 Task: Browse and compare kitchen items on Flipkart.
Action: Mouse moved to (287, 52)
Screenshot: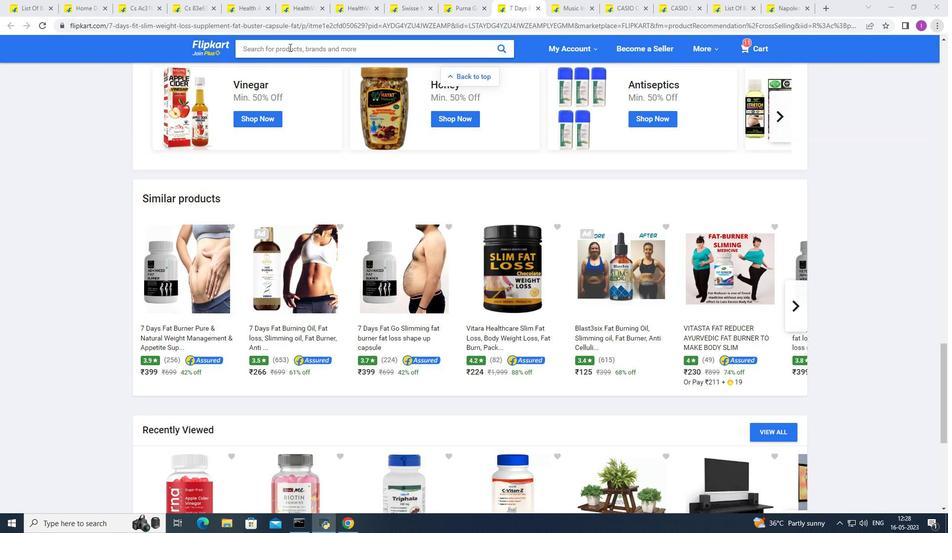 
Action: Mouse pressed left at (287, 52)
Screenshot: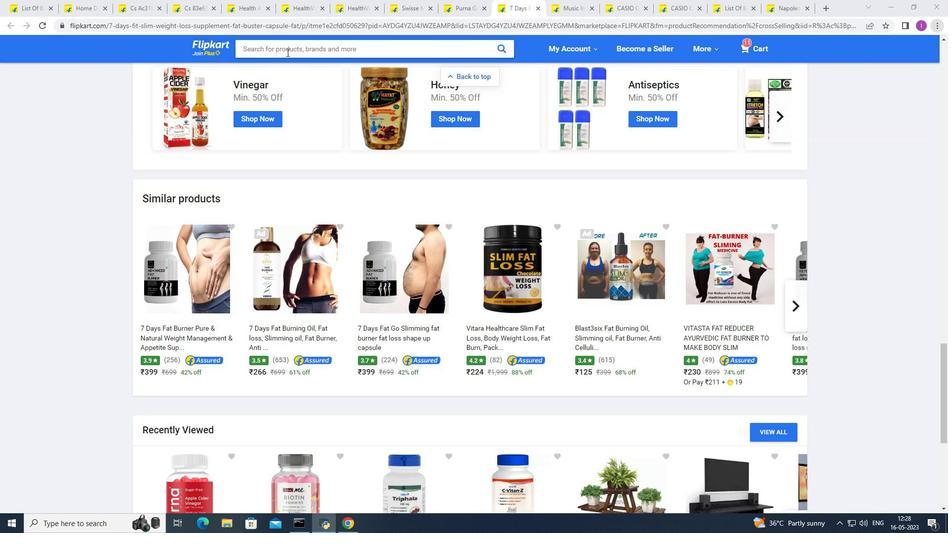
Action: Key pressed kict
Screenshot: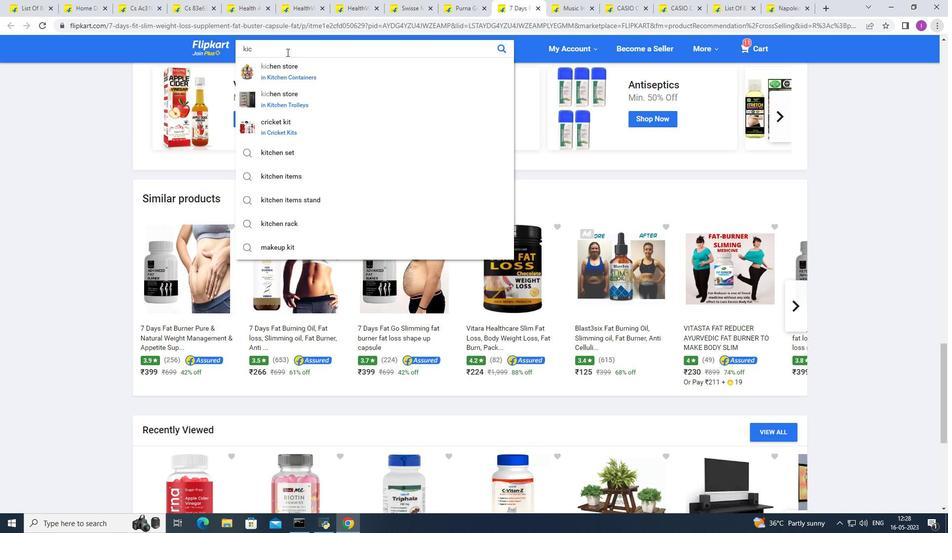 
Action: Mouse moved to (288, 182)
Screenshot: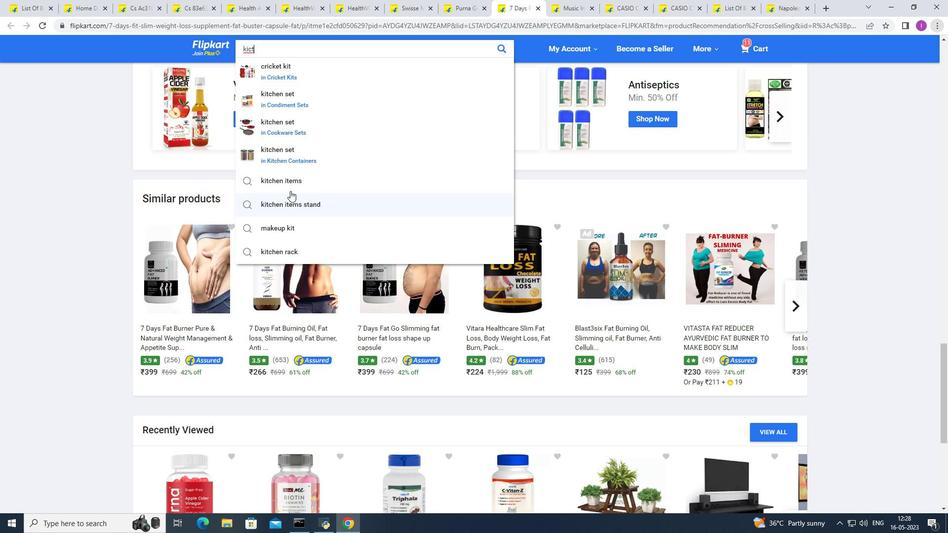 
Action: Mouse pressed left at (288, 182)
Screenshot: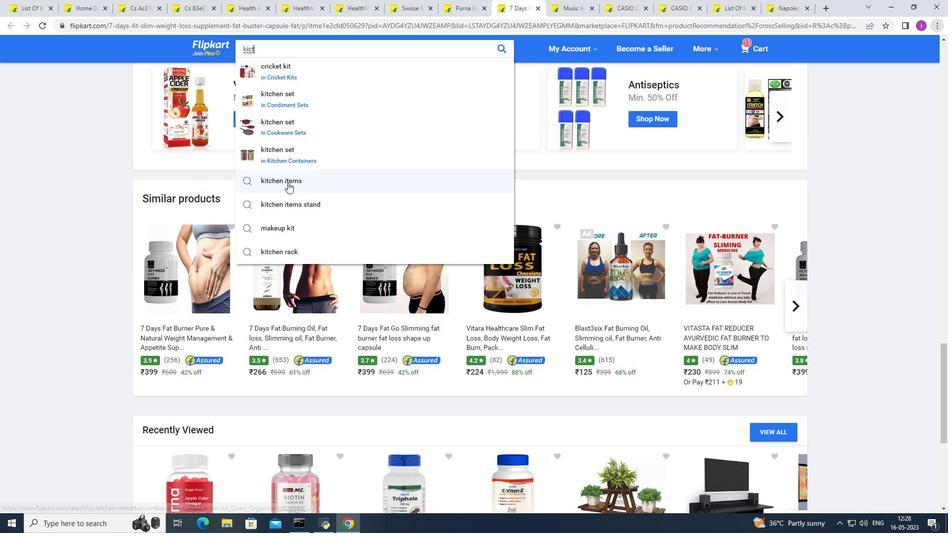 
Action: Mouse moved to (307, 252)
Screenshot: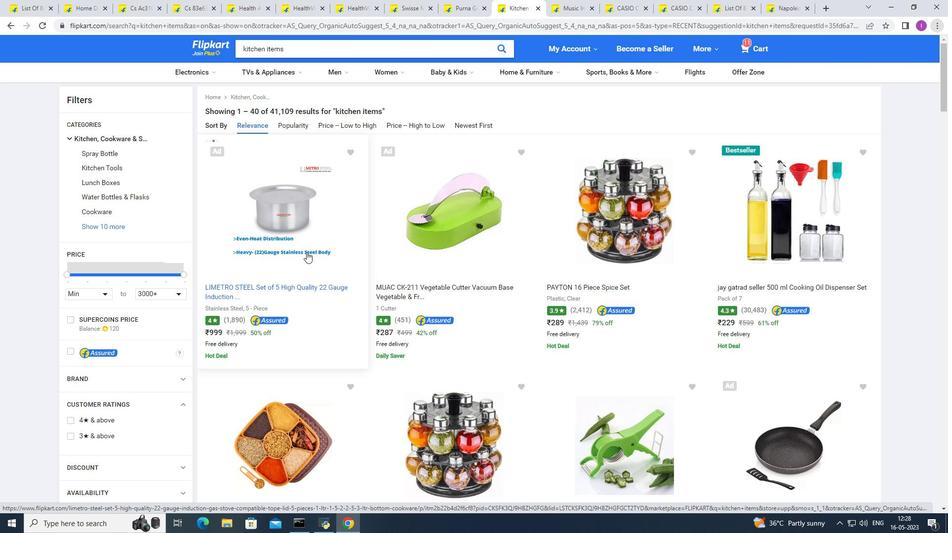 
Action: Mouse scrolled (307, 252) with delta (0, 0)
Screenshot: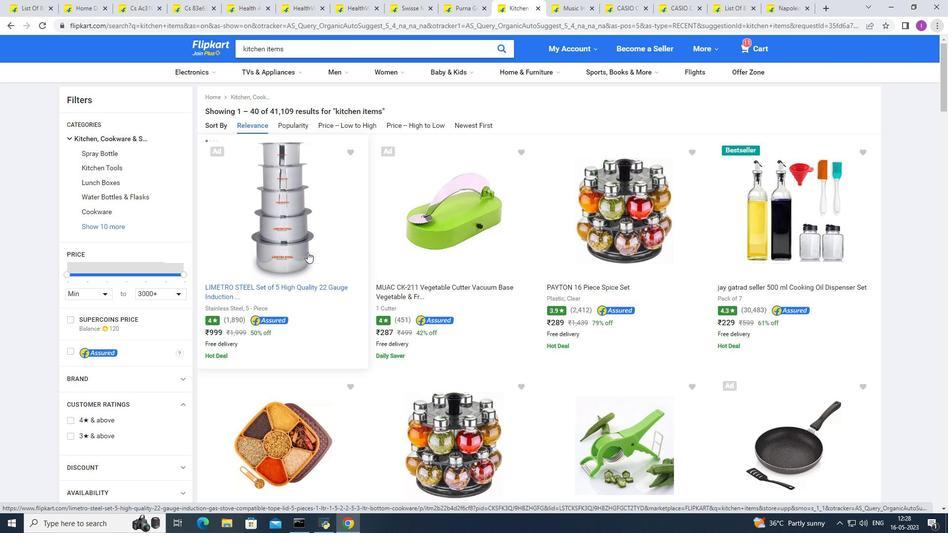 
Action: Mouse scrolled (307, 252) with delta (0, 0)
Screenshot: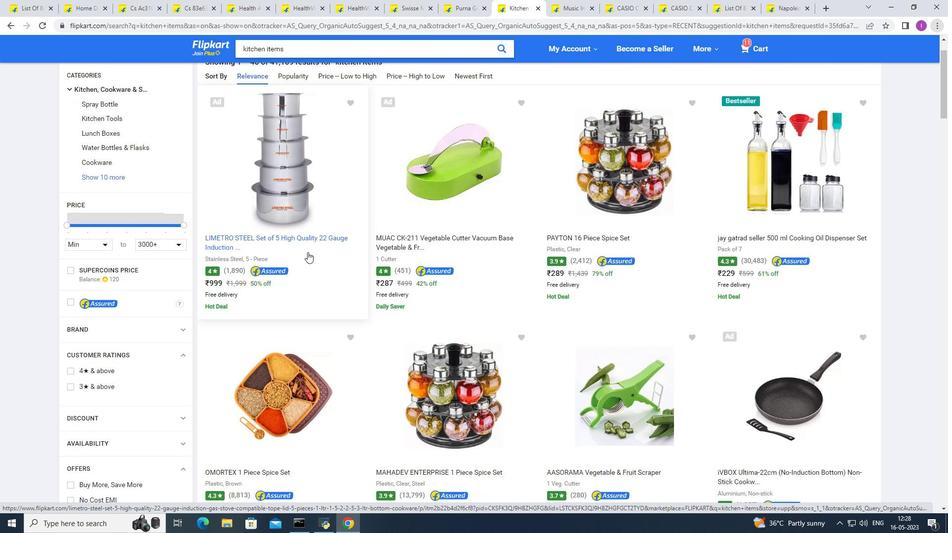 
Action: Mouse scrolled (307, 253) with delta (0, 0)
Screenshot: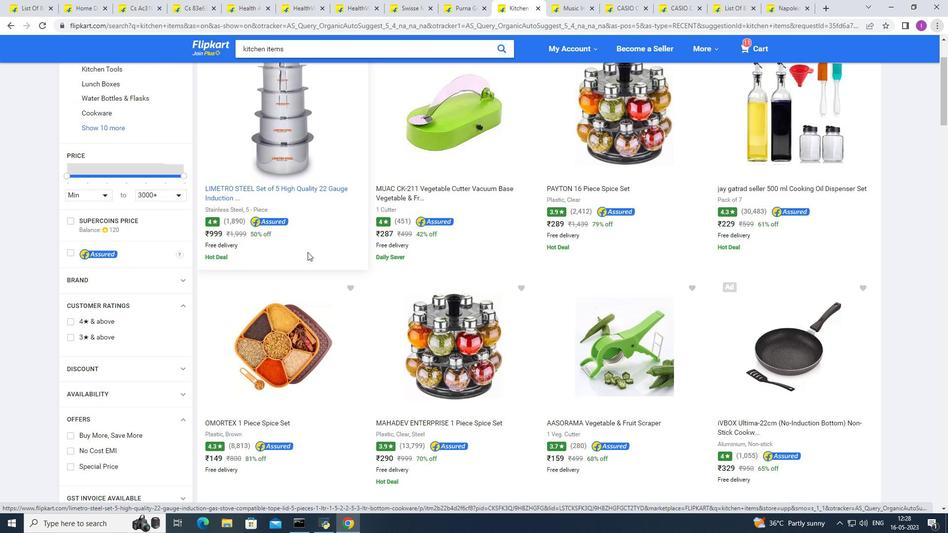 
Action: Mouse scrolled (307, 253) with delta (0, 0)
Screenshot: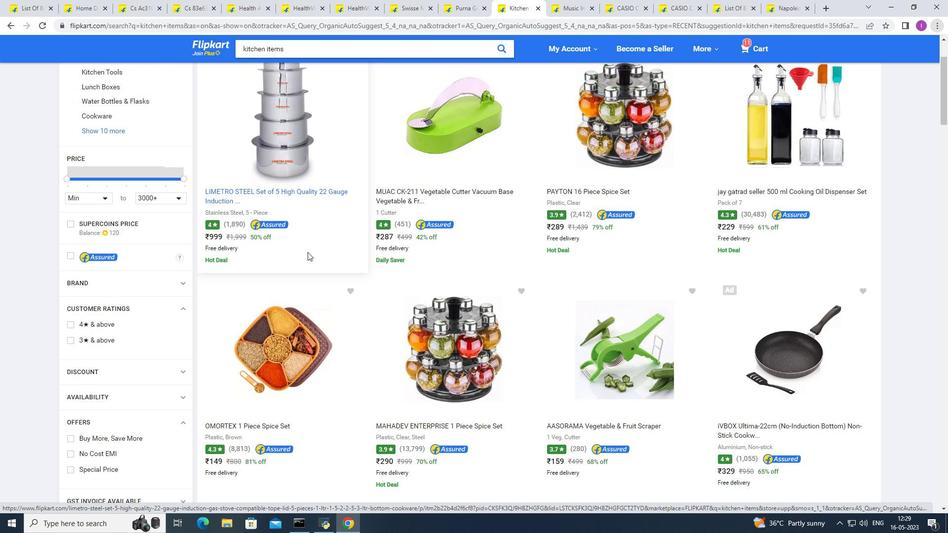 
Action: Mouse moved to (374, 297)
Screenshot: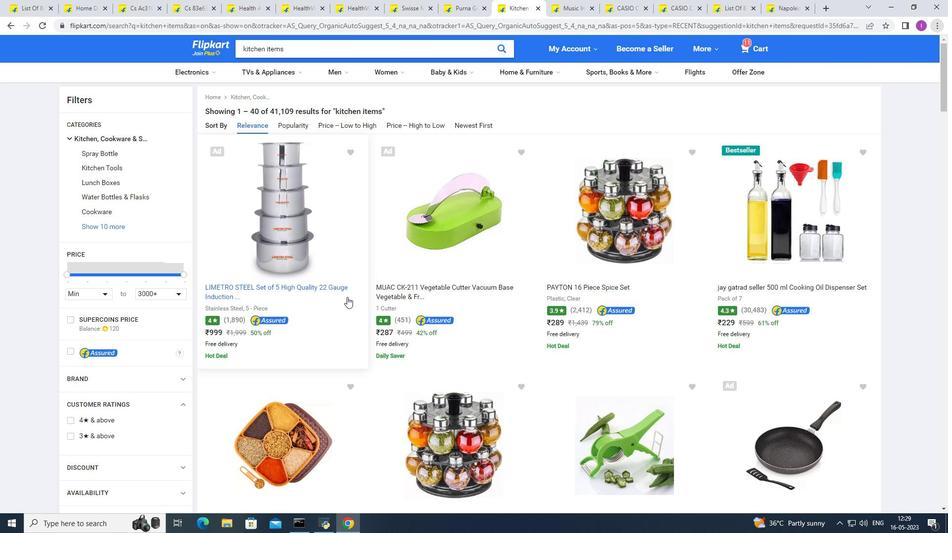 
Action: Mouse scrolled (374, 297) with delta (0, 0)
Screenshot: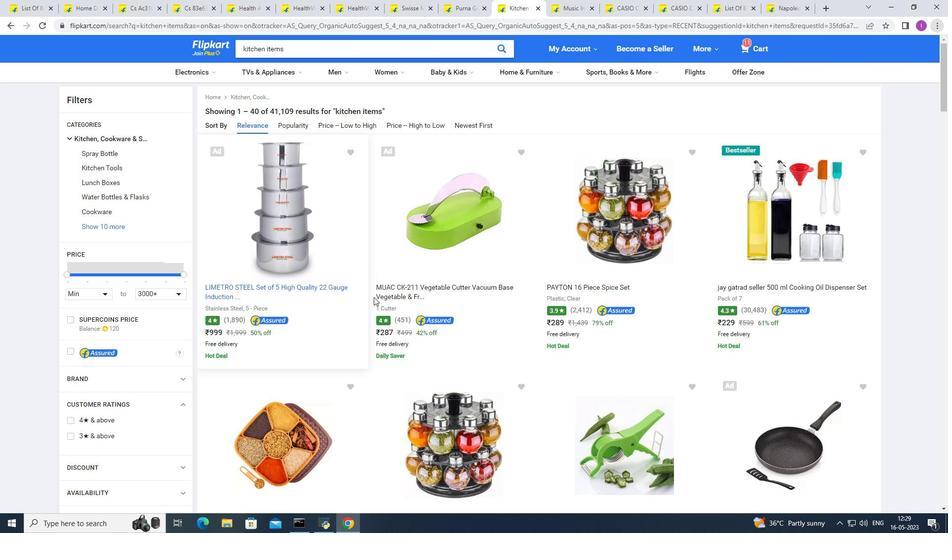 
Action: Mouse scrolled (374, 297) with delta (0, 0)
Screenshot: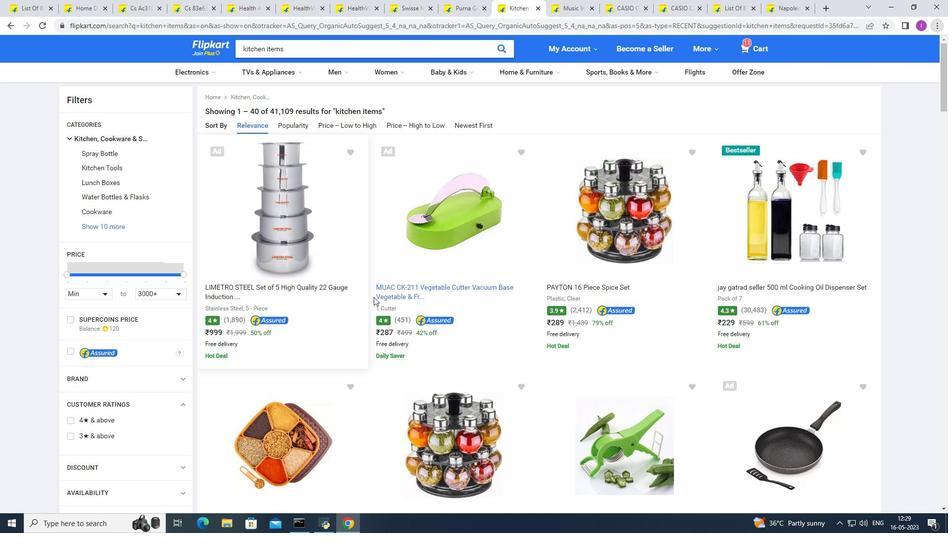 
Action: Mouse moved to (314, 228)
Screenshot: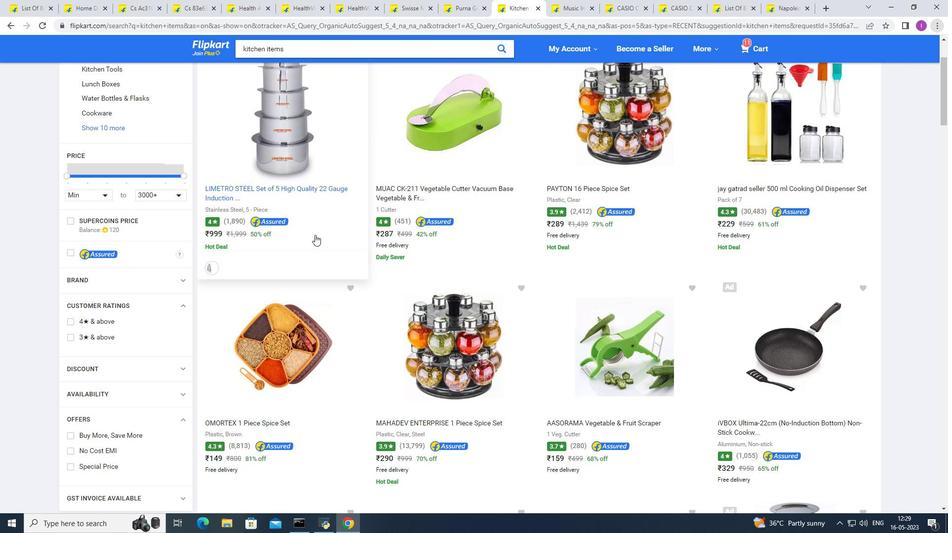 
Action: Mouse pressed left at (314, 228)
Screenshot: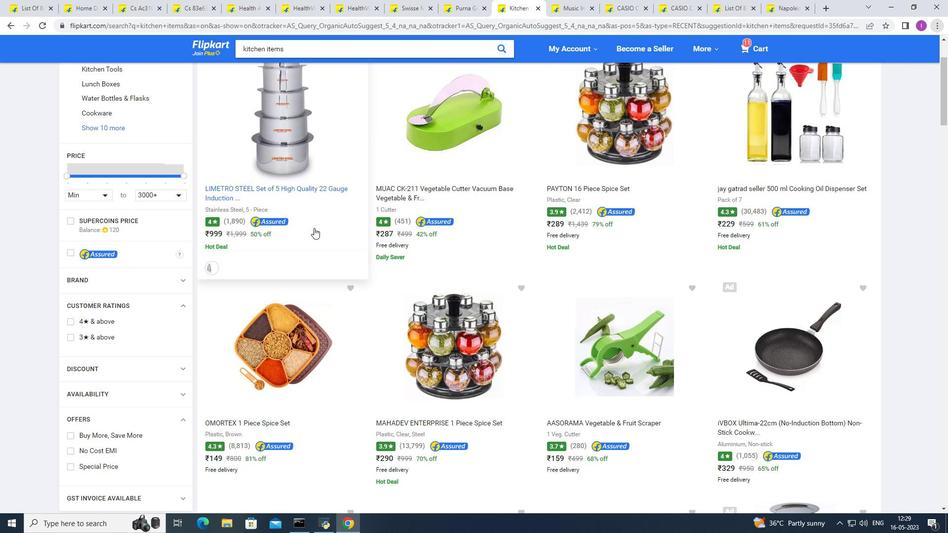 
Action: Mouse moved to (415, 262)
Screenshot: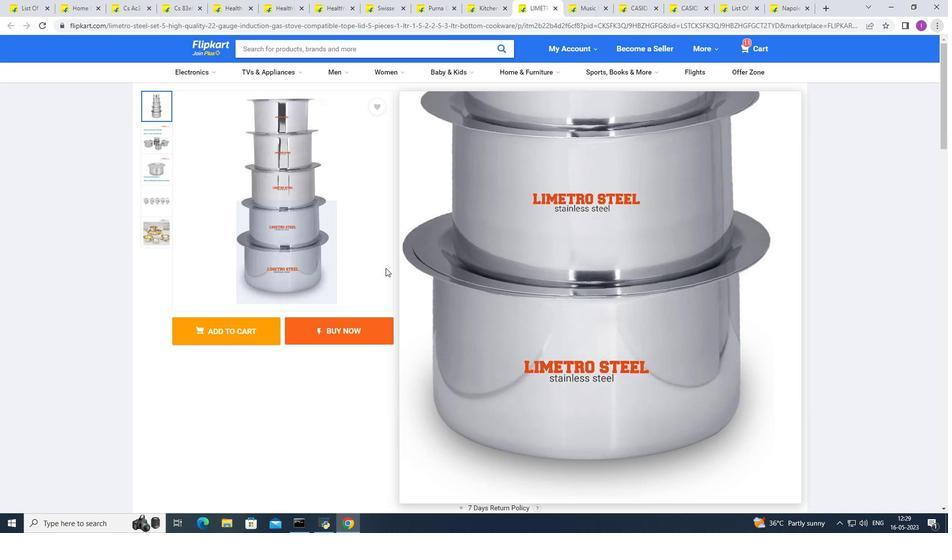
Action: Mouse scrolled (415, 261) with delta (0, 0)
Screenshot: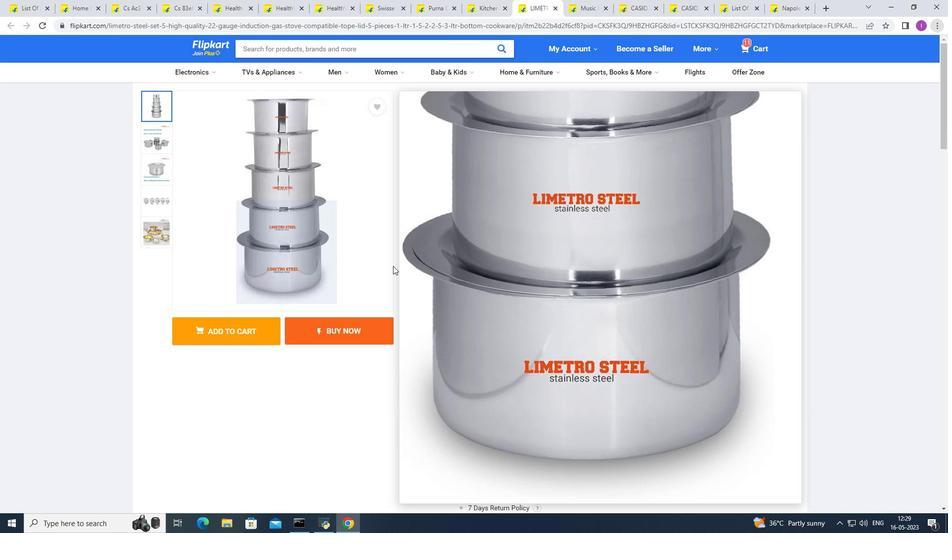 
Action: Mouse scrolled (415, 261) with delta (0, 0)
Screenshot: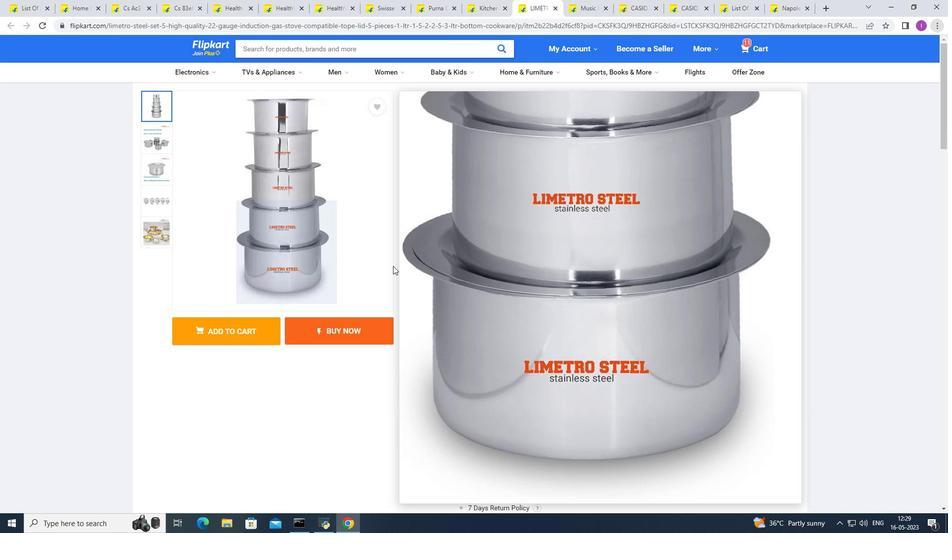 
Action: Mouse scrolled (415, 261) with delta (0, 0)
Screenshot: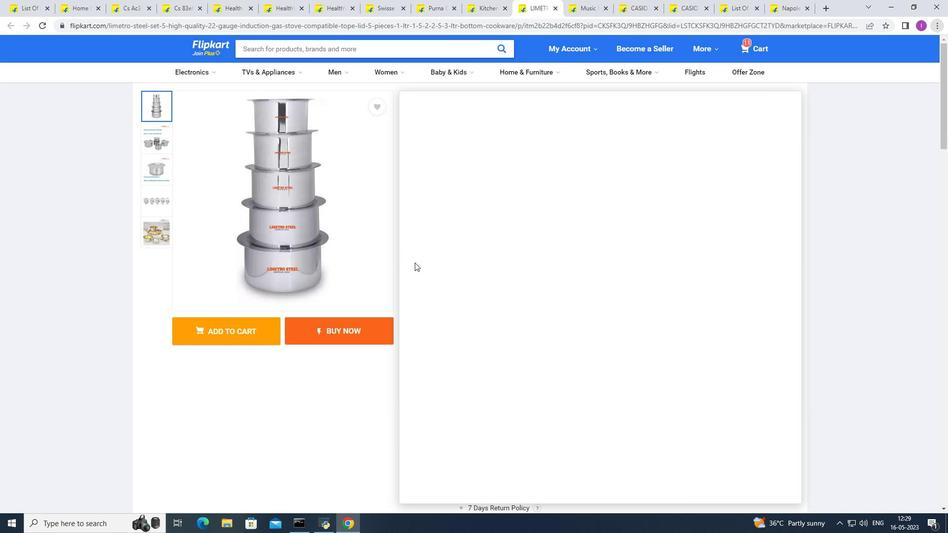 
Action: Mouse moved to (417, 266)
Screenshot: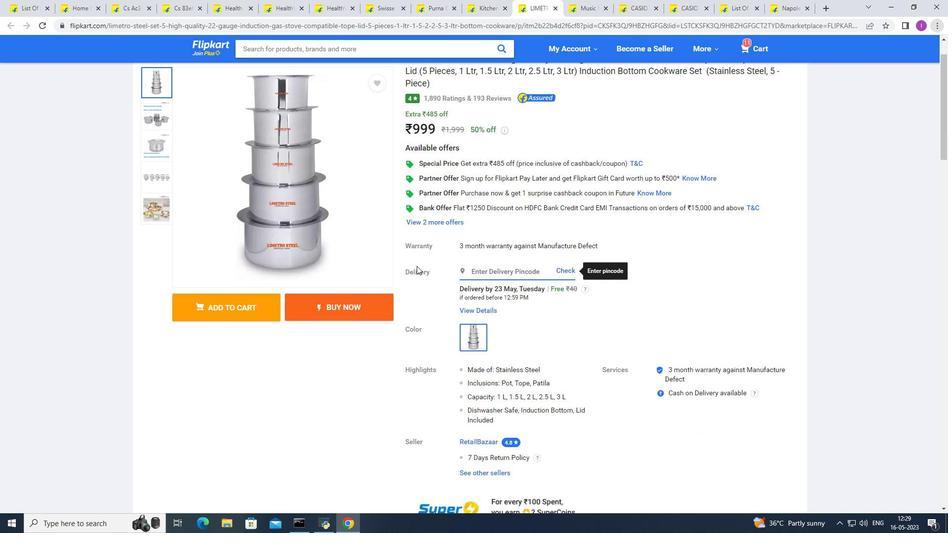 
Action: Mouse scrolled (417, 266) with delta (0, 0)
Screenshot: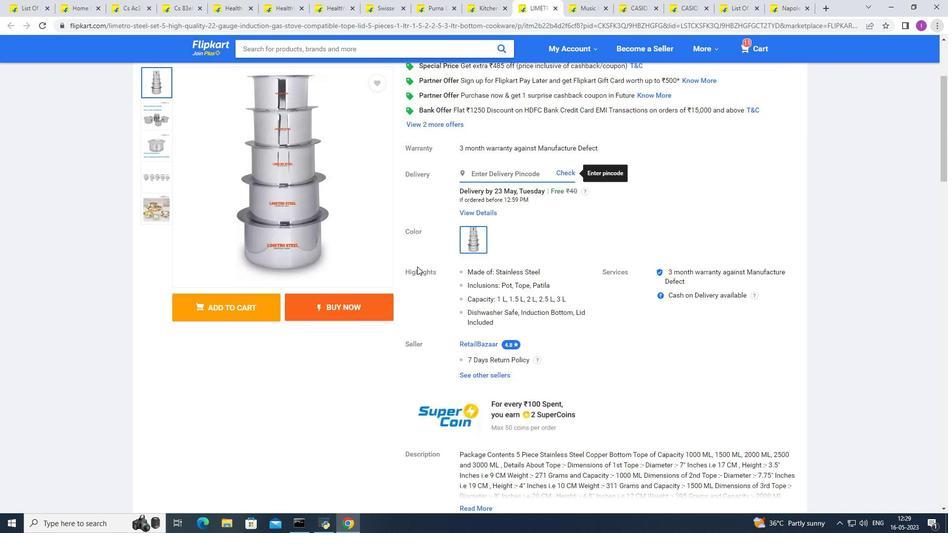 
Action: Mouse scrolled (417, 267) with delta (0, 0)
Screenshot: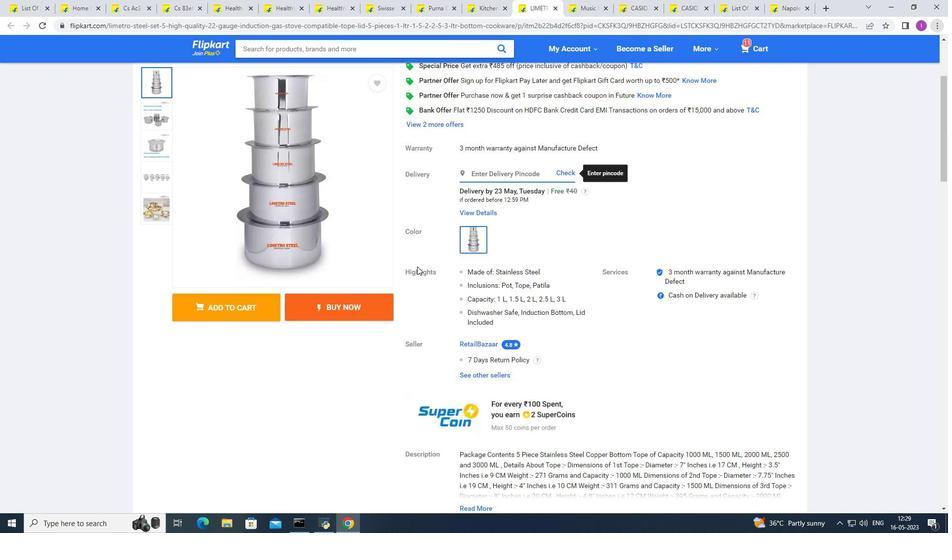 
Action: Mouse scrolled (417, 266) with delta (0, 0)
Screenshot: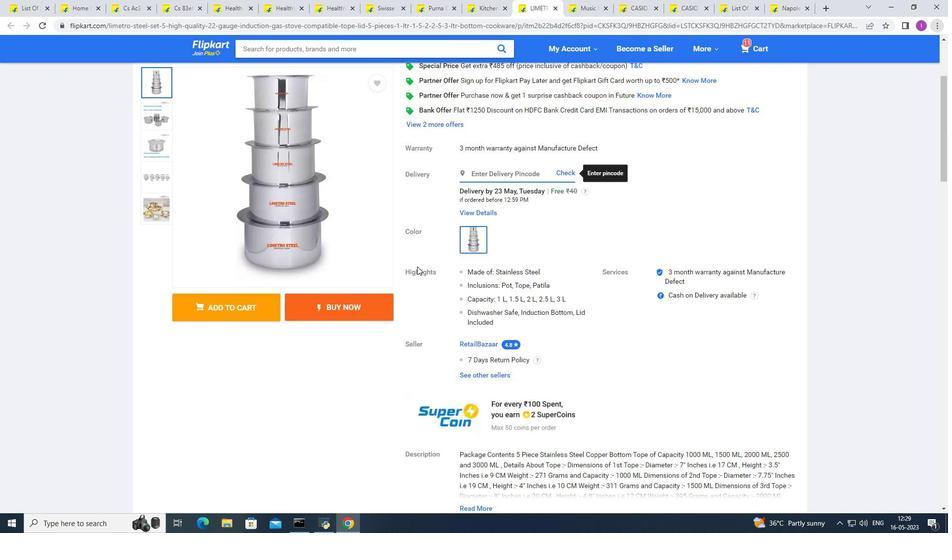 
Action: Mouse scrolled (417, 266) with delta (0, 0)
Screenshot: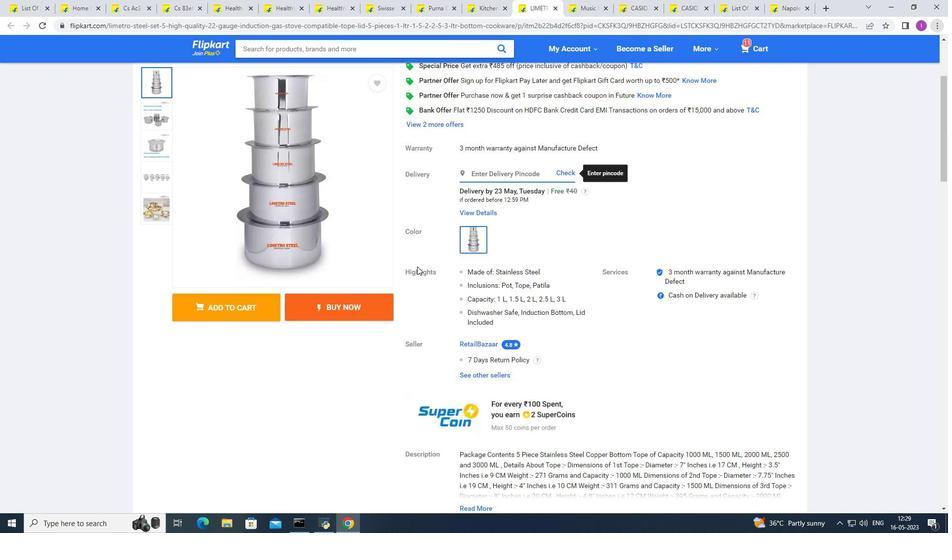
Action: Mouse moved to (417, 266)
Screenshot: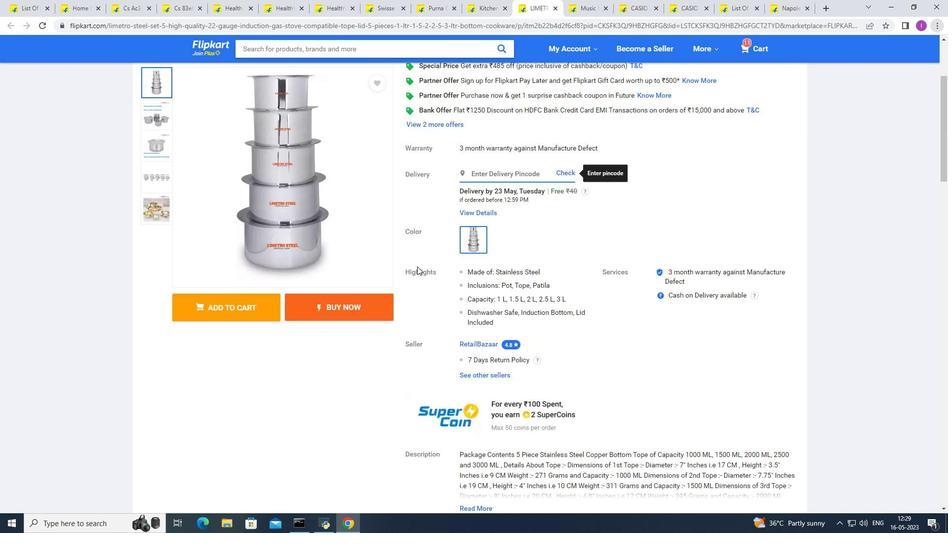 
Action: Mouse scrolled (417, 266) with delta (0, 0)
Screenshot: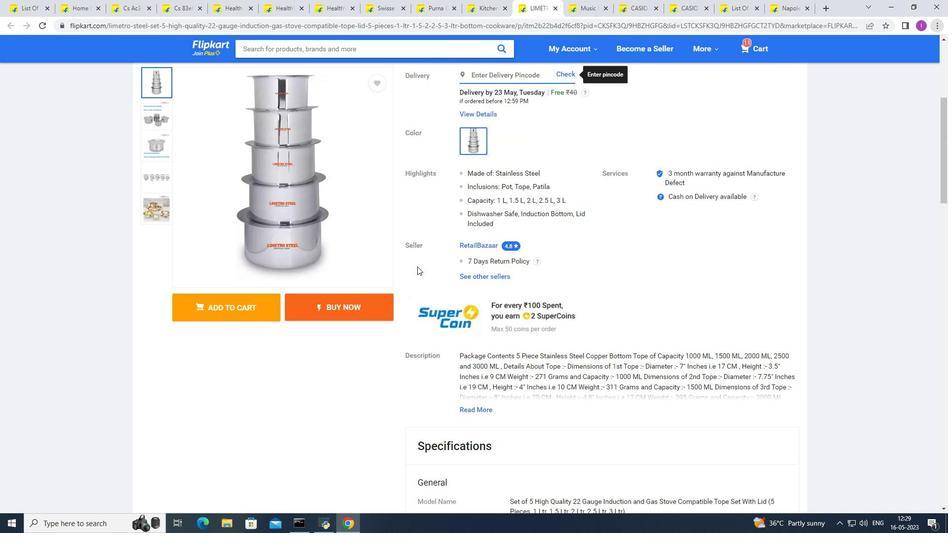 
Action: Mouse scrolled (417, 266) with delta (0, 0)
Screenshot: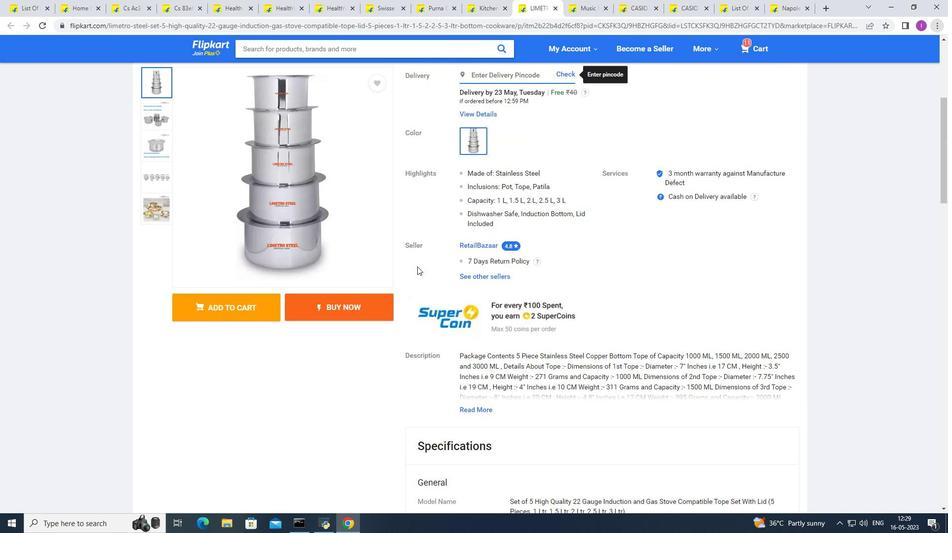 
Action: Mouse scrolled (417, 266) with delta (0, 0)
Screenshot: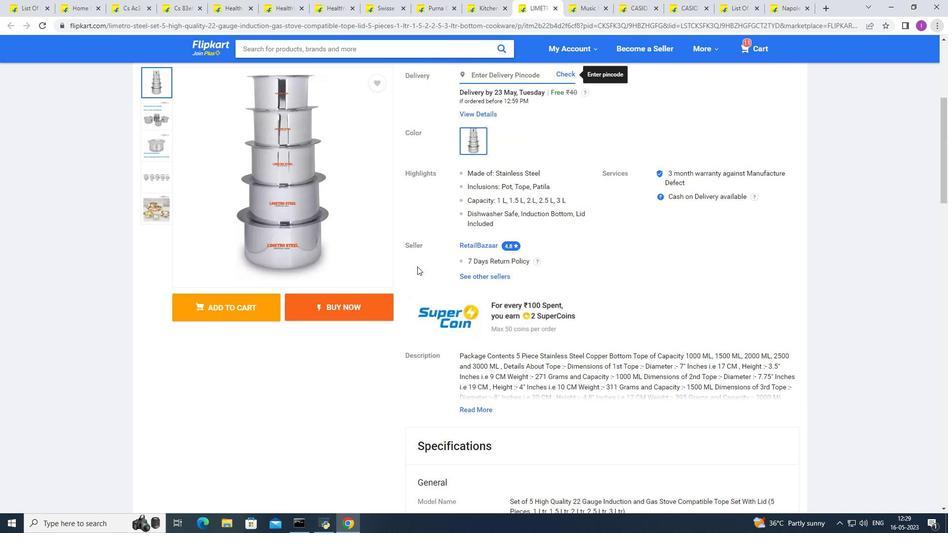 
Action: Mouse scrolled (417, 267) with delta (0, 0)
Screenshot: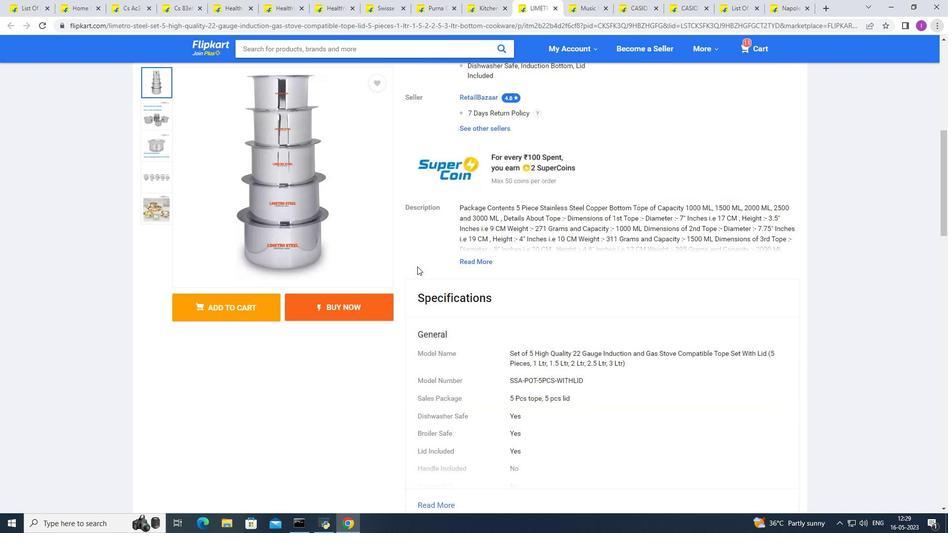 
Action: Mouse scrolled (417, 267) with delta (0, 0)
Screenshot: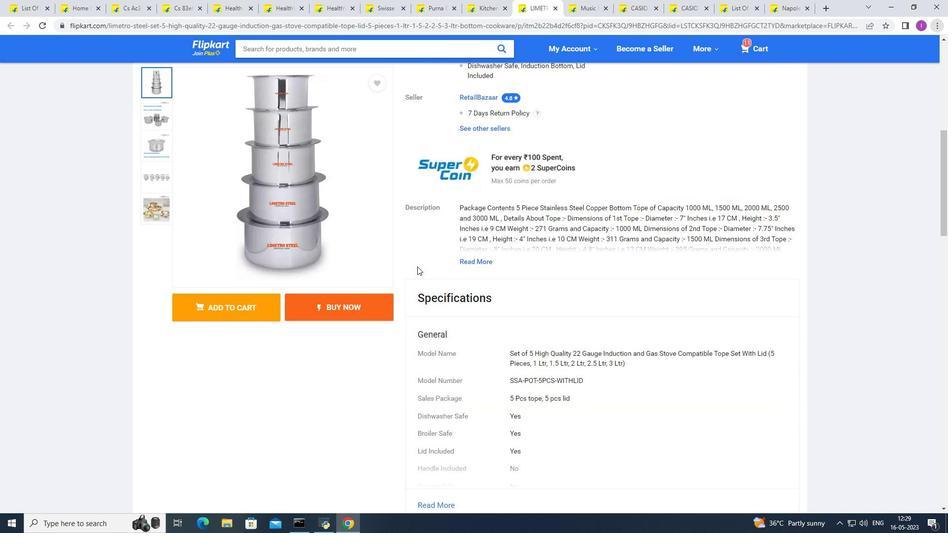 
Action: Mouse scrolled (417, 267) with delta (0, 0)
Screenshot: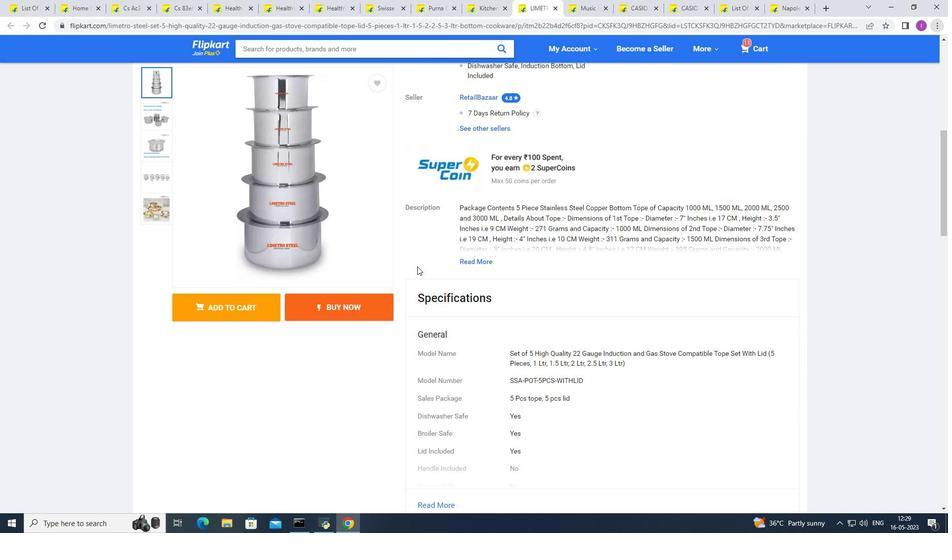 
Action: Mouse moved to (418, 266)
Screenshot: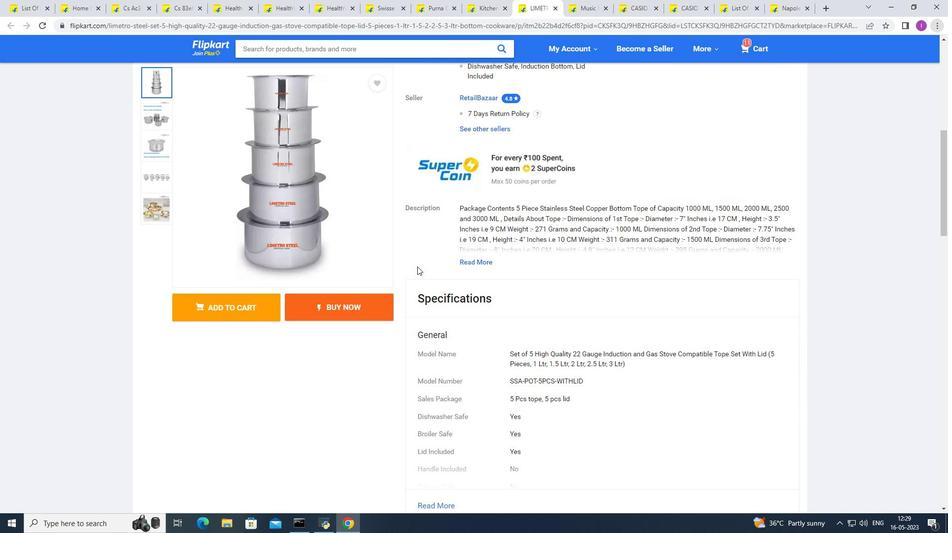 
Action: Mouse scrolled (418, 267) with delta (0, 0)
Screenshot: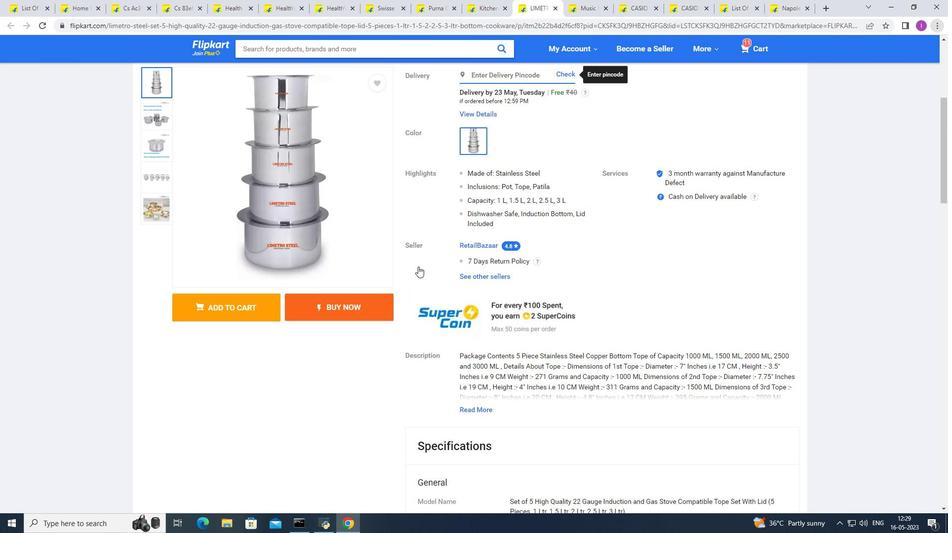 
Action: Mouse scrolled (418, 267) with delta (0, 0)
Screenshot: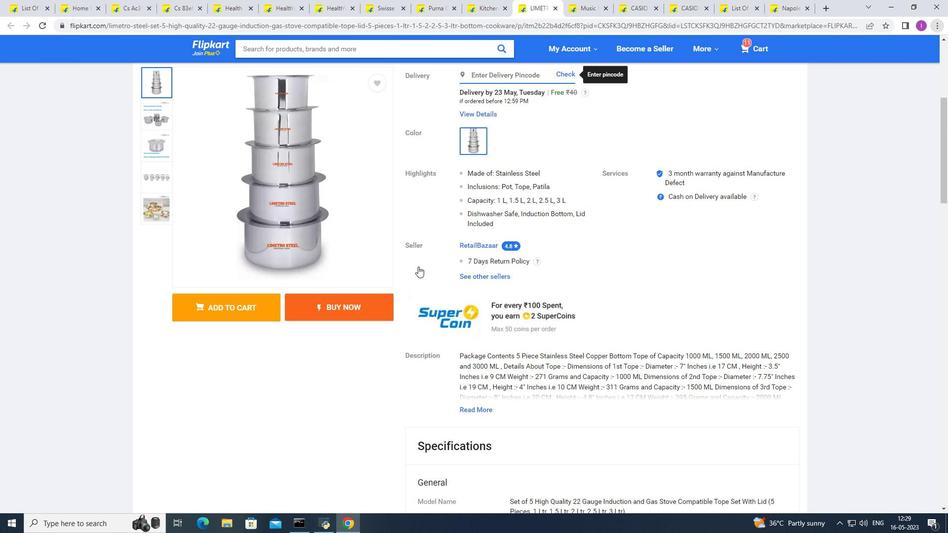 
Action: Mouse scrolled (418, 267) with delta (0, 0)
Screenshot: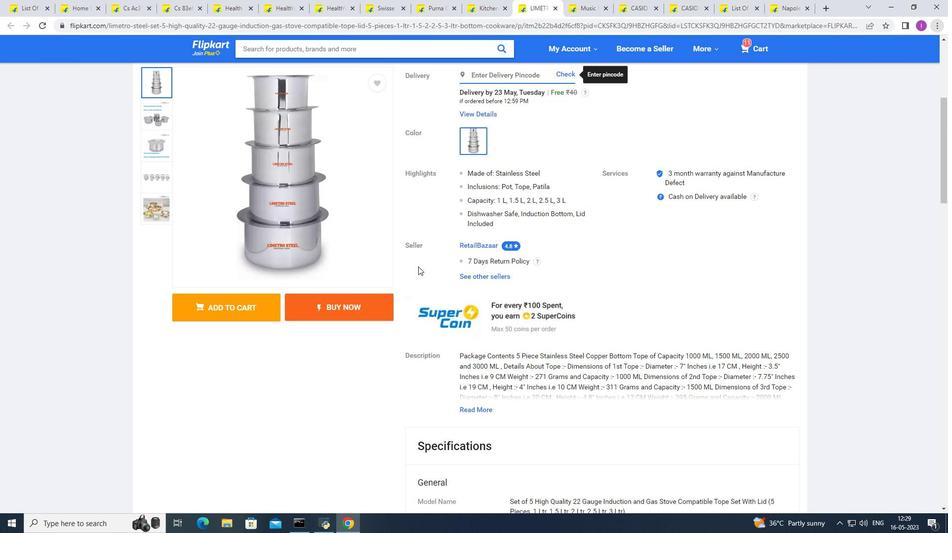 
Action: Mouse scrolled (418, 267) with delta (0, 0)
Screenshot: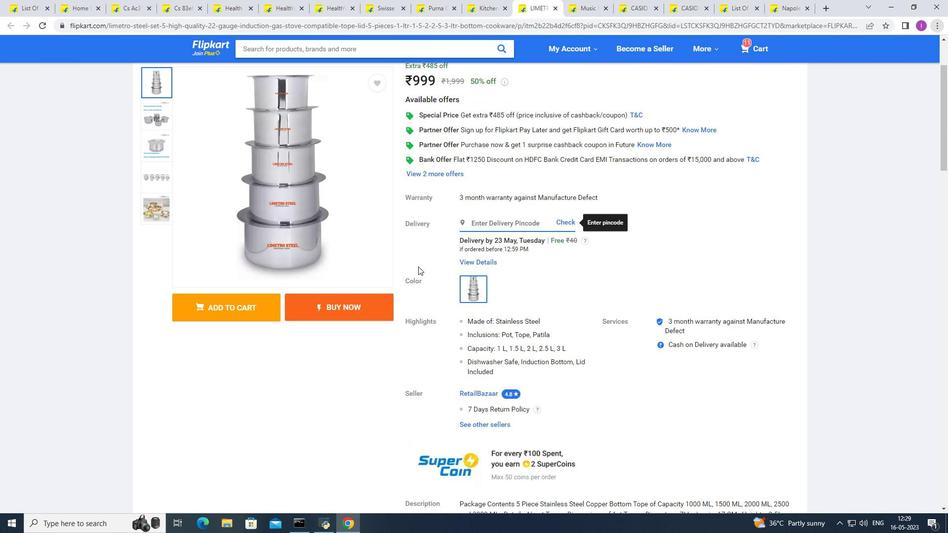 
Action: Mouse scrolled (418, 267) with delta (0, 0)
Screenshot: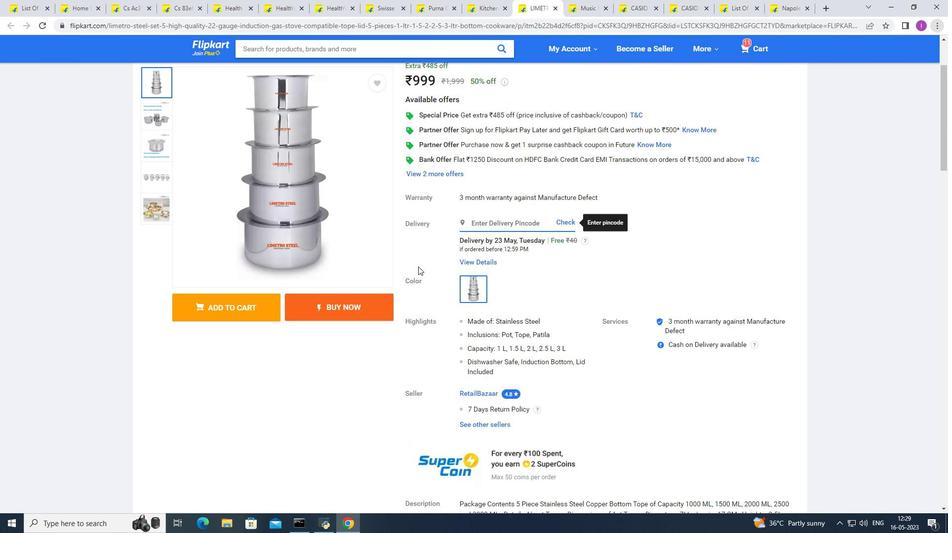 
Action: Mouse scrolled (418, 267) with delta (0, 0)
Screenshot: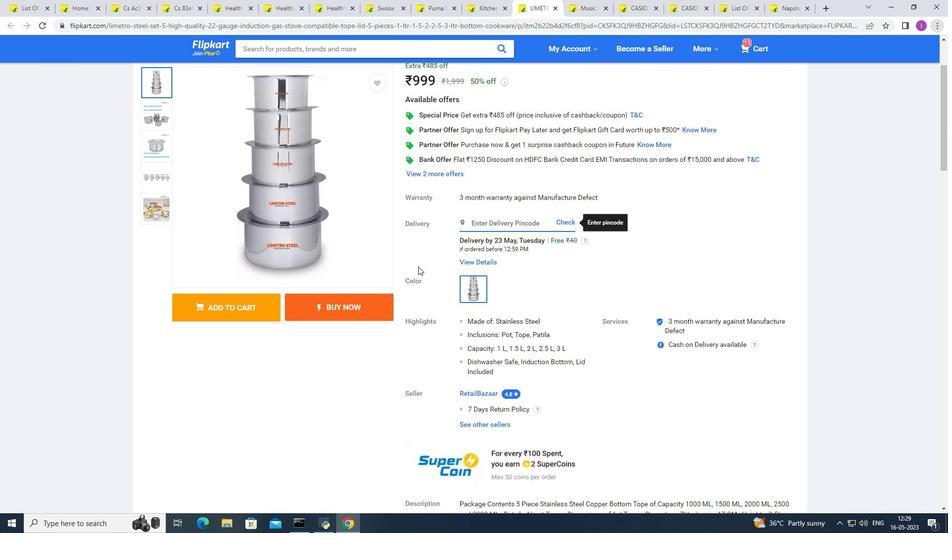 
Action: Mouse moved to (418, 266)
Screenshot: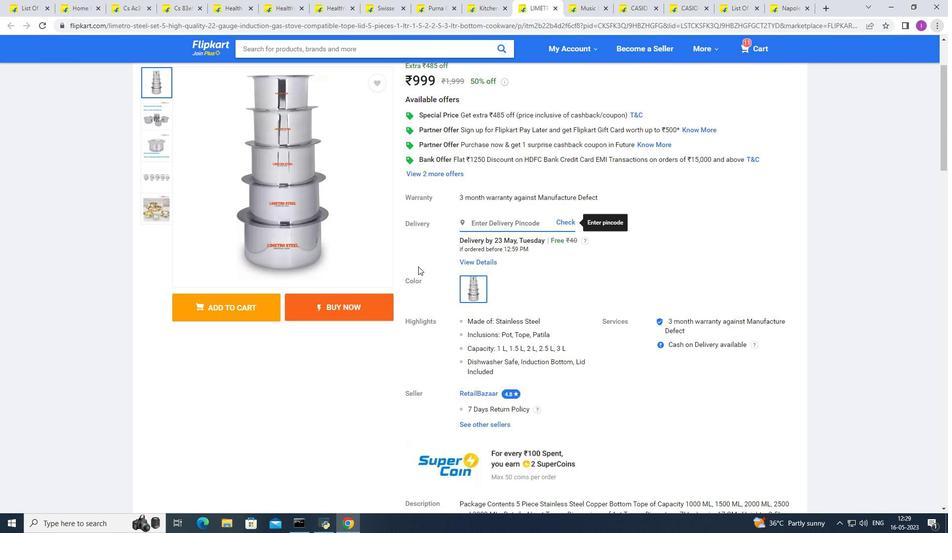 
Action: Mouse scrolled (418, 267) with delta (0, 0)
Screenshot: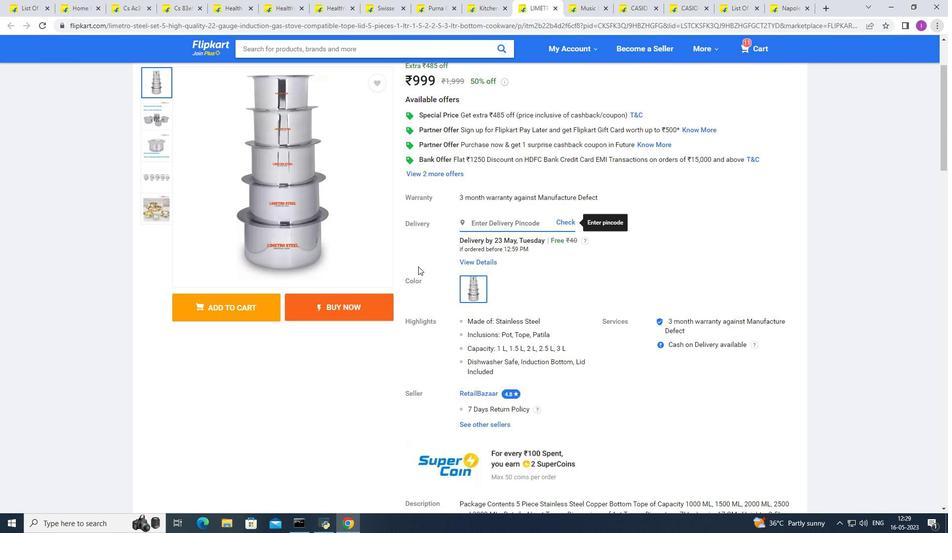 
Action: Mouse moved to (419, 266)
Screenshot: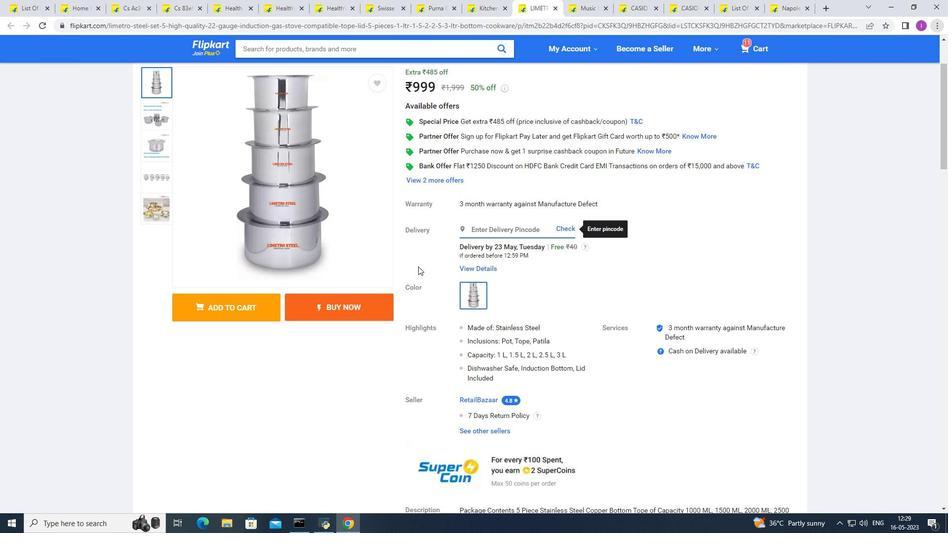 
Action: Mouse scrolled (419, 267) with delta (0, 0)
Screenshot: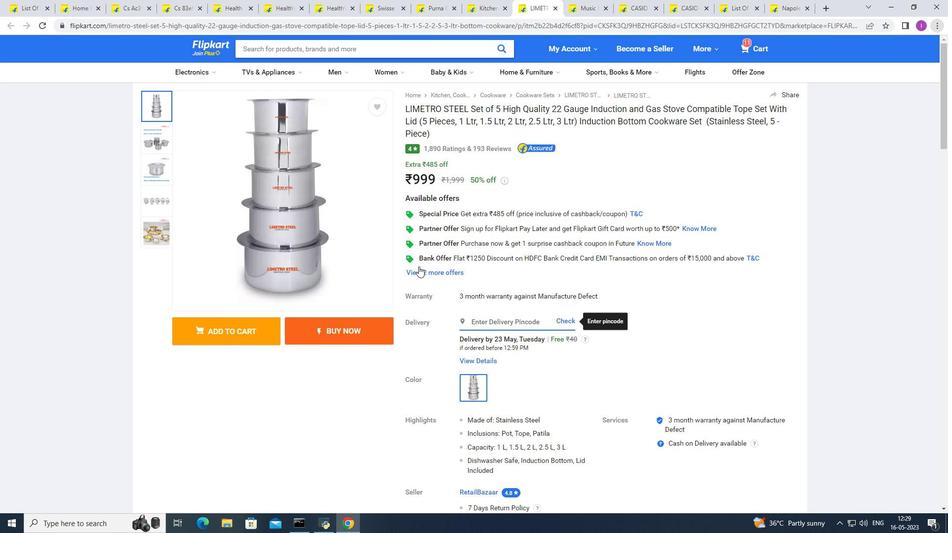 
Action: Mouse scrolled (419, 267) with delta (0, 0)
Screenshot: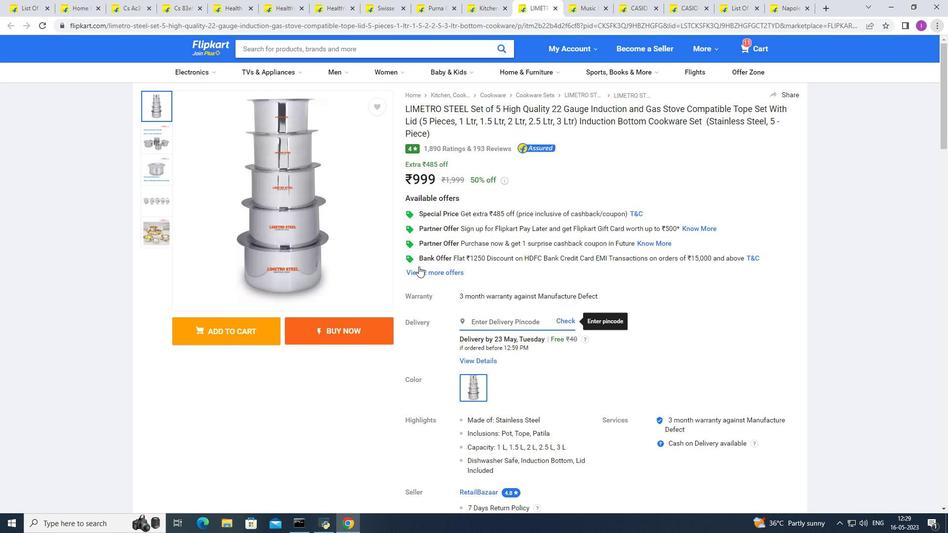 
Action: Mouse scrolled (419, 267) with delta (0, 0)
Screenshot: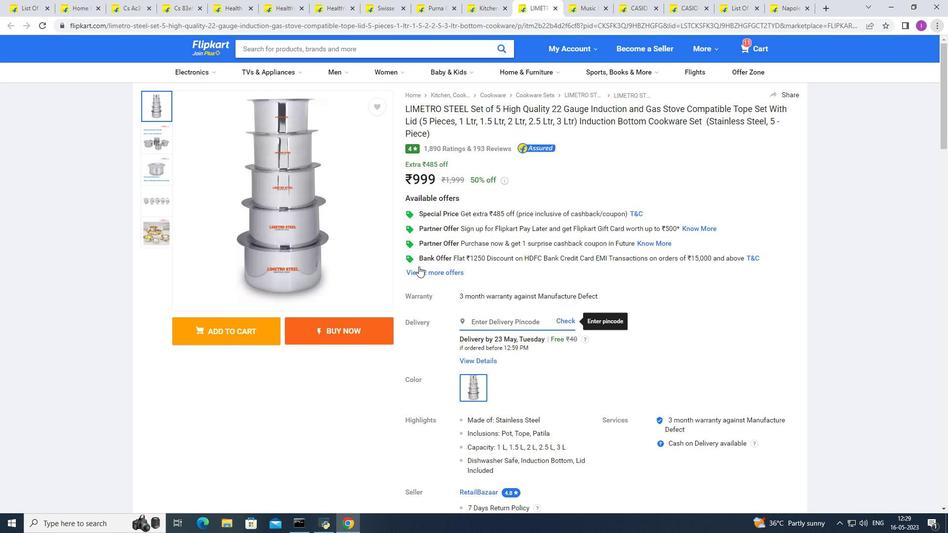 
Action: Mouse scrolled (419, 267) with delta (0, 0)
Screenshot: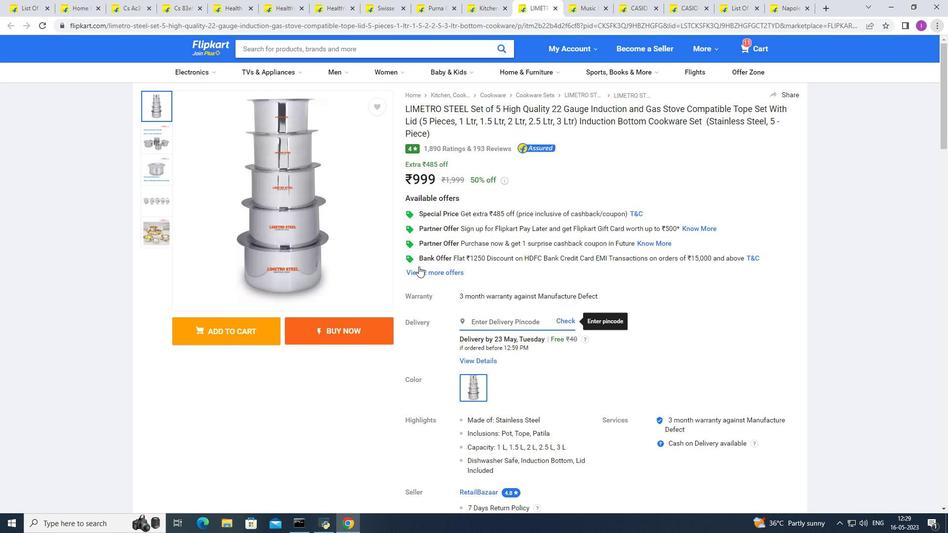 
Action: Mouse moved to (496, 285)
Screenshot: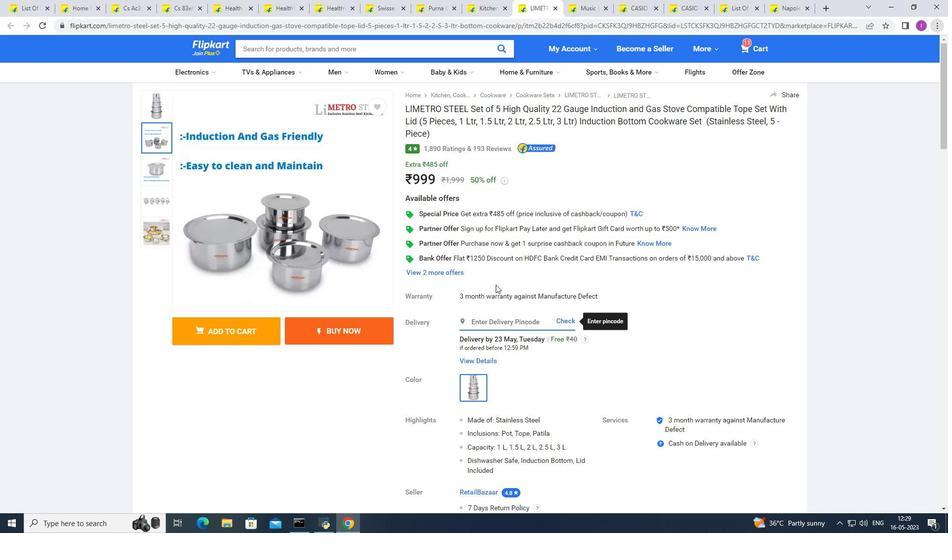 
Action: Mouse scrolled (496, 285) with delta (0, 0)
Screenshot: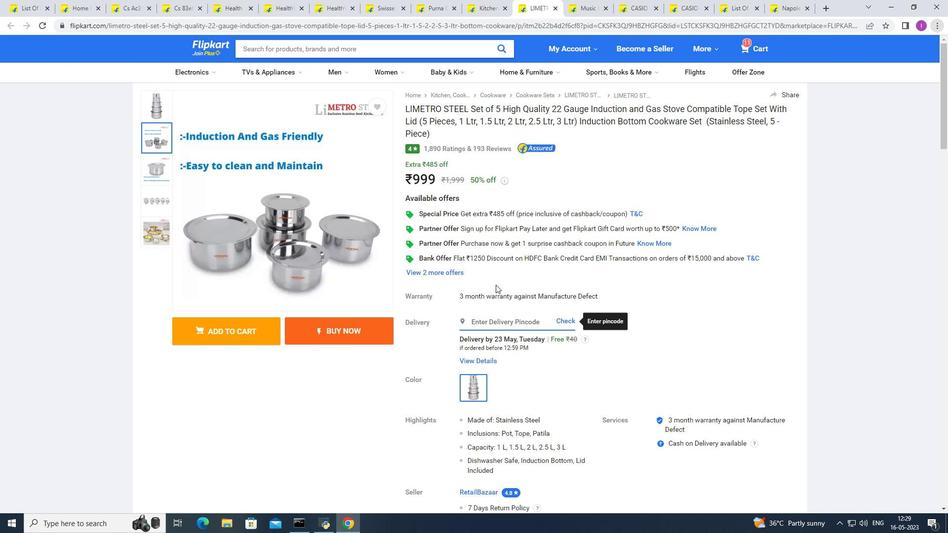 
Action: Mouse moved to (496, 285)
Screenshot: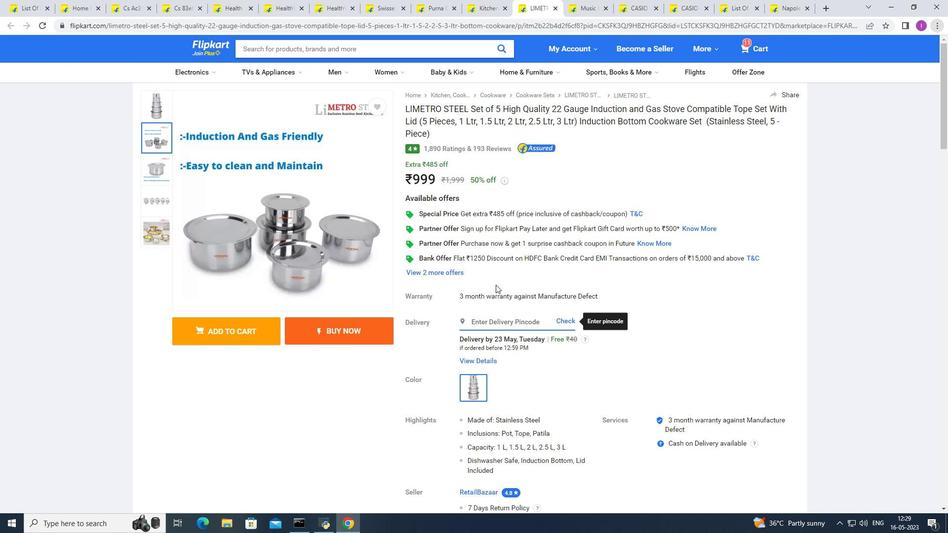 
Action: Mouse scrolled (496, 285) with delta (0, 0)
Screenshot: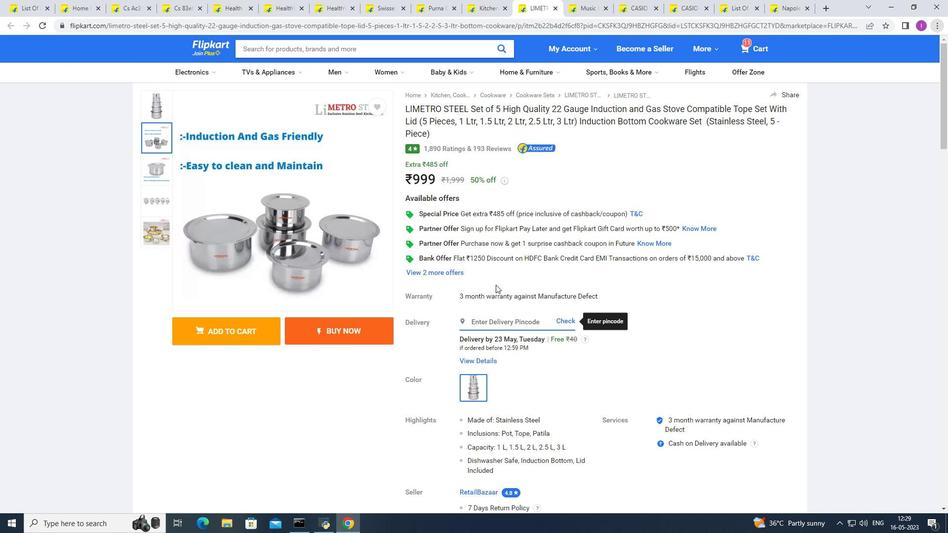 
Action: Mouse scrolled (496, 285) with delta (0, 0)
Screenshot: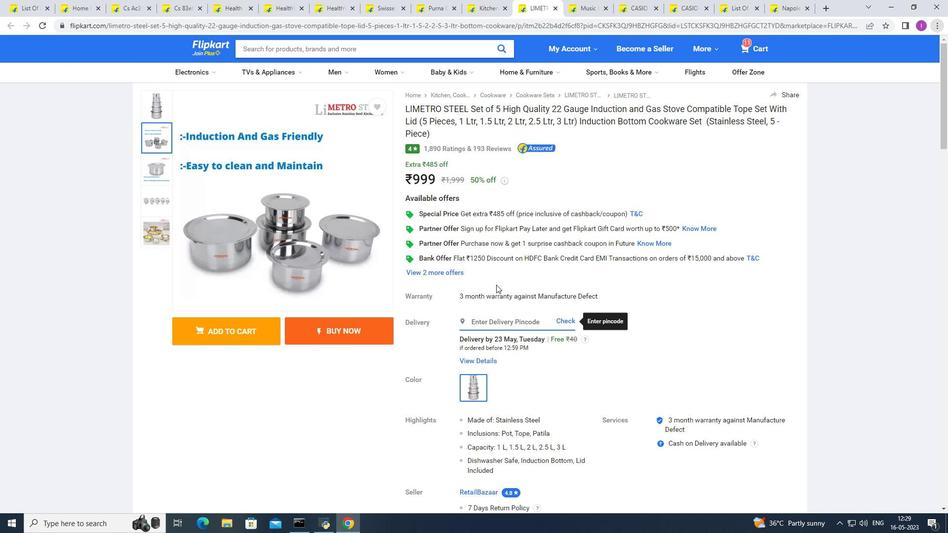 
Action: Mouse scrolled (496, 284) with delta (0, 0)
Screenshot: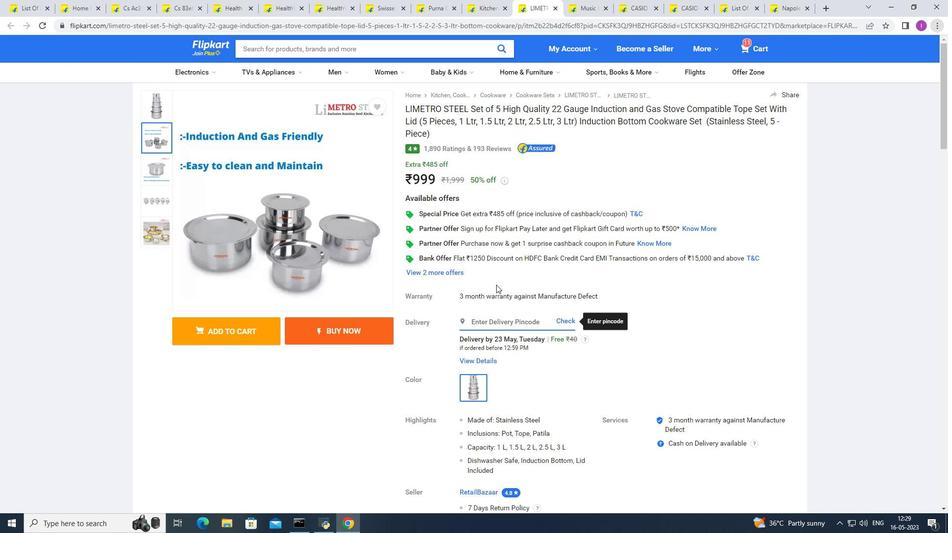 
Action: Mouse scrolled (496, 284) with delta (0, 0)
Screenshot: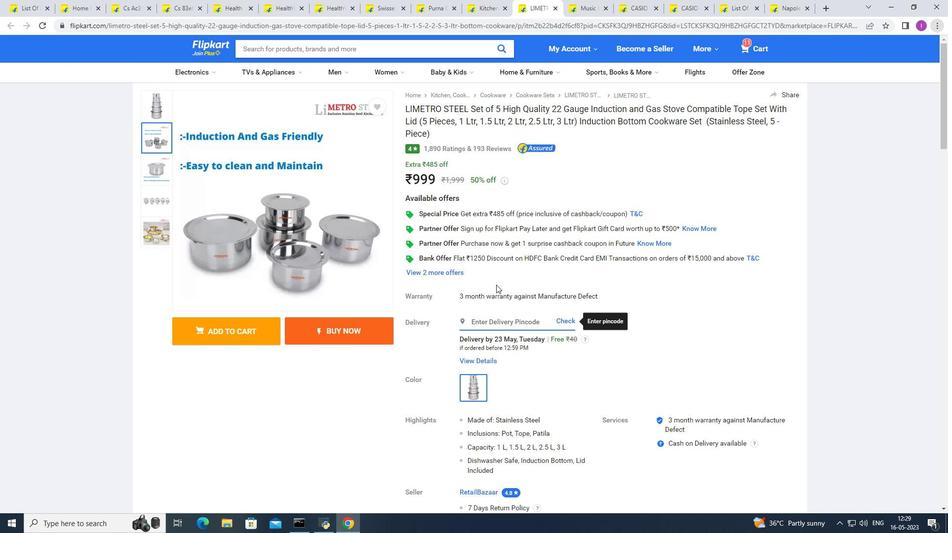
Action: Mouse scrolled (496, 284) with delta (0, 0)
Screenshot: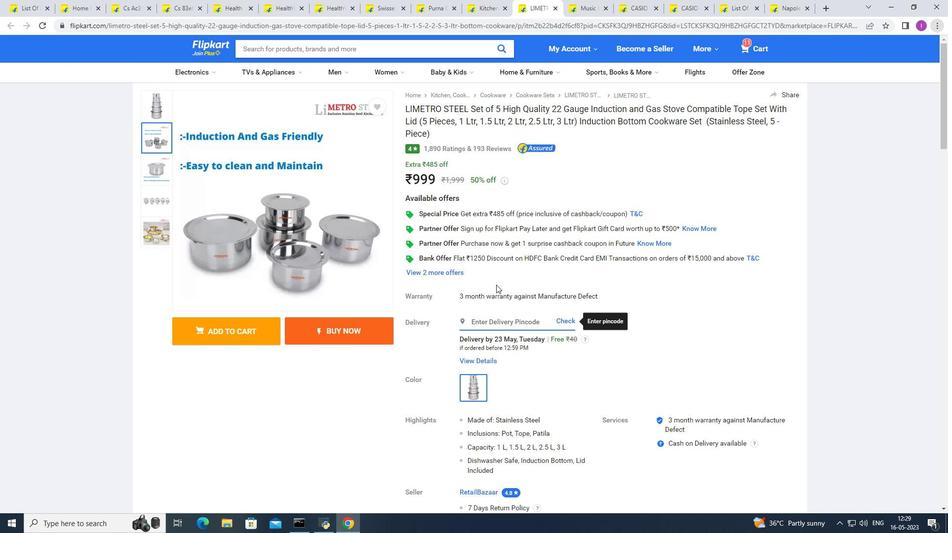 
Action: Mouse scrolled (496, 284) with delta (0, 0)
Screenshot: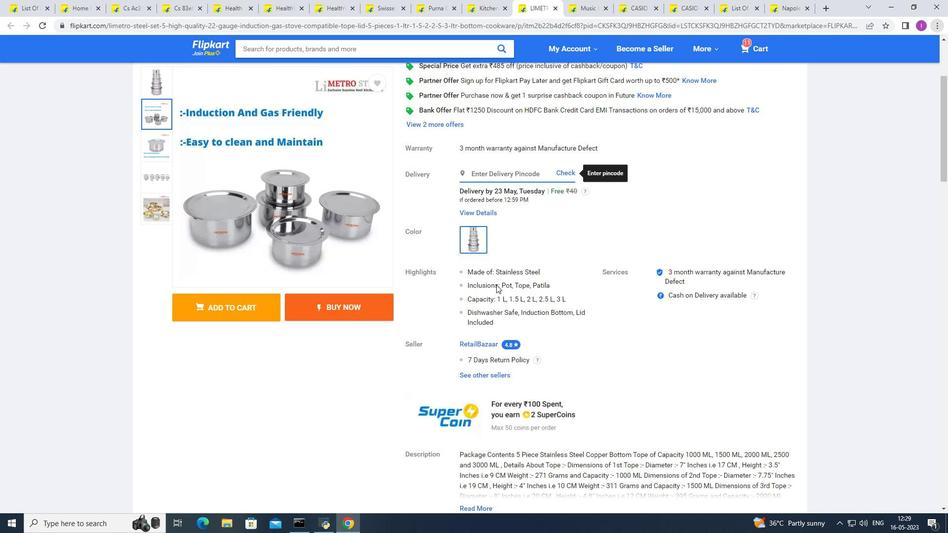 
Action: Mouse scrolled (496, 284) with delta (0, 0)
Screenshot: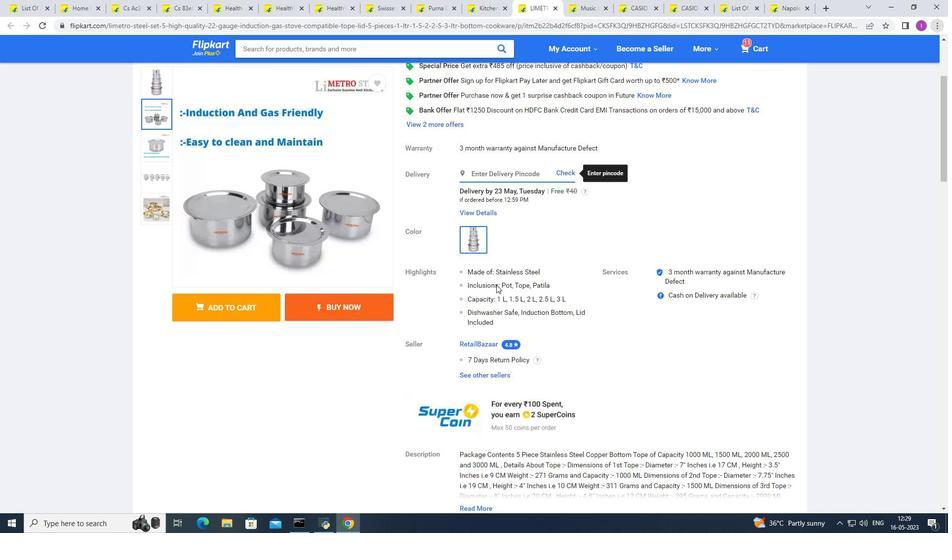 
Action: Mouse scrolled (496, 284) with delta (0, 0)
Screenshot: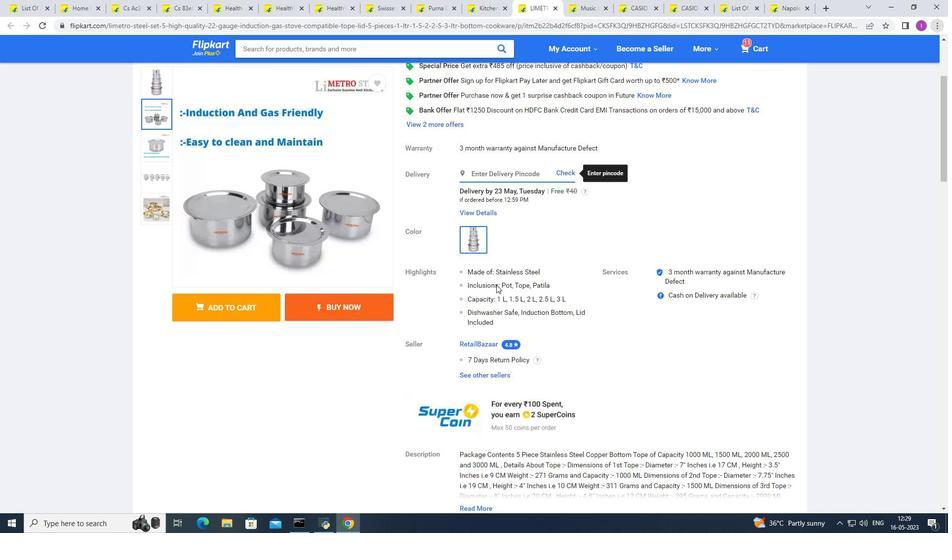 
Action: Mouse scrolled (496, 284) with delta (0, 0)
Screenshot: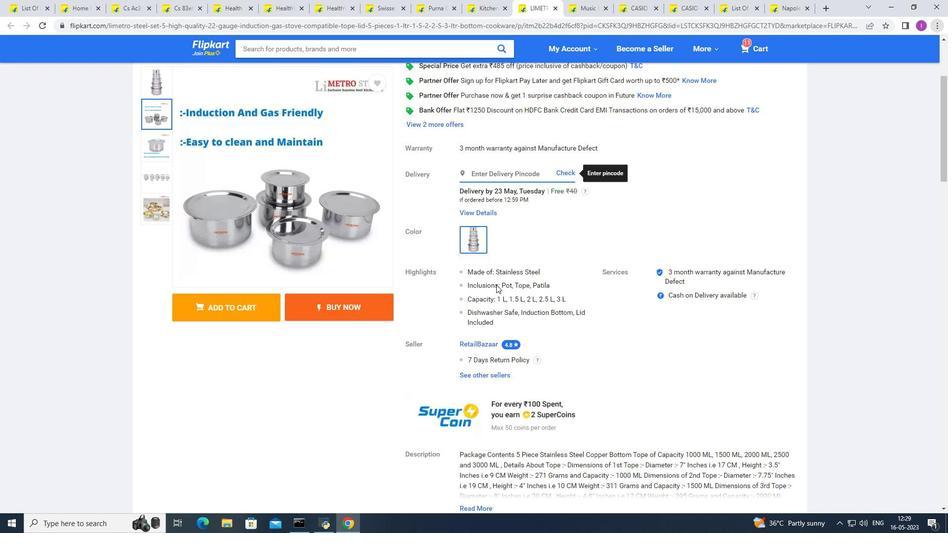 
Action: Mouse moved to (497, 285)
Screenshot: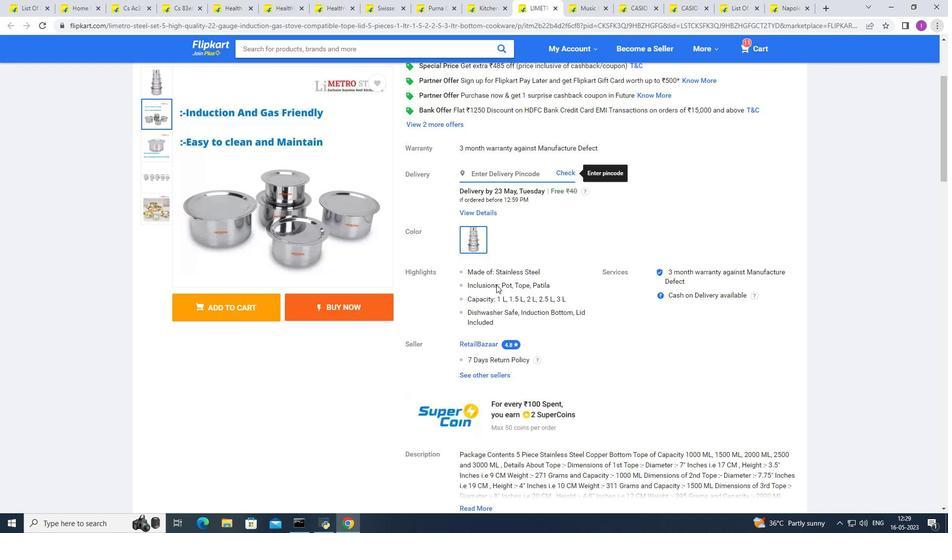 
Action: Mouse scrolled (497, 285) with delta (0, 0)
Screenshot: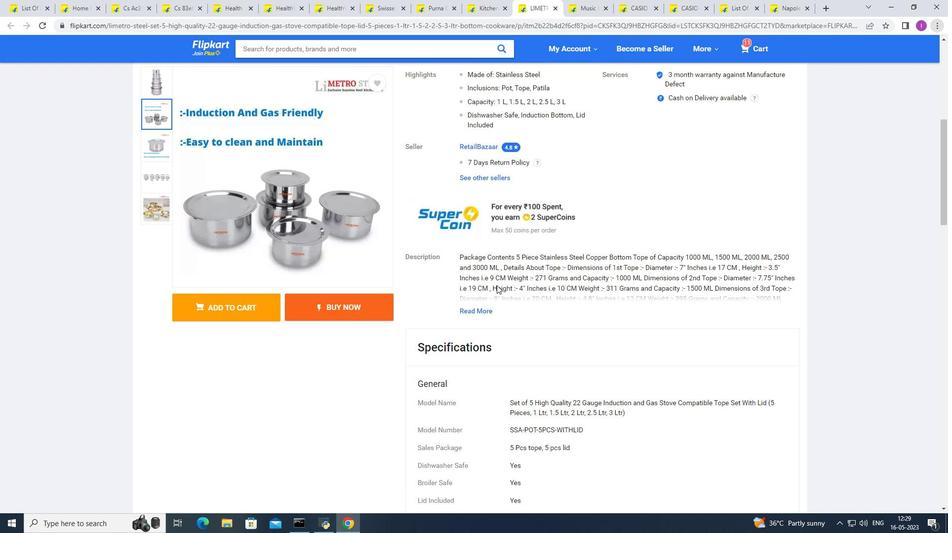 
Action: Mouse scrolled (497, 285) with delta (0, 0)
Screenshot: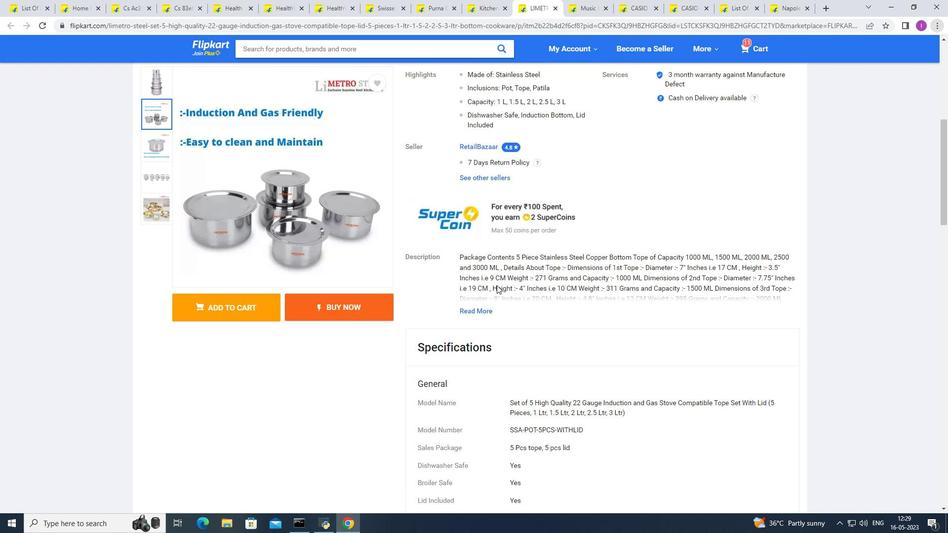 
Action: Mouse scrolled (497, 285) with delta (0, 0)
Screenshot: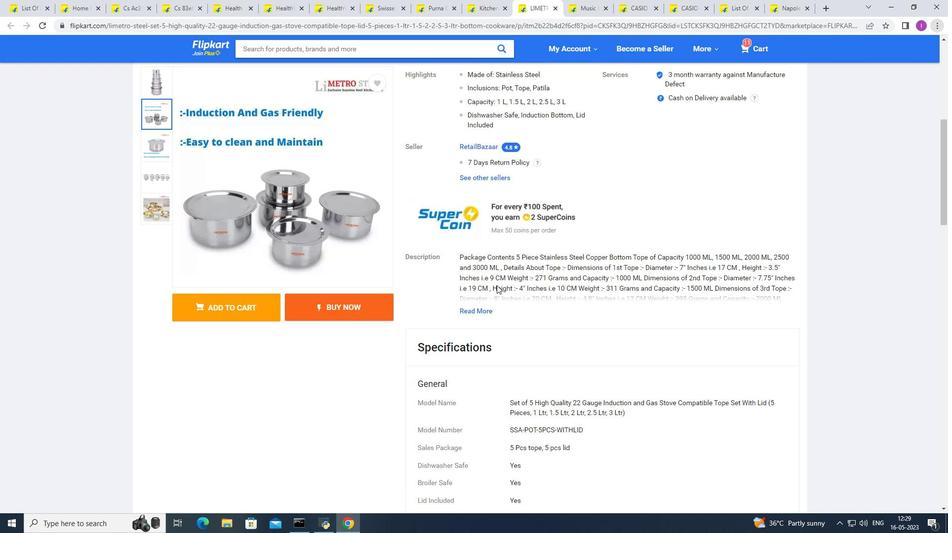
Action: Mouse scrolled (497, 285) with delta (0, 0)
Screenshot: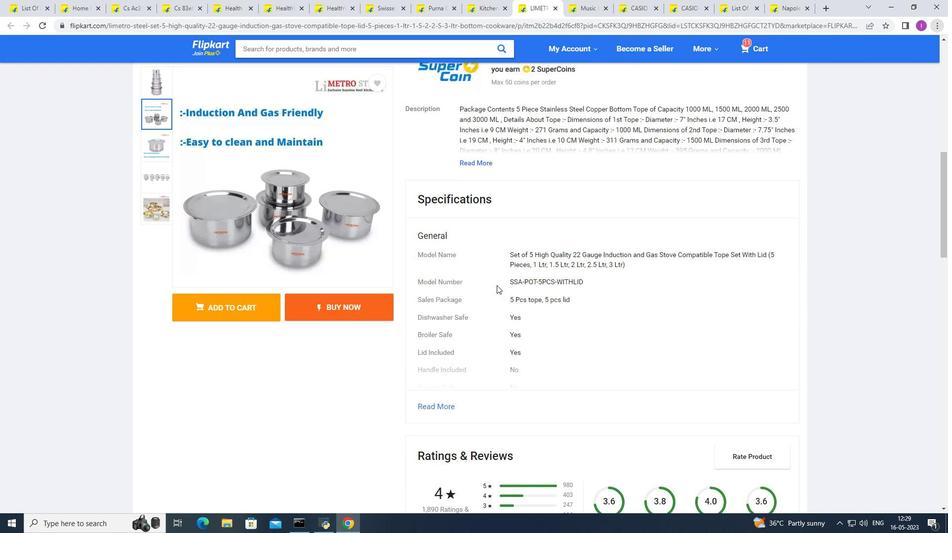 
Action: Mouse scrolled (497, 285) with delta (0, 0)
Screenshot: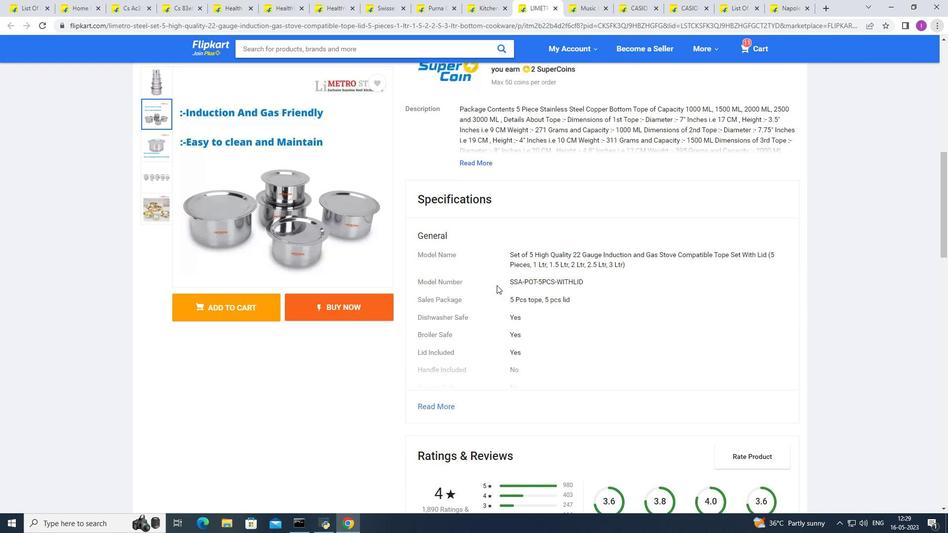 
Action: Mouse scrolled (497, 285) with delta (0, 0)
Screenshot: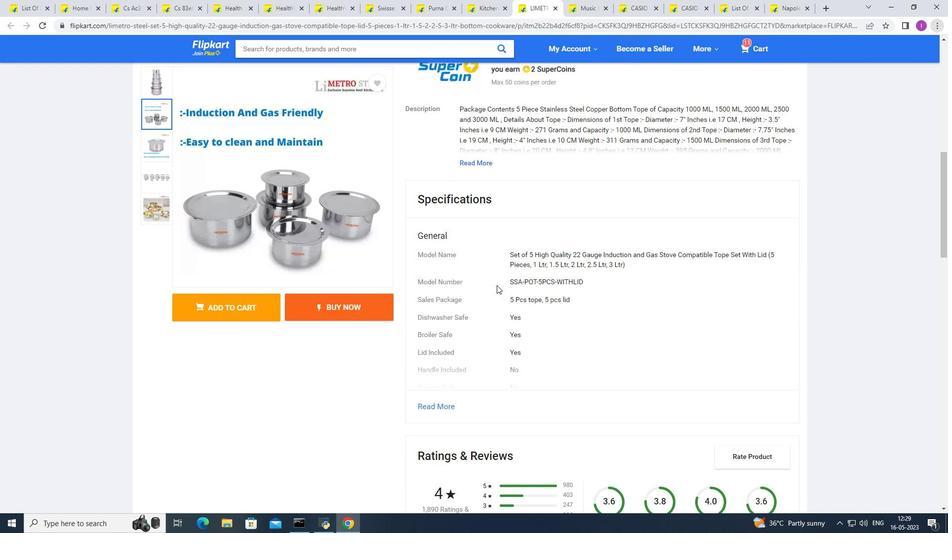 
Action: Mouse moved to (497, 286)
Screenshot: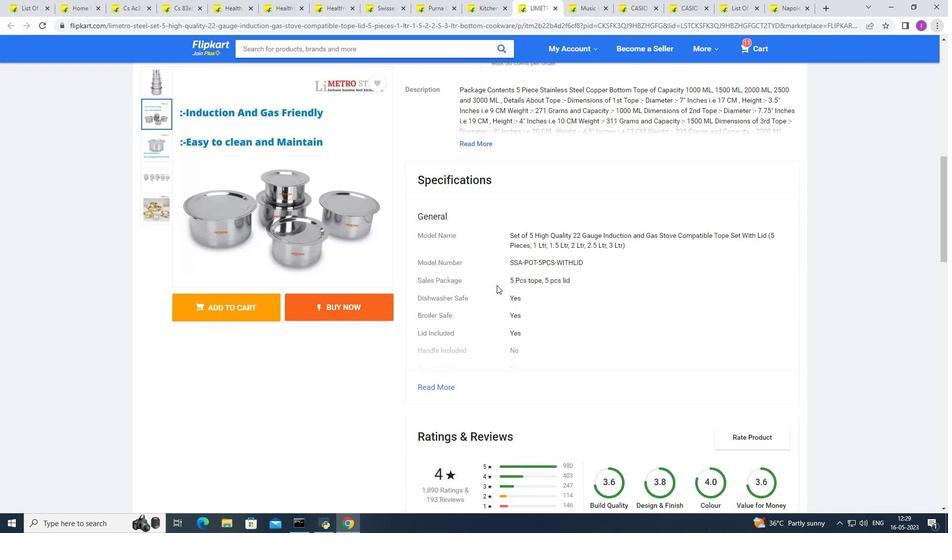 
Action: Mouse scrolled (497, 286) with delta (0, 0)
Screenshot: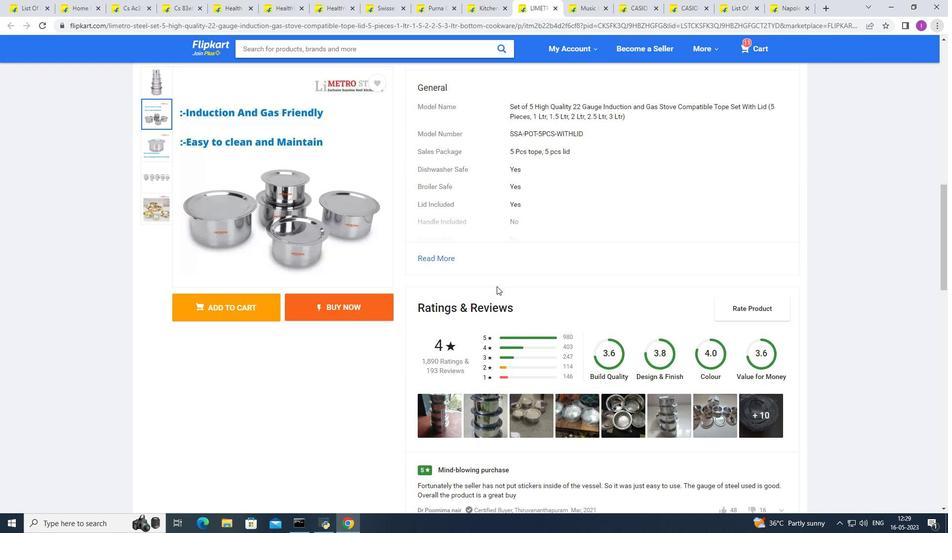 
Action: Mouse scrolled (497, 286) with delta (0, 0)
Screenshot: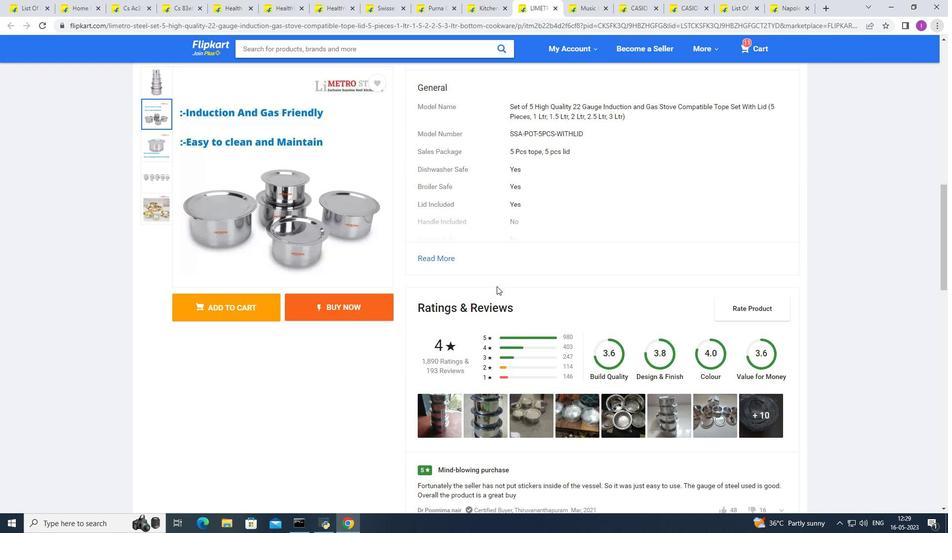 
Action: Mouse scrolled (497, 286) with delta (0, 0)
Screenshot: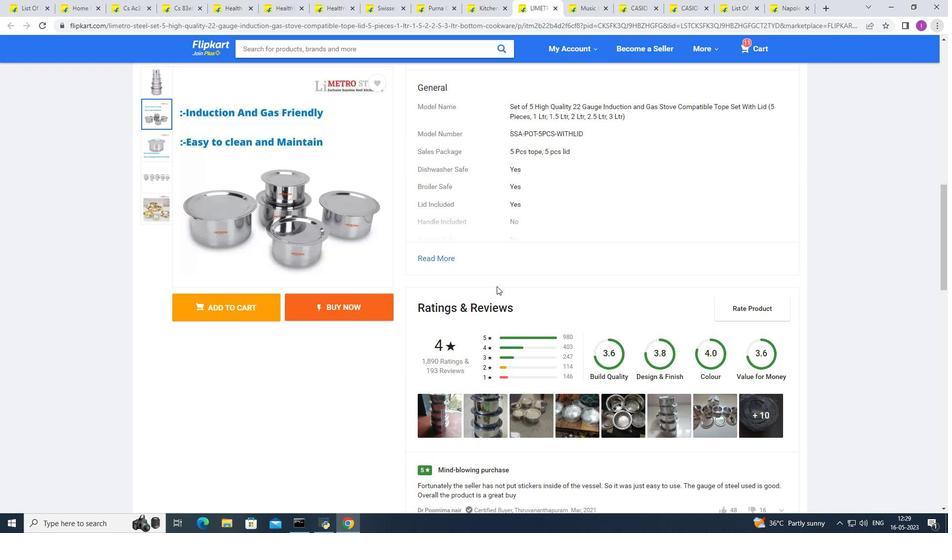 
Action: Mouse scrolled (497, 286) with delta (0, 0)
Screenshot: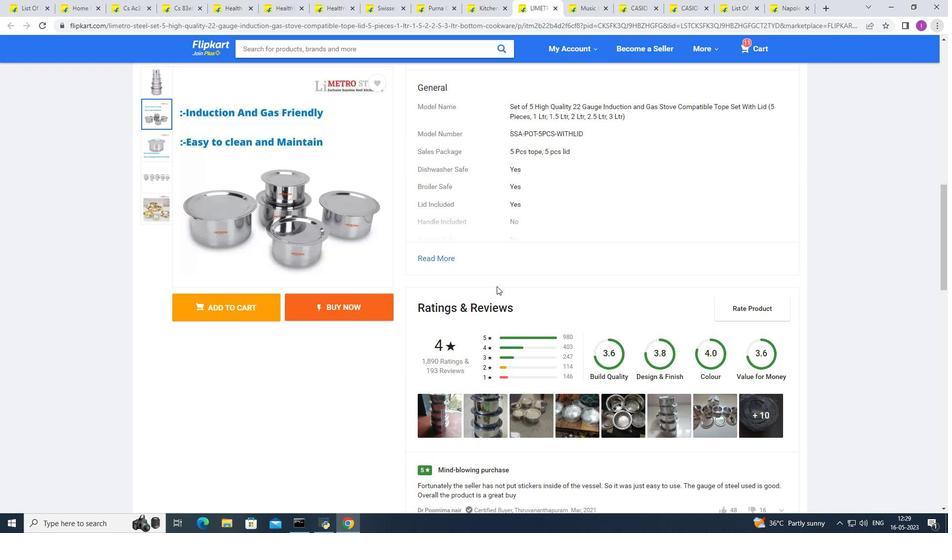 
Action: Mouse moved to (498, 287)
Screenshot: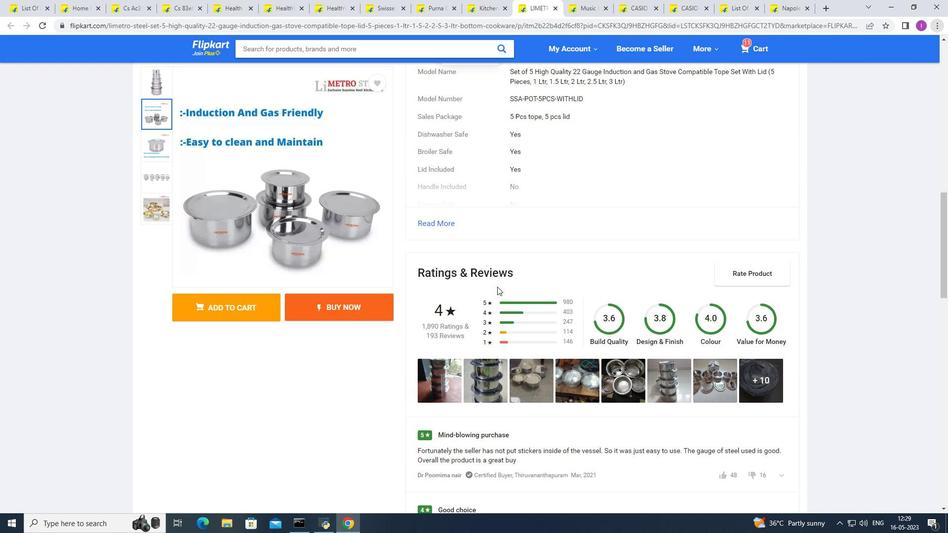 
Action: Mouse scrolled (498, 286) with delta (0, 0)
Screenshot: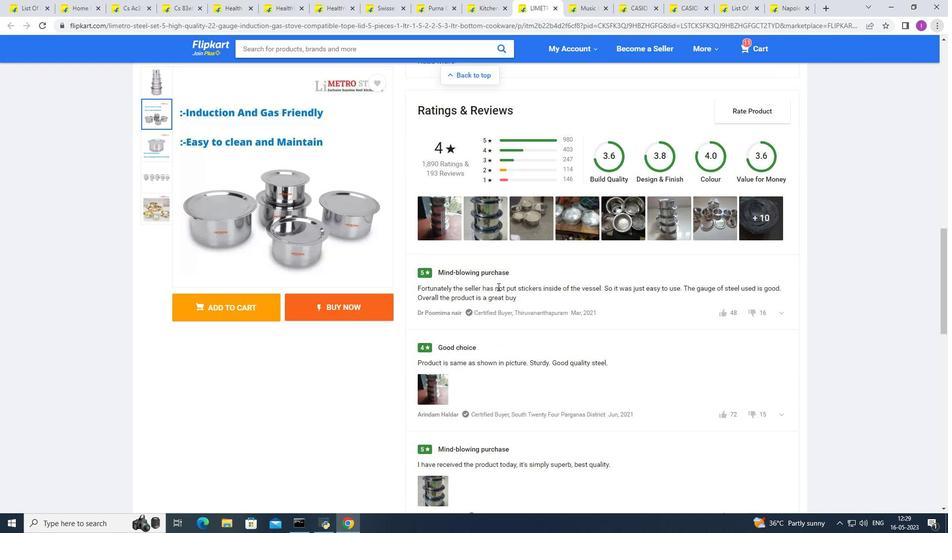 
Action: Mouse scrolled (498, 286) with delta (0, 0)
Screenshot: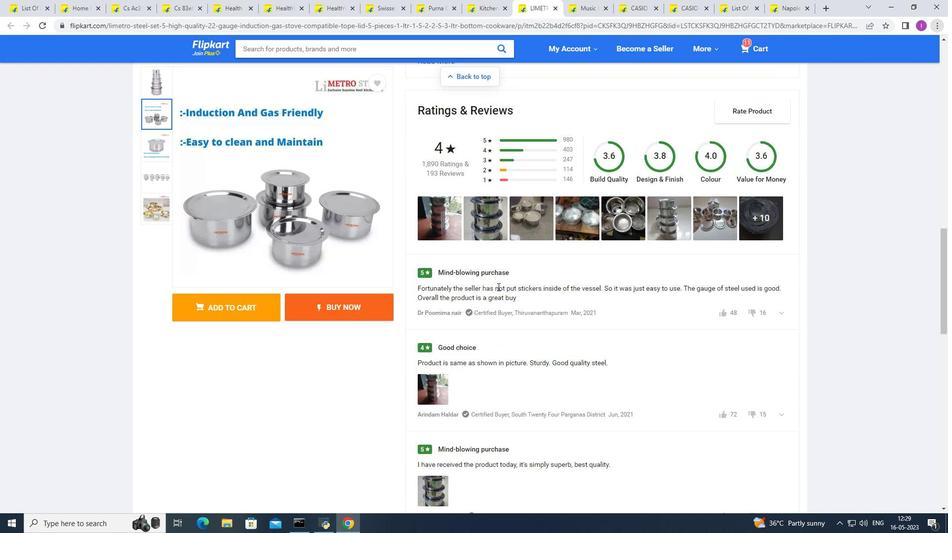 
Action: Mouse scrolled (498, 286) with delta (0, 0)
Screenshot: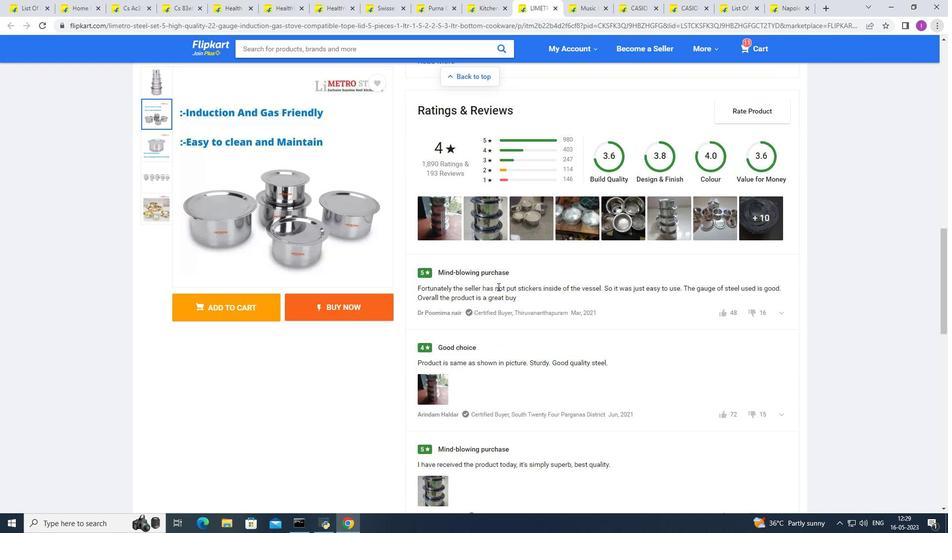 
Action: Mouse scrolled (498, 286) with delta (0, 0)
Screenshot: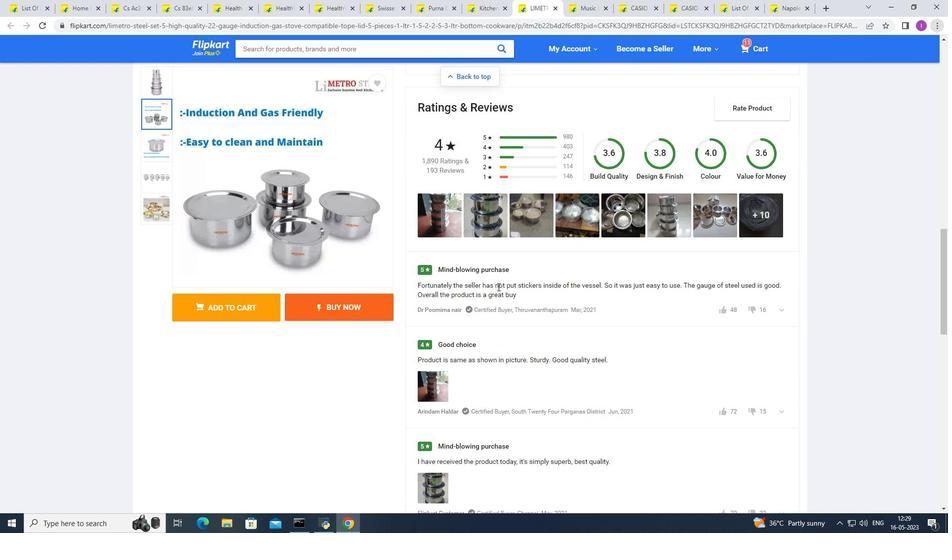 
Action: Mouse scrolled (498, 286) with delta (0, 0)
Screenshot: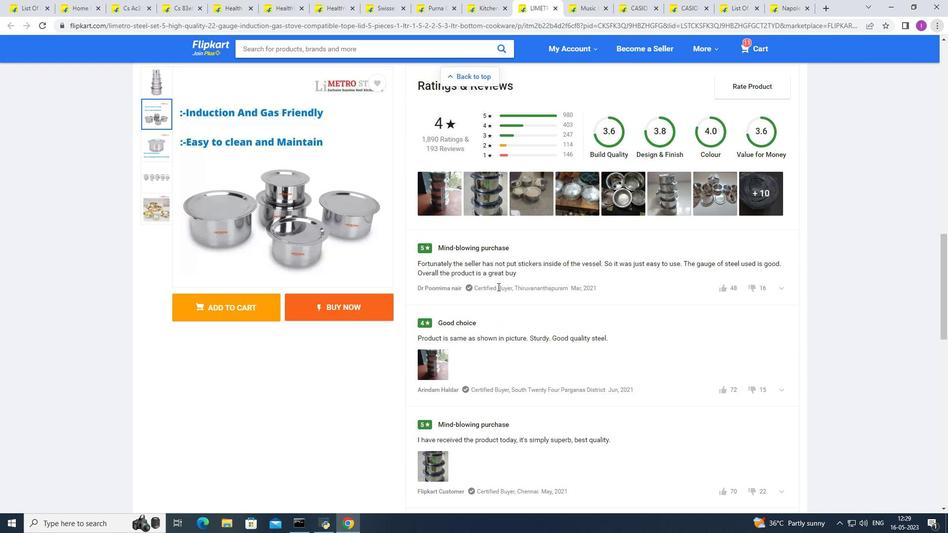 
Action: Mouse scrolled (498, 286) with delta (0, 0)
Screenshot: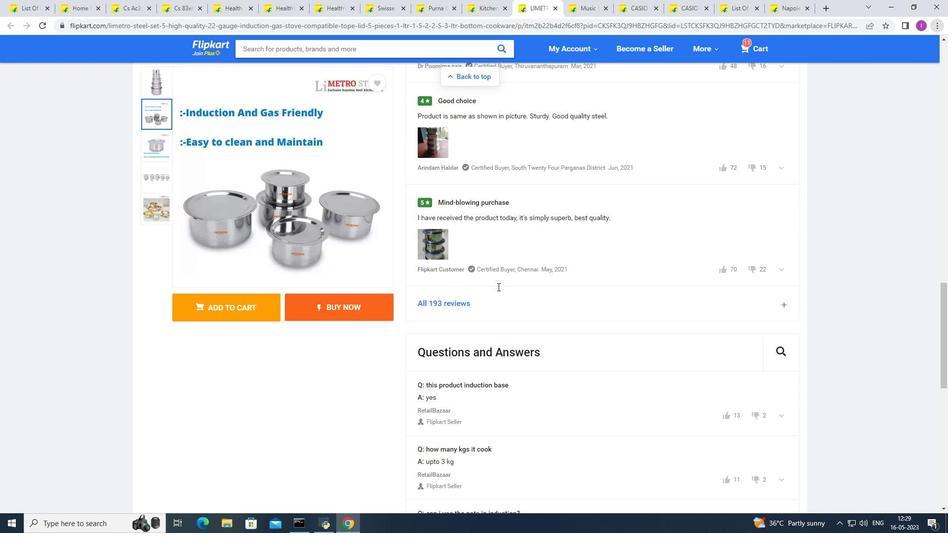 
Action: Mouse scrolled (498, 286) with delta (0, 0)
Screenshot: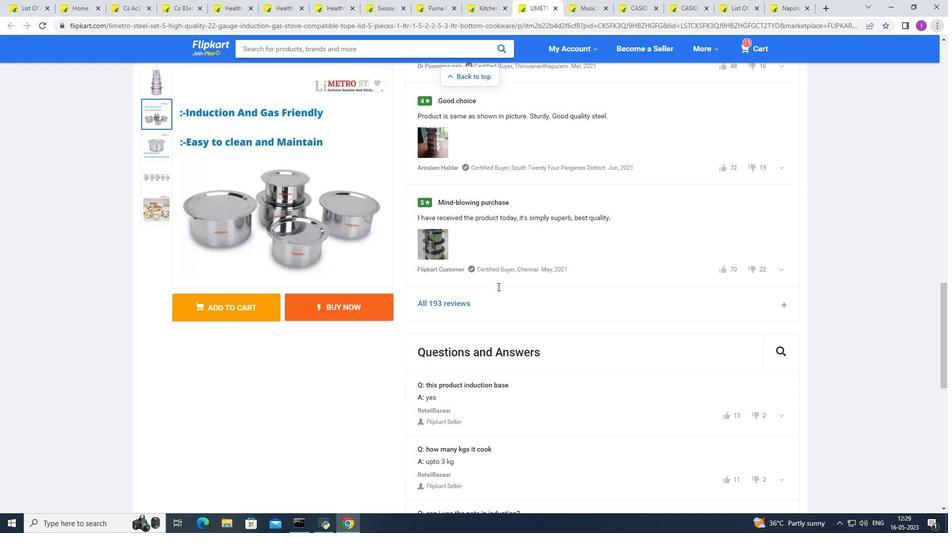 
Action: Mouse scrolled (498, 286) with delta (0, 0)
Screenshot: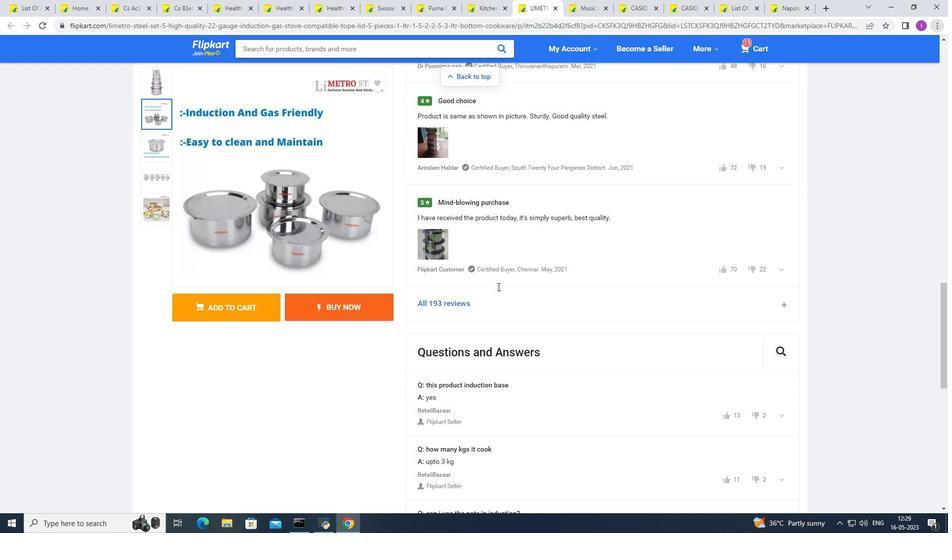 
Action: Mouse scrolled (498, 286) with delta (0, 0)
Screenshot: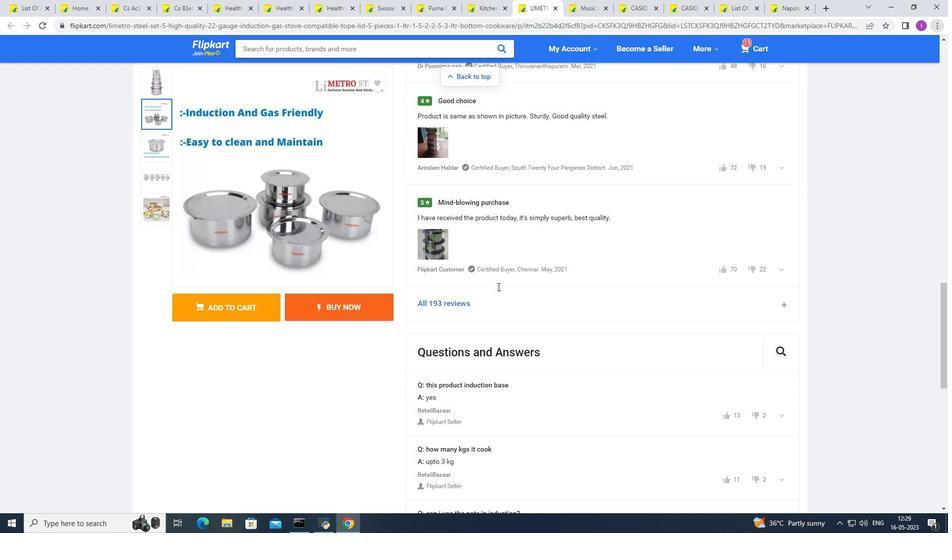 
Action: Mouse scrolled (498, 286) with delta (0, 0)
Screenshot: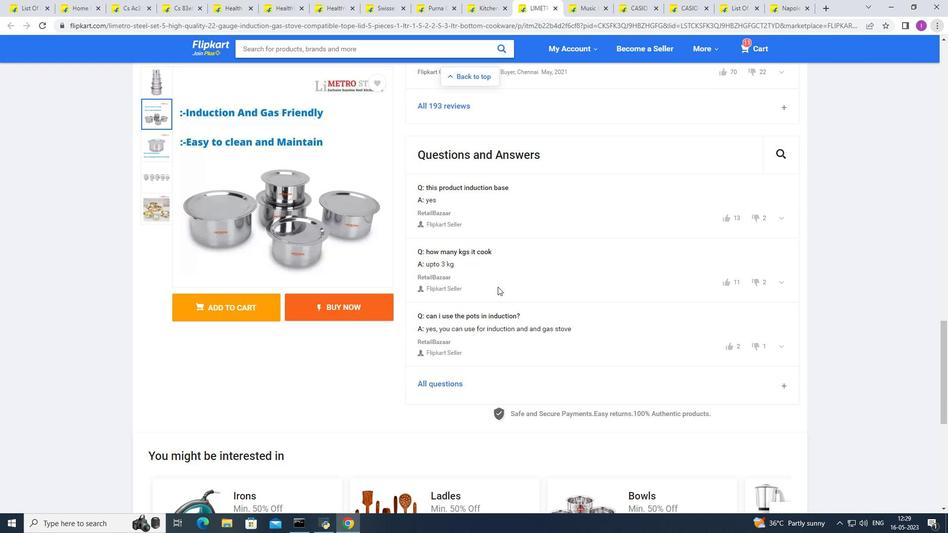 
Action: Mouse scrolled (498, 286) with delta (0, 0)
Screenshot: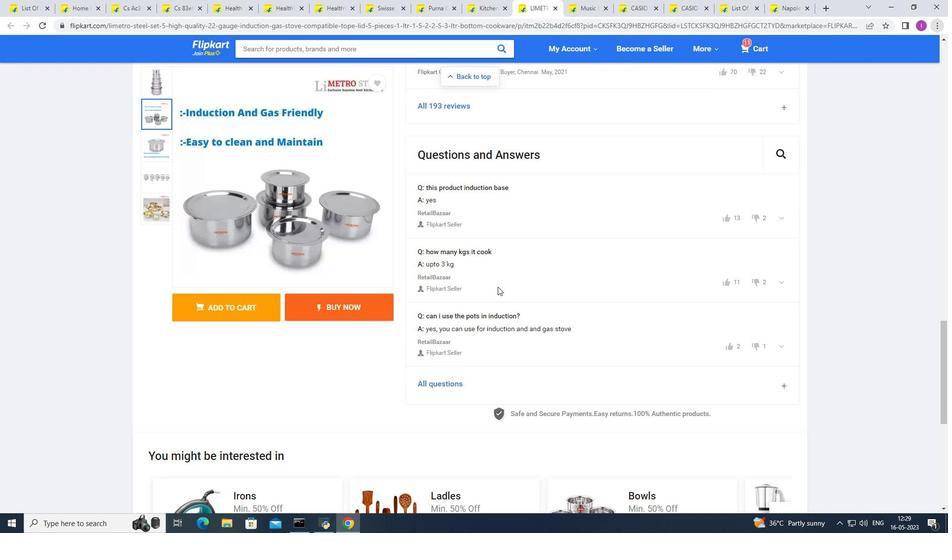 
Action: Mouse scrolled (498, 286) with delta (0, 0)
Screenshot: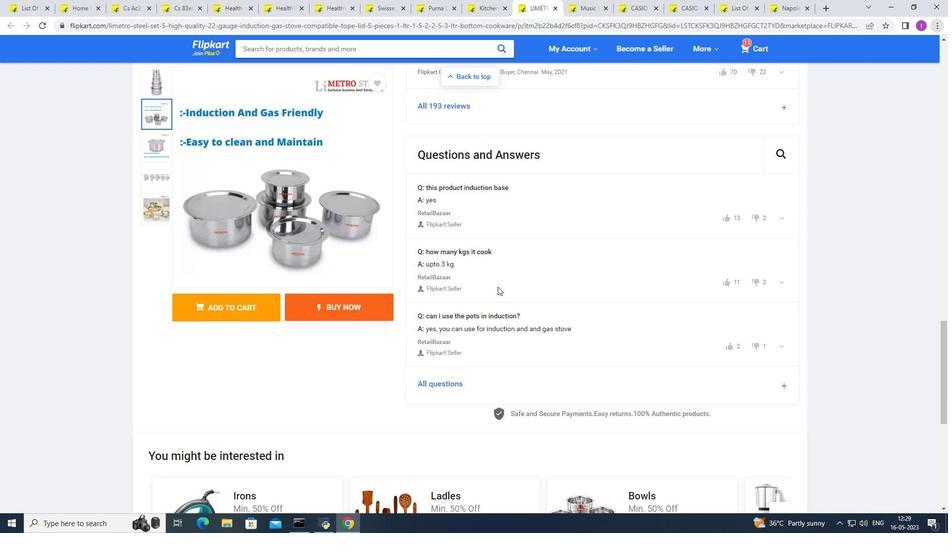 
Action: Mouse scrolled (498, 286) with delta (0, 0)
Screenshot: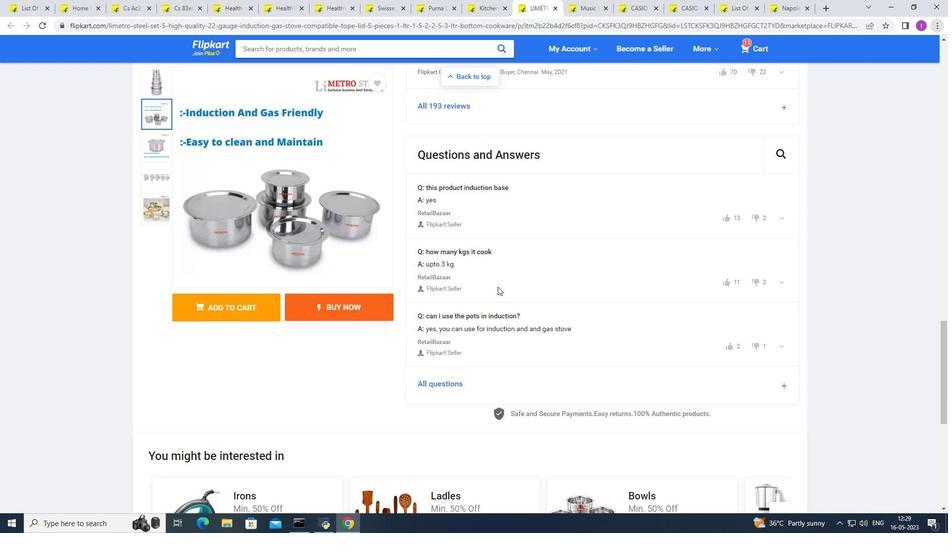 
Action: Mouse scrolled (498, 287) with delta (0, 0)
Screenshot: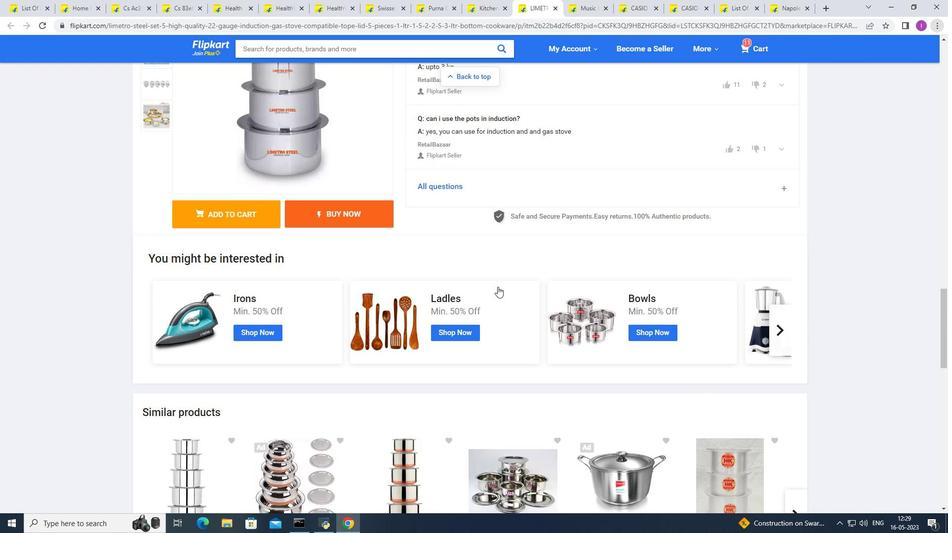 
Action: Mouse scrolled (498, 287) with delta (0, 0)
Screenshot: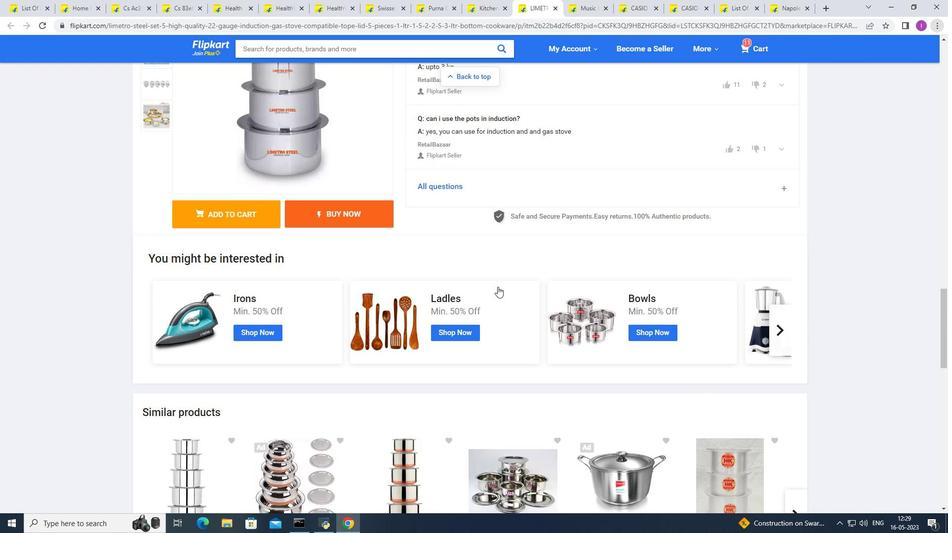 
Action: Mouse scrolled (498, 287) with delta (0, 0)
Screenshot: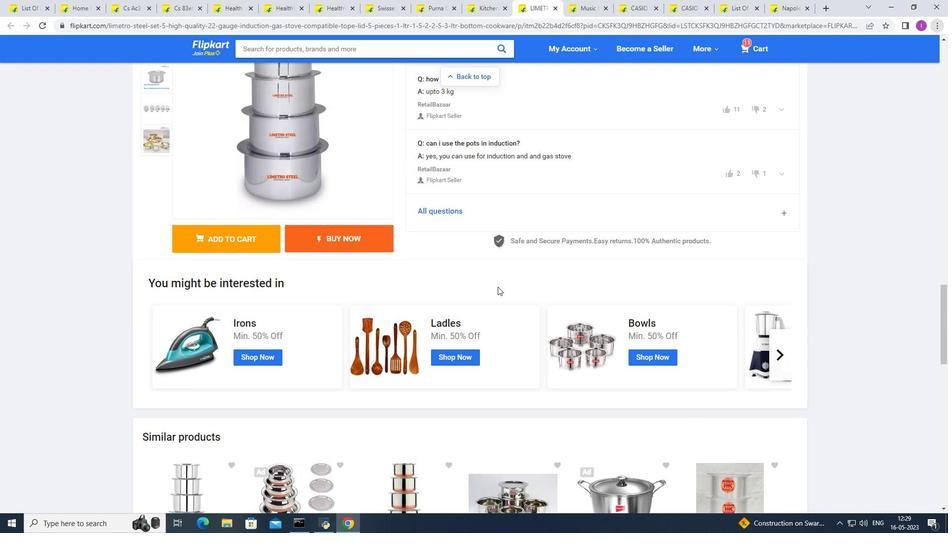 
Action: Mouse scrolled (498, 287) with delta (0, 0)
Screenshot: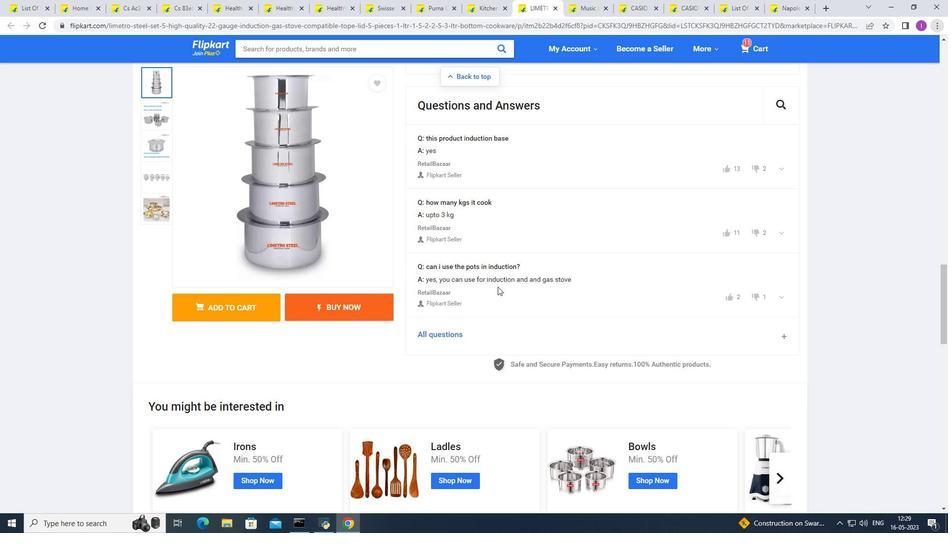 
Action: Mouse scrolled (498, 287) with delta (0, 0)
Screenshot: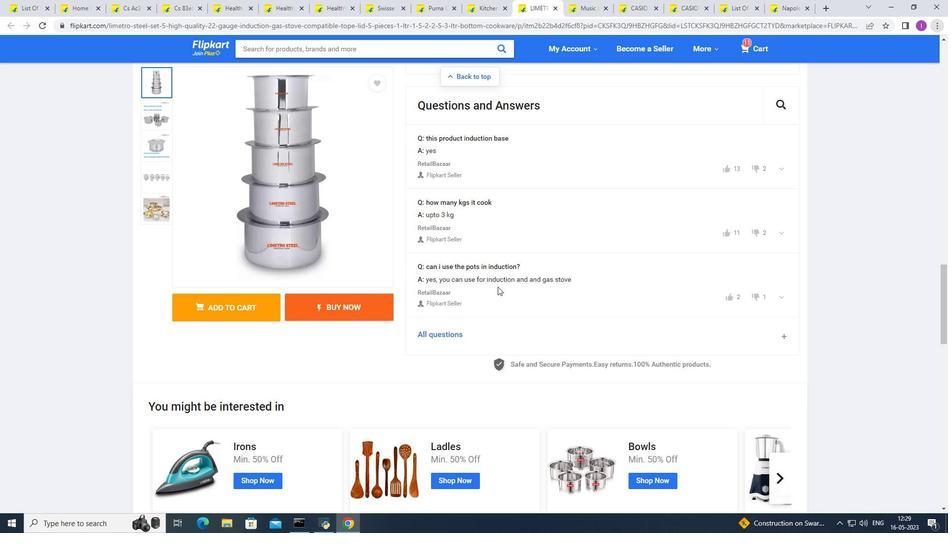 
Action: Mouse scrolled (498, 287) with delta (0, 0)
Screenshot: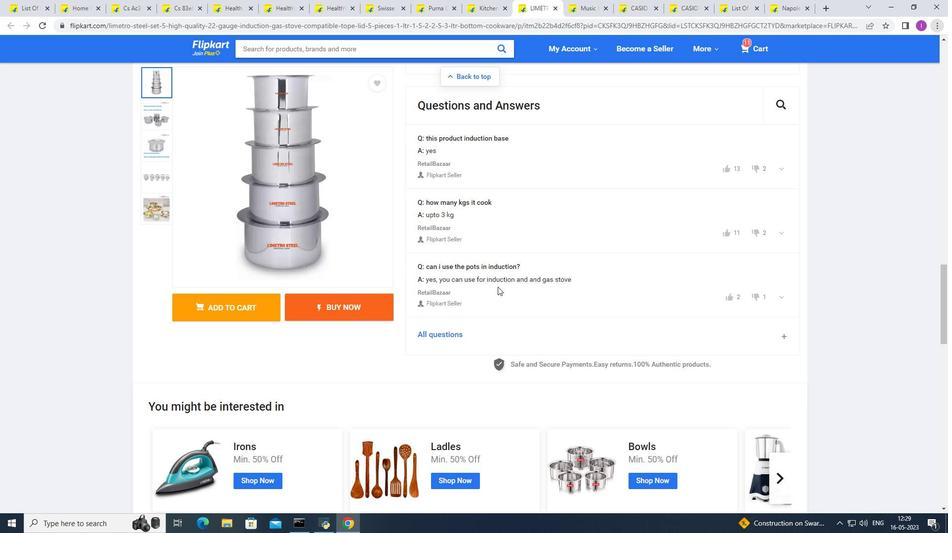 
Action: Mouse scrolled (498, 287) with delta (0, 0)
Screenshot: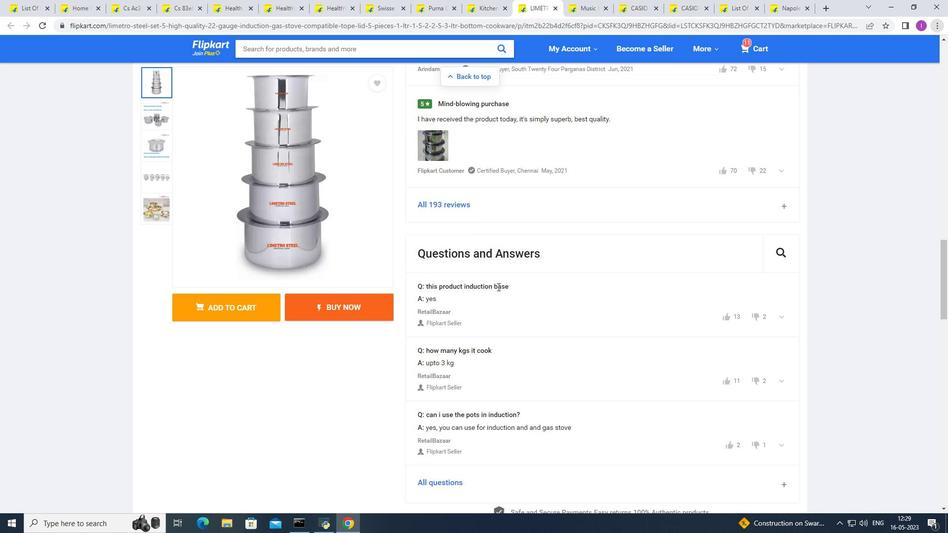 
Action: Mouse scrolled (498, 287) with delta (0, 0)
Screenshot: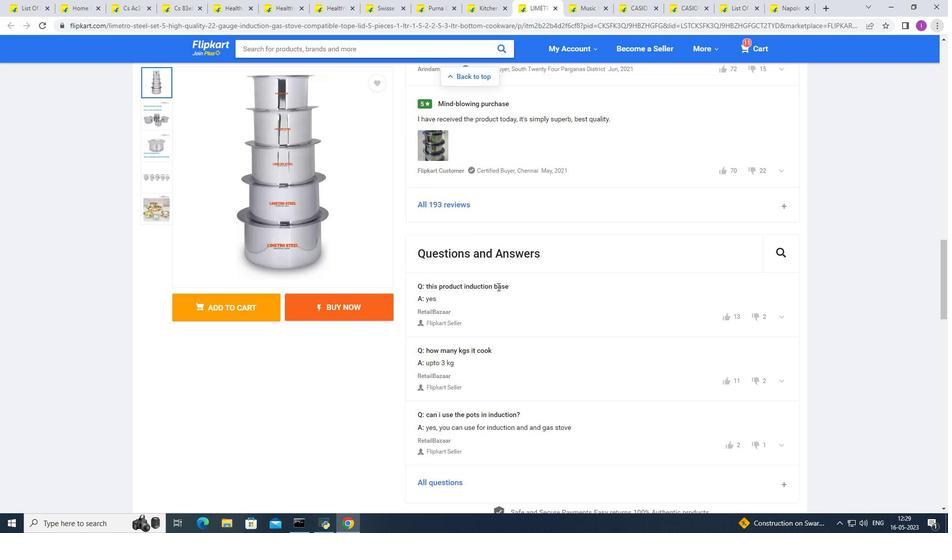 
Action: Mouse scrolled (498, 287) with delta (0, 0)
Screenshot: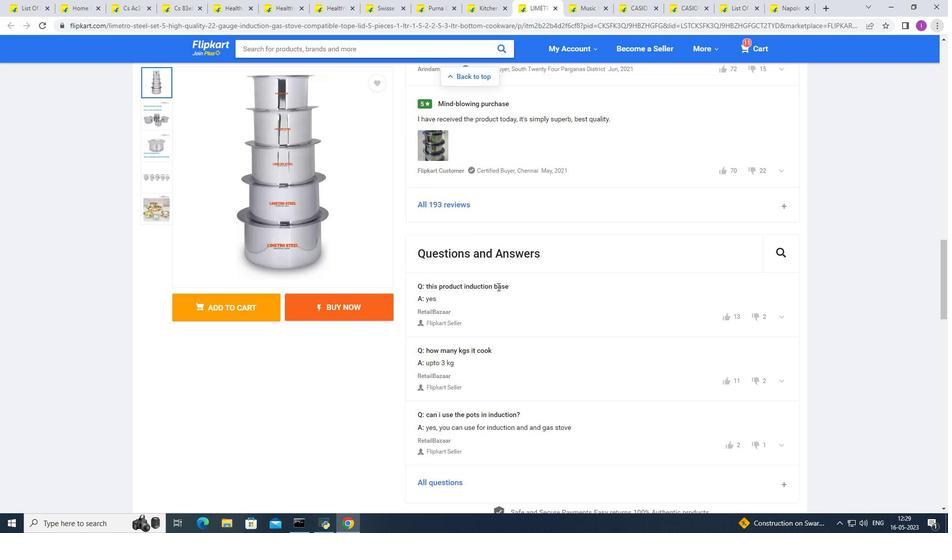 
Action: Mouse scrolled (498, 287) with delta (0, 0)
Screenshot: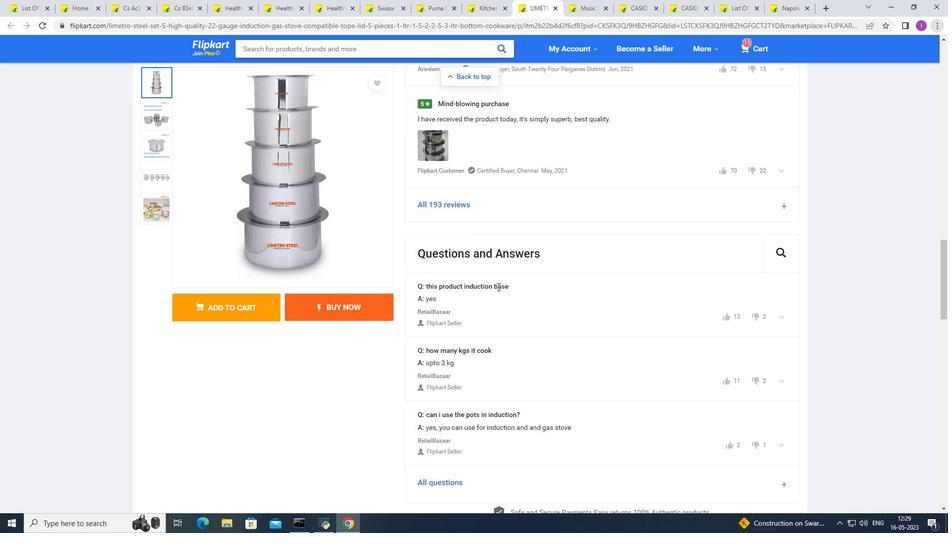 
Action: Mouse scrolled (498, 287) with delta (0, 0)
Screenshot: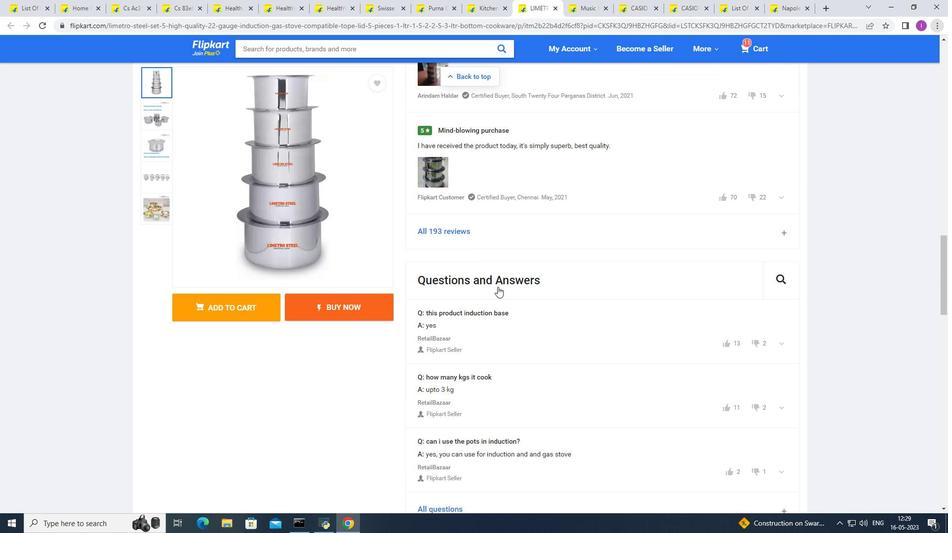 
Action: Mouse moved to (809, 5)
Screenshot: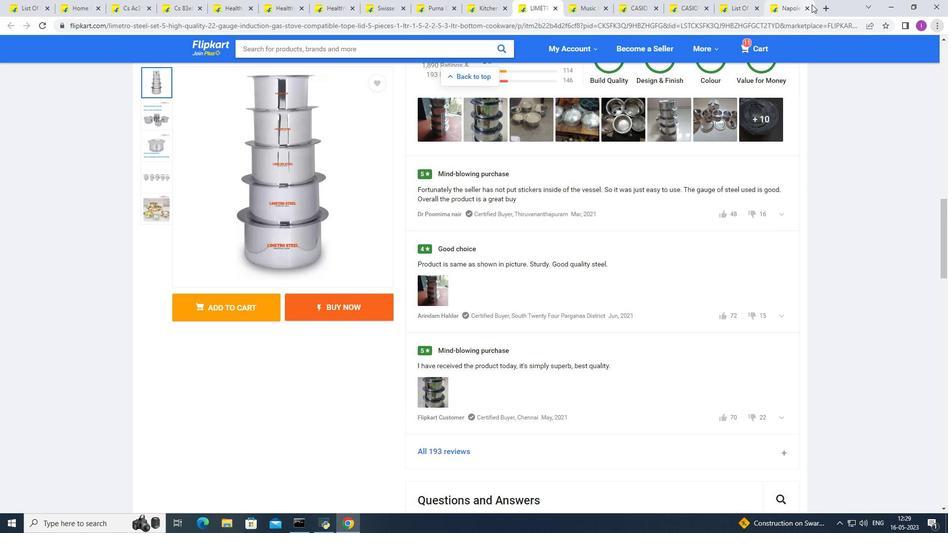 
Action: Mouse pressed left at (809, 5)
Screenshot: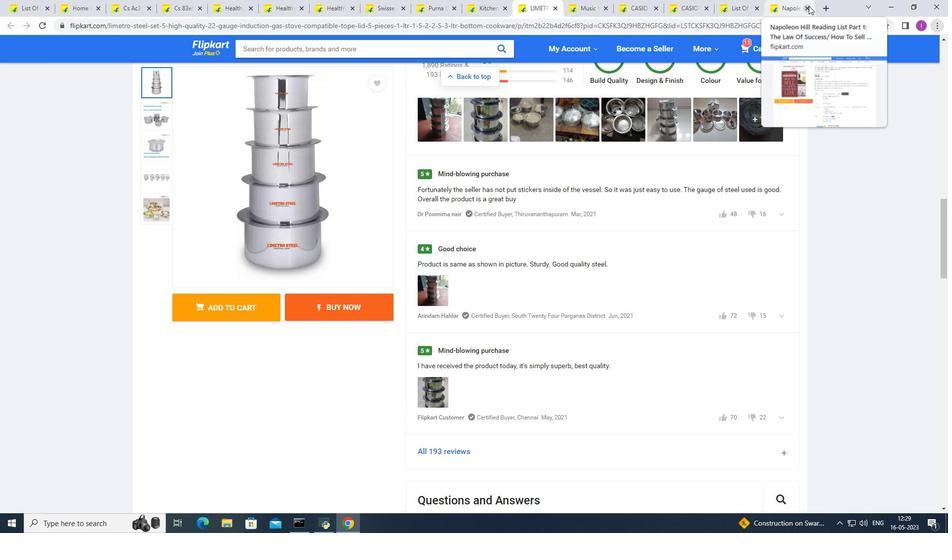 
Action: Mouse moved to (807, 6)
Screenshot: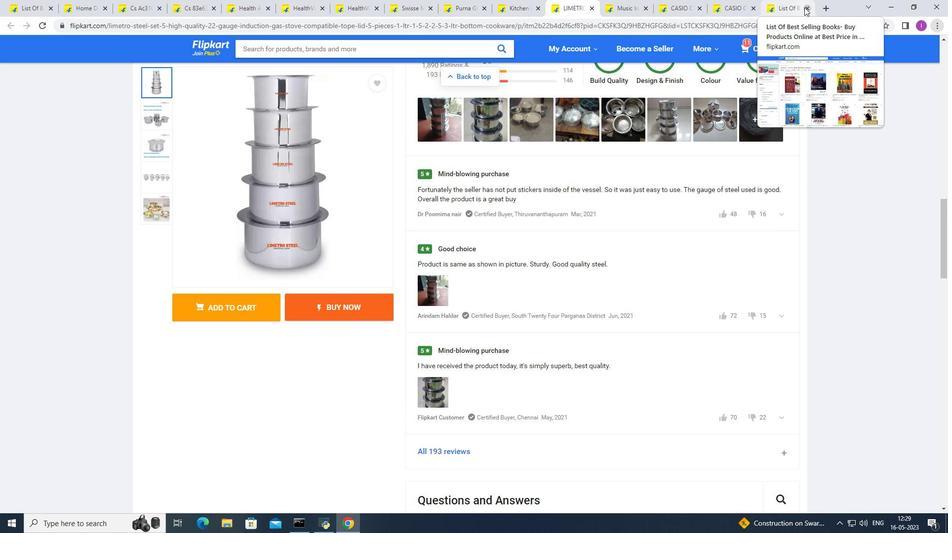 
Action: Mouse pressed left at (807, 6)
Screenshot: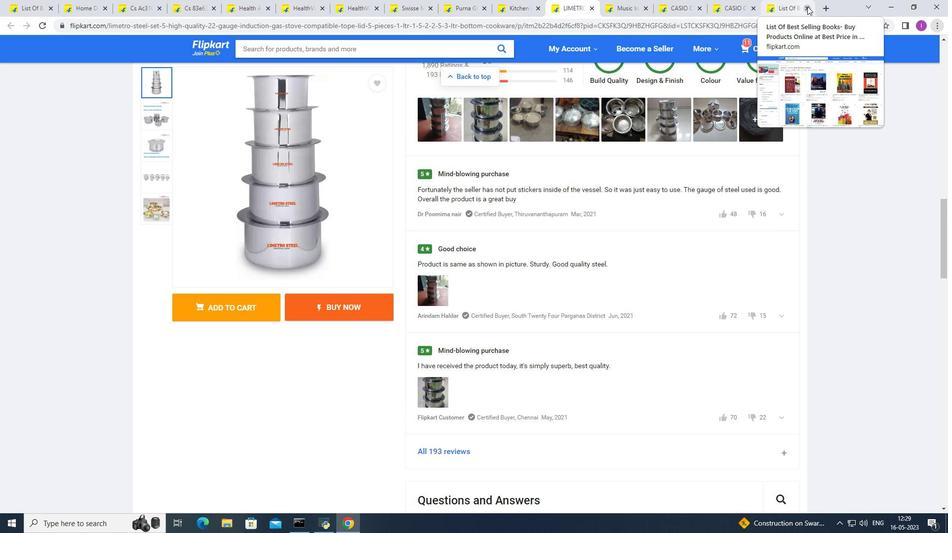 
Action: Mouse moved to (807, 6)
Screenshot: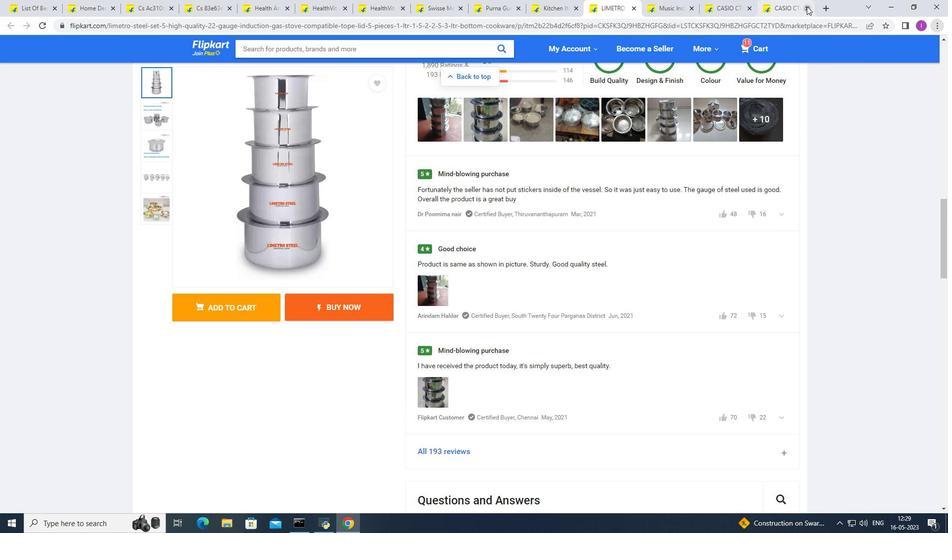 
Action: Mouse pressed left at (807, 6)
Screenshot: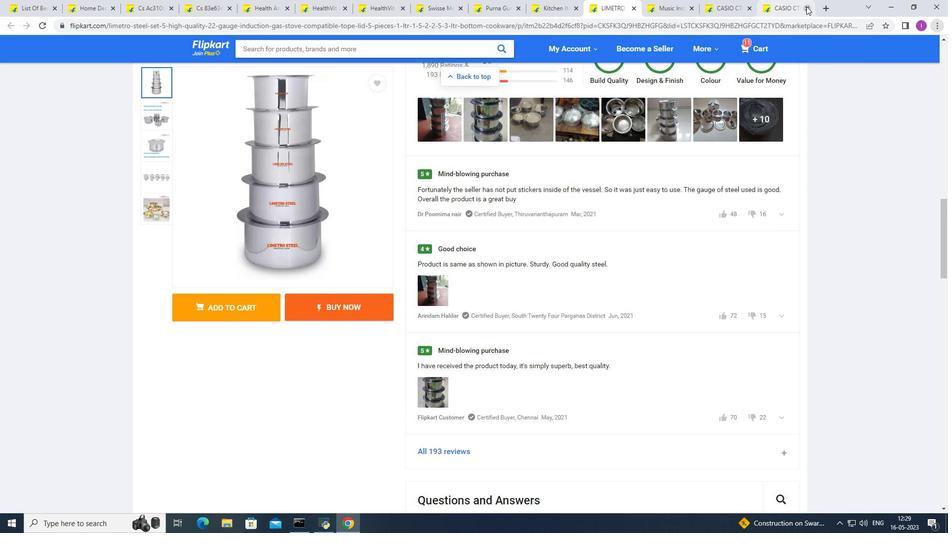 
Action: Mouse pressed left at (807, 6)
Screenshot: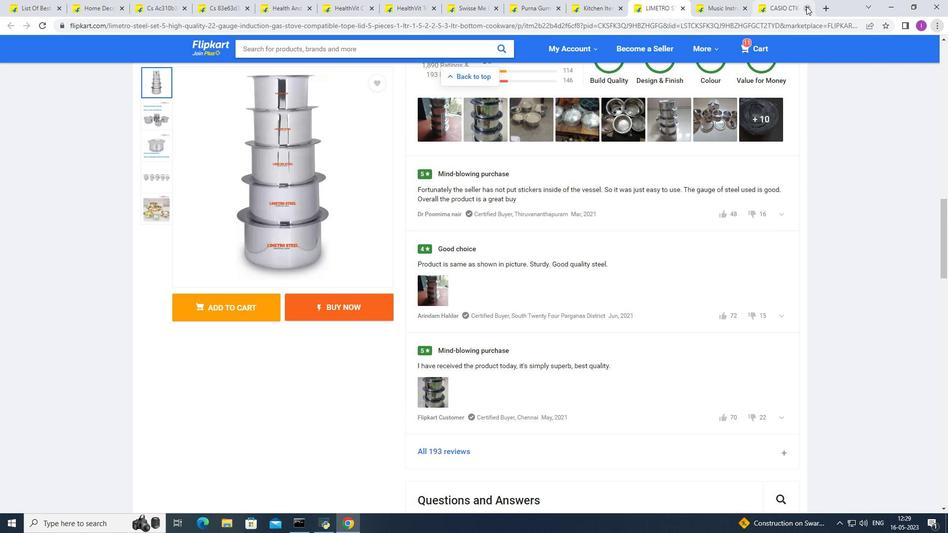 
Action: Mouse moved to (806, 7)
Screenshot: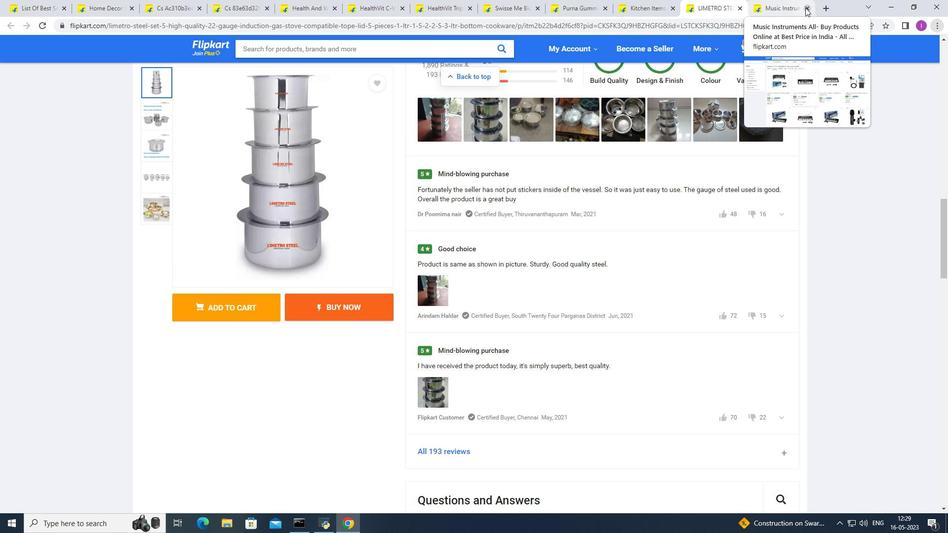 
Action: Mouse pressed left at (806, 7)
Screenshot: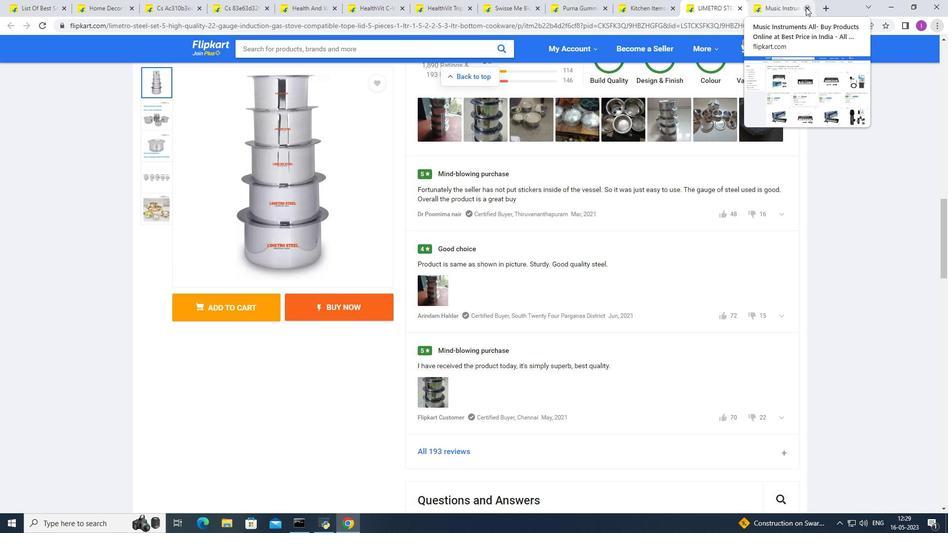 
Action: Mouse moved to (809, 7)
Screenshot: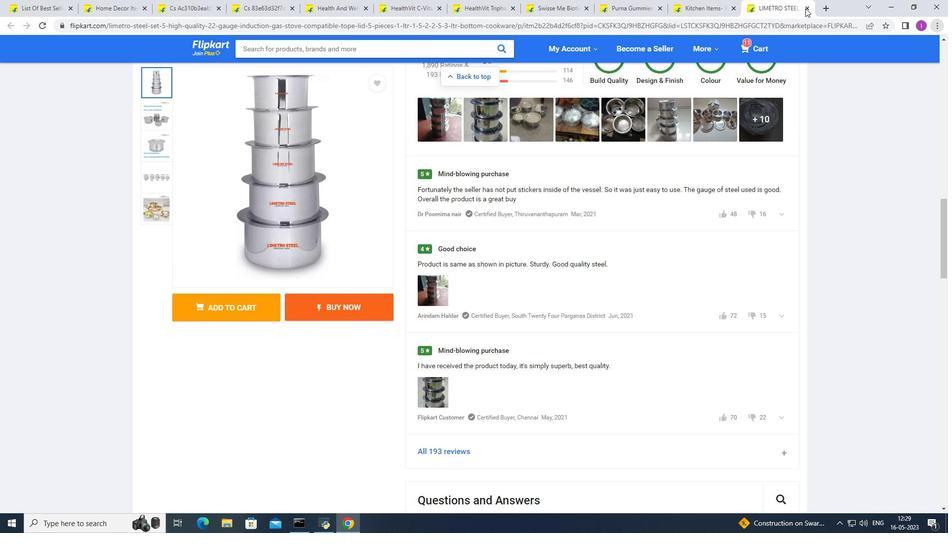 
Action: Mouse pressed left at (809, 7)
Screenshot: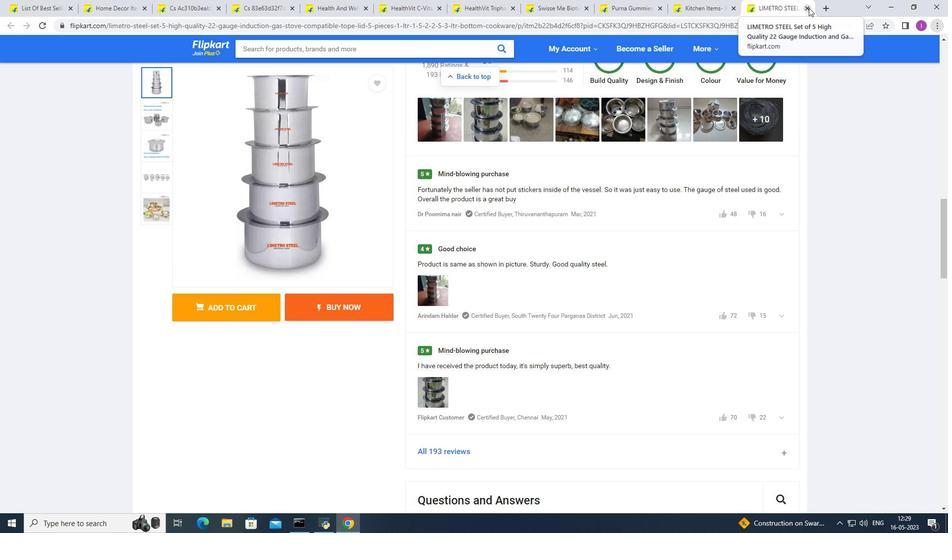 
Action: Mouse moved to (293, 318)
Screenshot: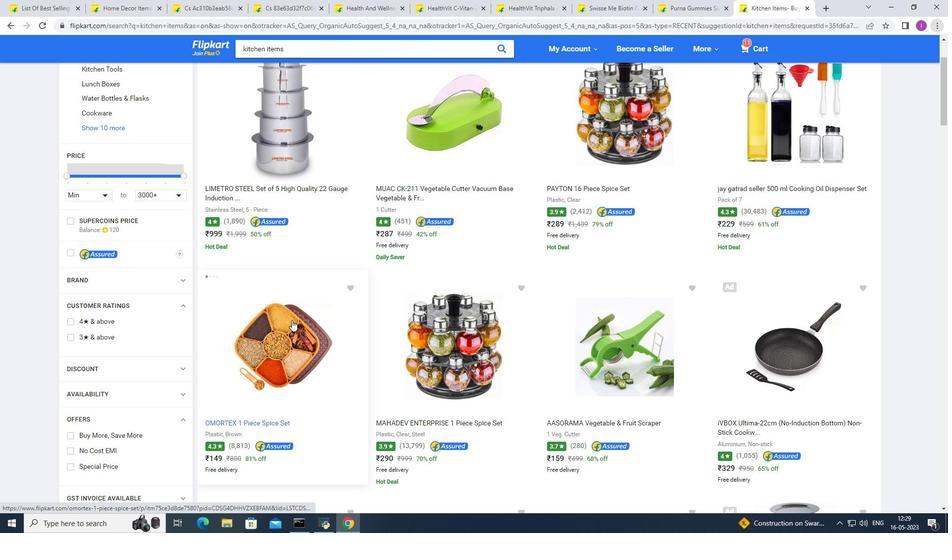 
Action: Mouse scrolled (293, 317) with delta (0, 0)
Screenshot: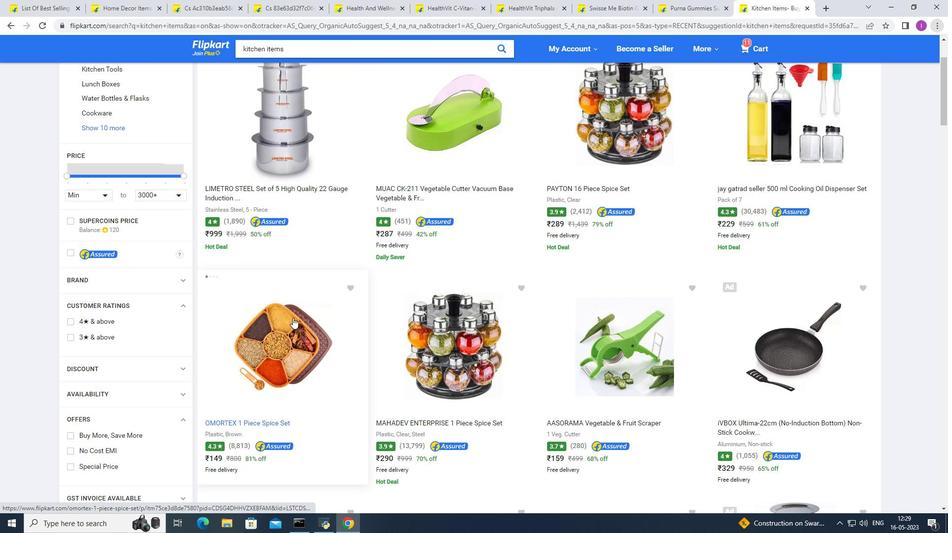 
Action: Mouse moved to (293, 317)
Screenshot: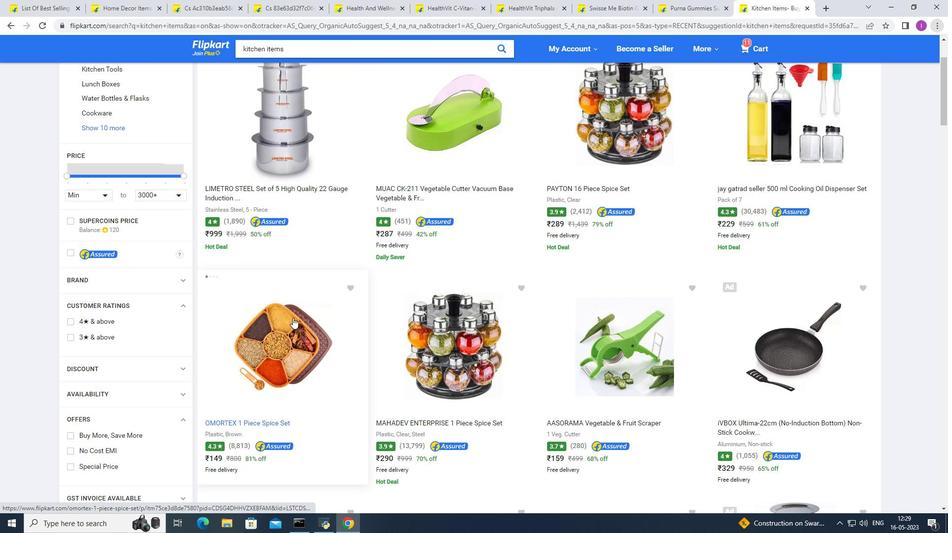 
Action: Mouse scrolled (293, 317) with delta (0, 0)
Screenshot: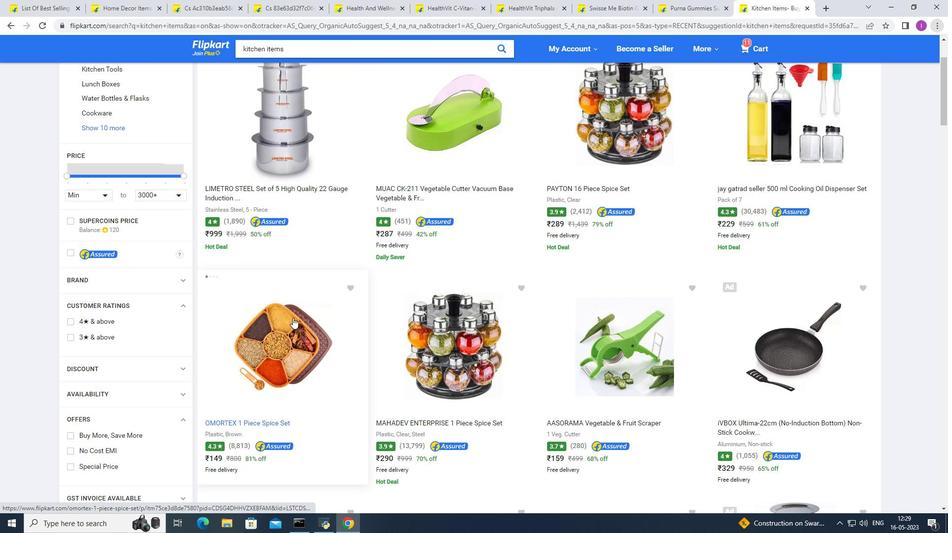 
Action: Mouse moved to (294, 314)
Screenshot: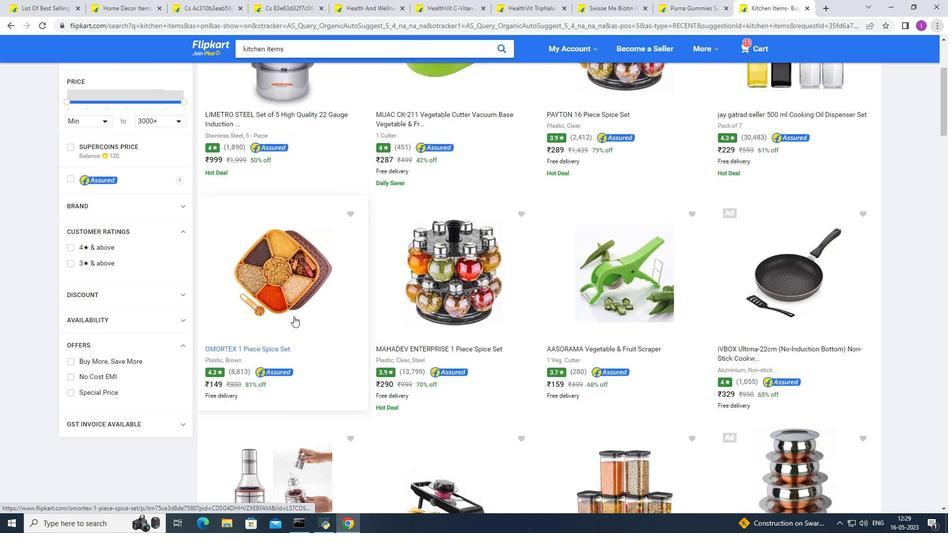 
Action: Mouse scrolled (294, 314) with delta (0, 0)
Screenshot: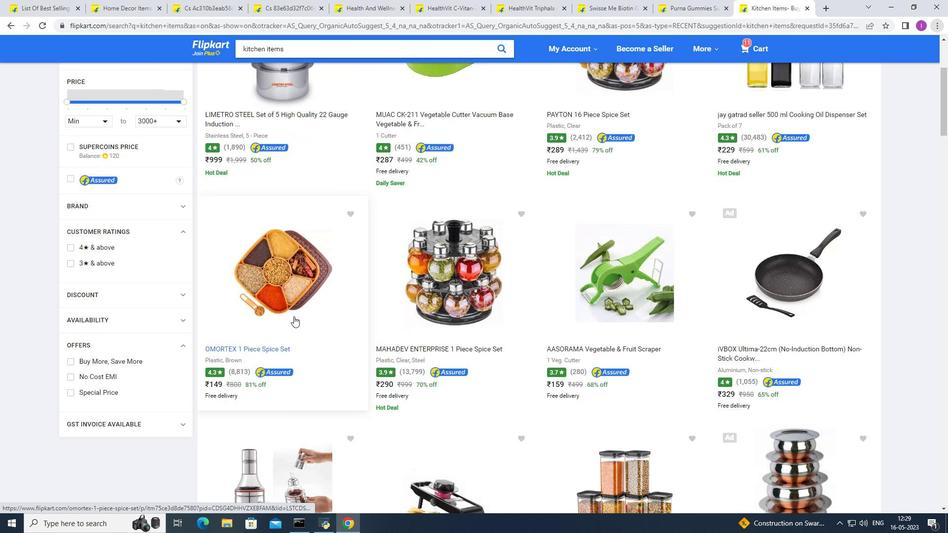 
Action: Mouse scrolled (294, 314) with delta (0, 0)
Screenshot: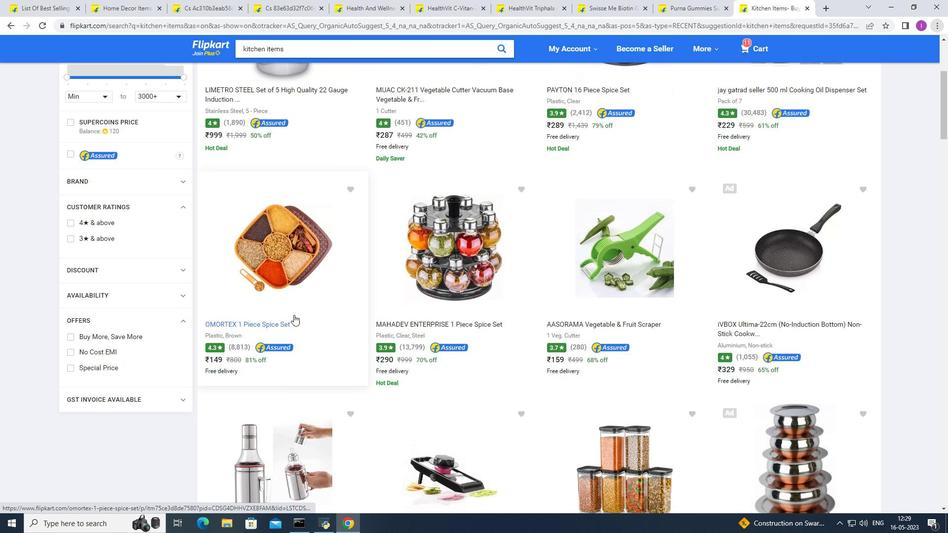
Action: Mouse moved to (294, 313)
Screenshot: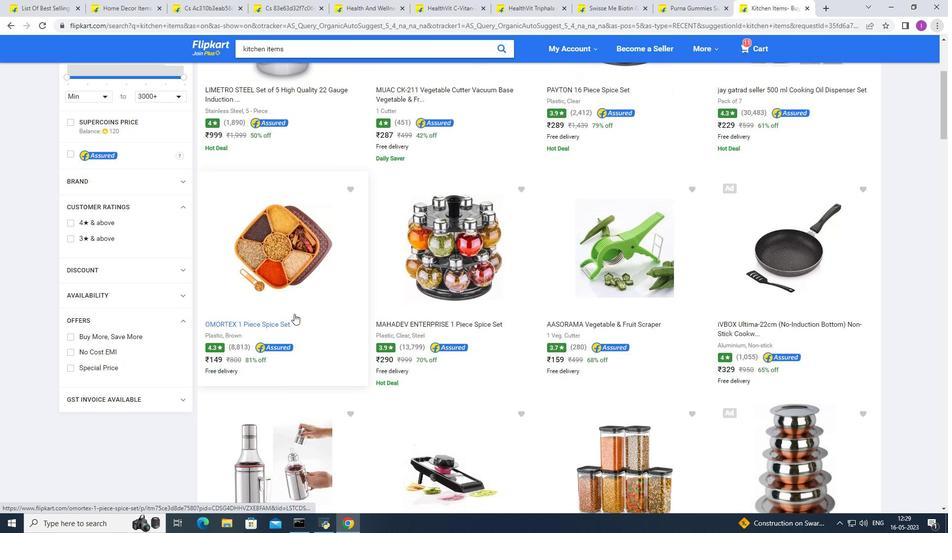 
Action: Mouse scrolled (294, 314) with delta (0, 0)
Screenshot: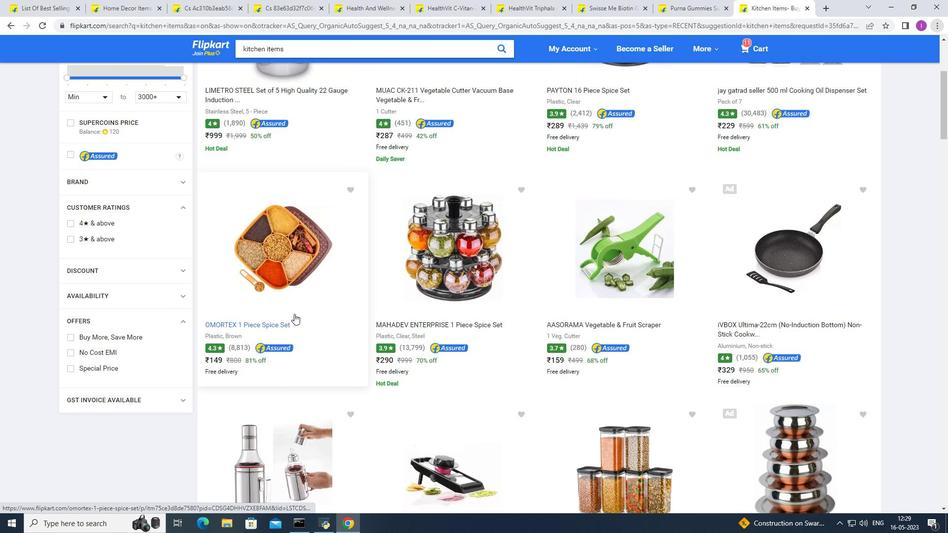 
Action: Mouse moved to (730, 7)
Screenshot: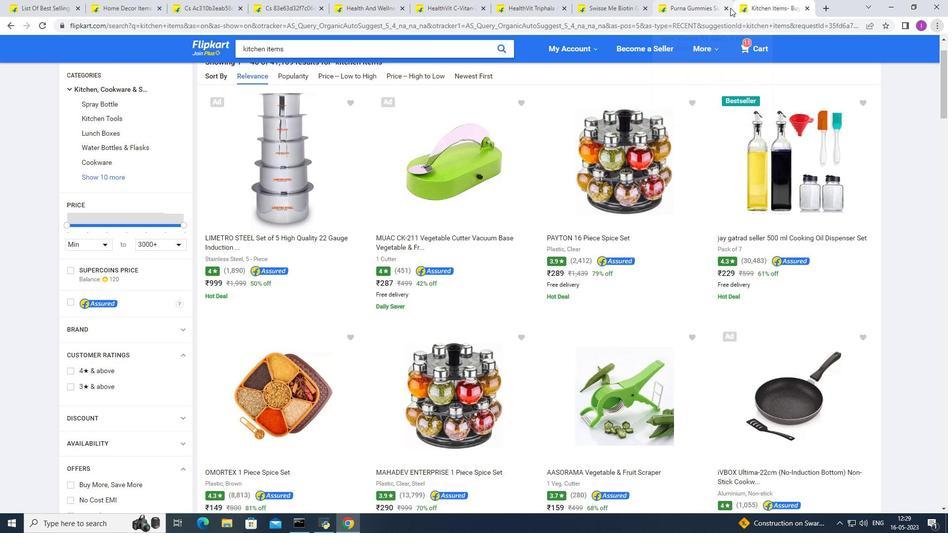
Action: Mouse pressed left at (730, 7)
Screenshot: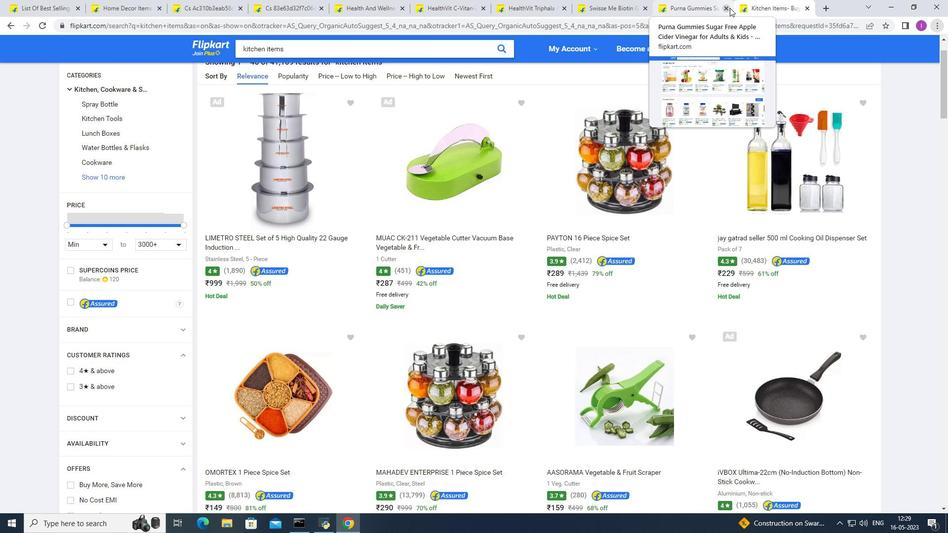 
Action: Mouse moved to (645, 11)
Screenshot: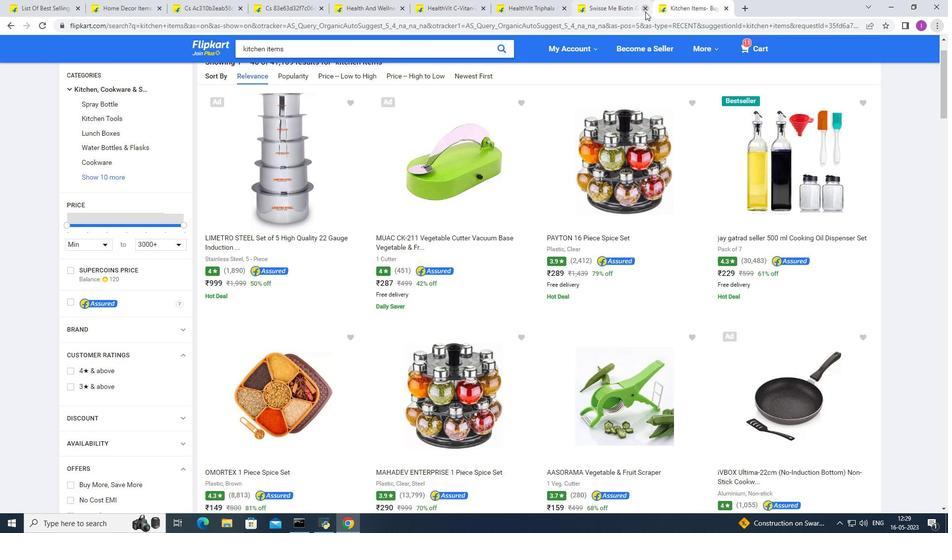 
Action: Mouse pressed left at (645, 11)
Screenshot: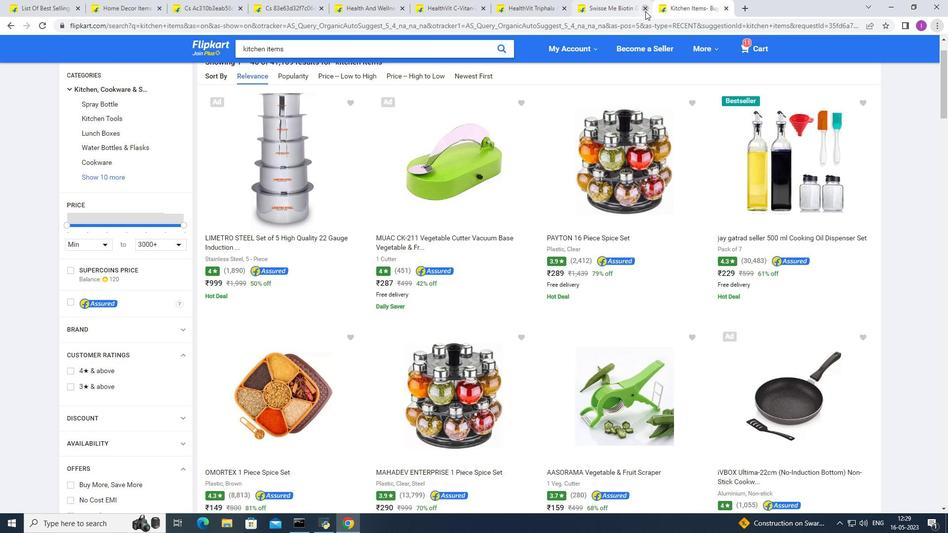 
Action: Mouse moved to (562, 10)
Screenshot: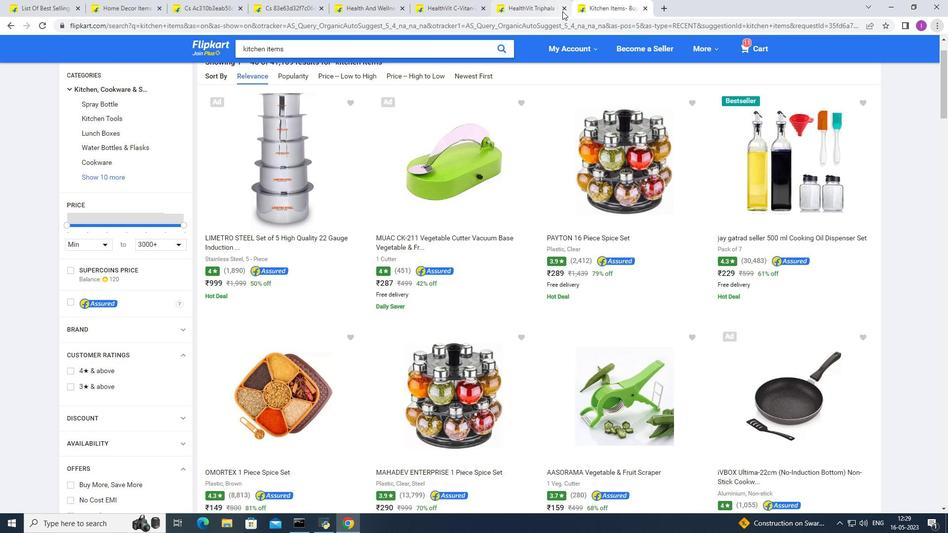 
Action: Mouse pressed left at (562, 10)
Screenshot: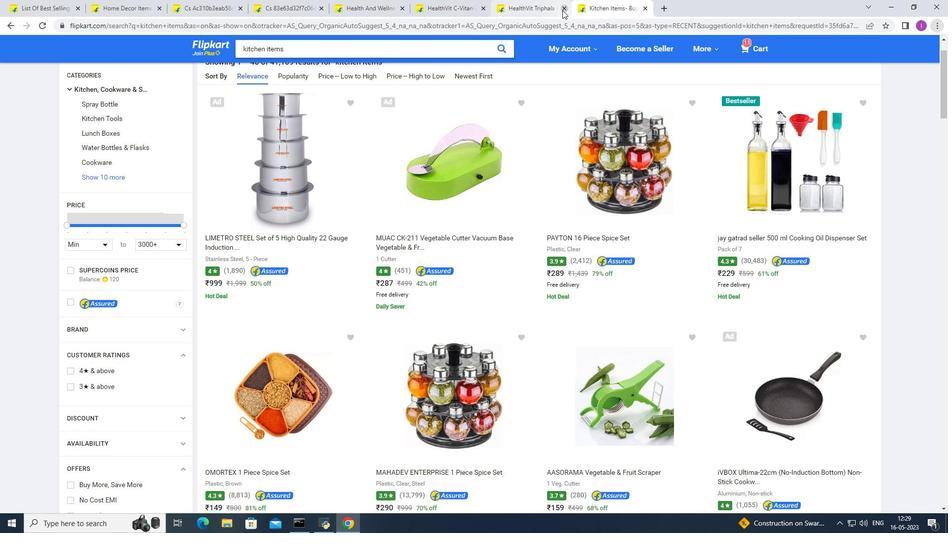 
Action: Mouse moved to (481, 7)
Screenshot: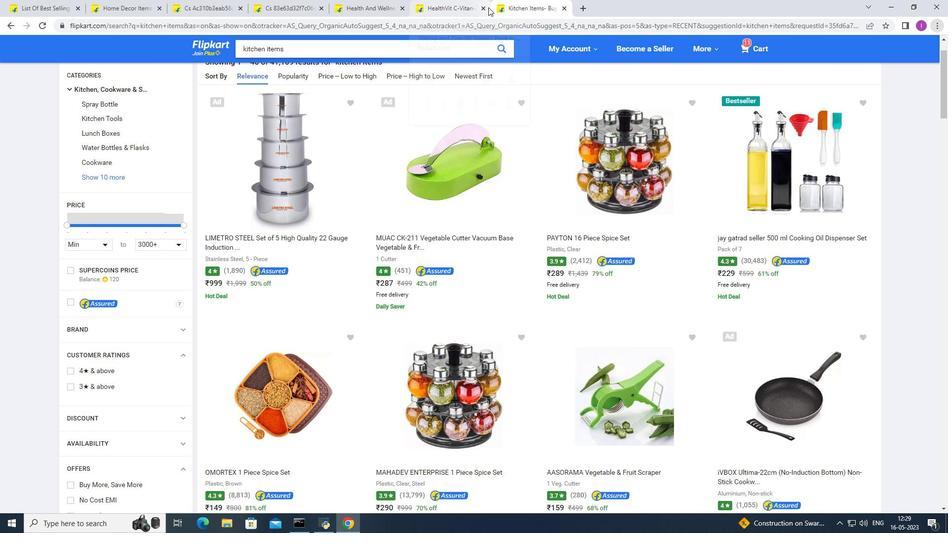 
Action: Mouse pressed left at (481, 7)
Screenshot: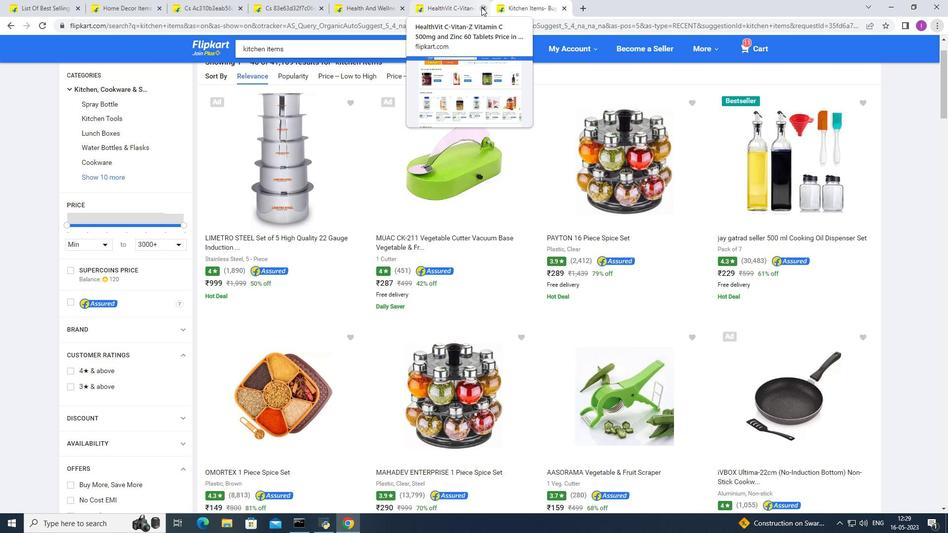 
Action: Mouse moved to (400, 8)
Screenshot: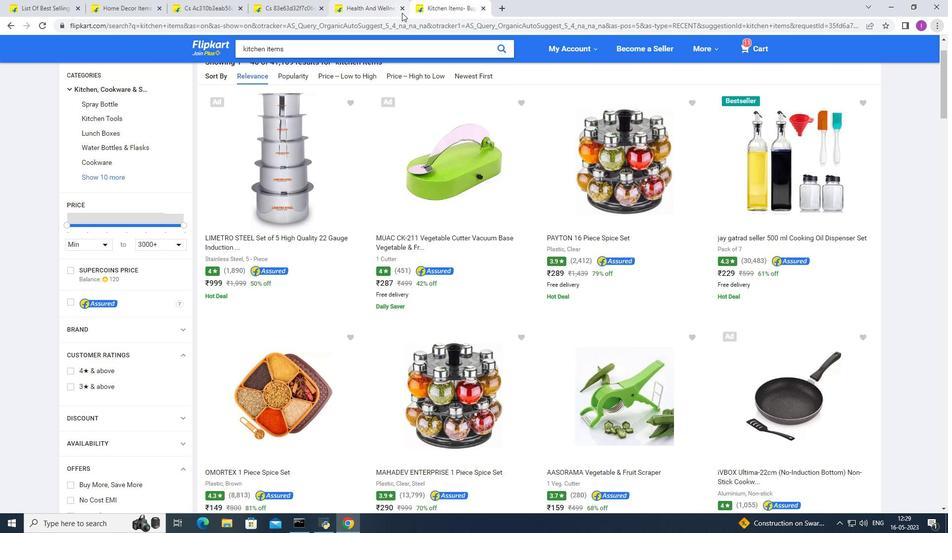 
Action: Mouse pressed left at (400, 8)
Screenshot: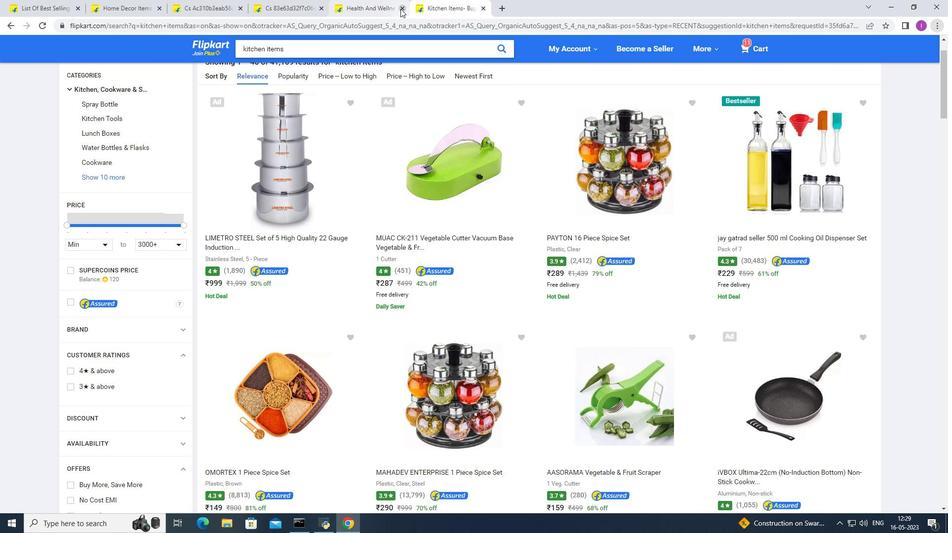 
Action: Mouse moved to (321, 6)
Screenshot: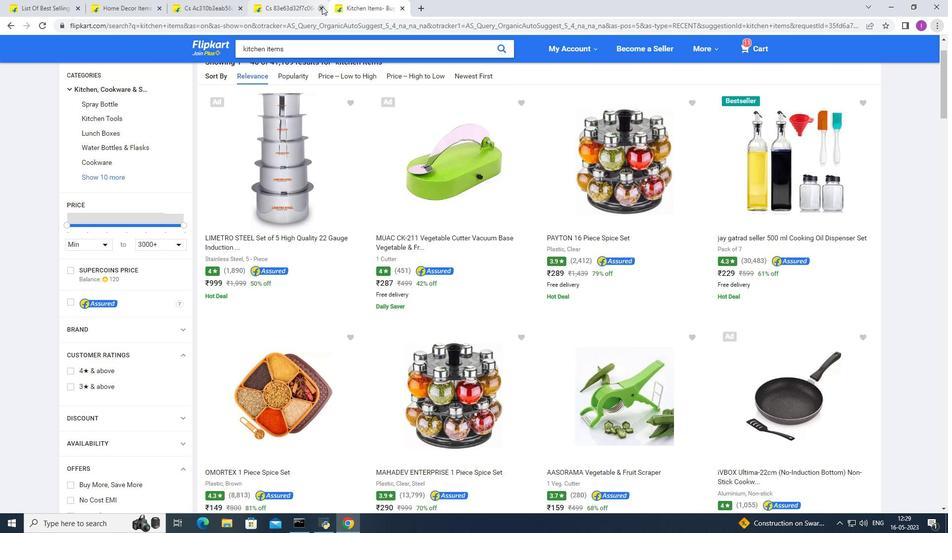 
Action: Mouse pressed left at (321, 6)
Screenshot: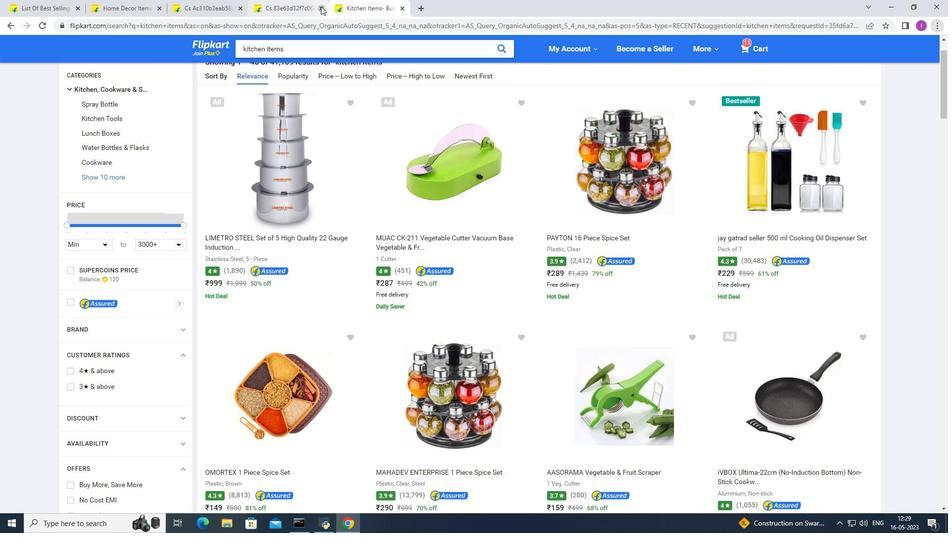 
Action: Mouse moved to (241, 7)
Screenshot: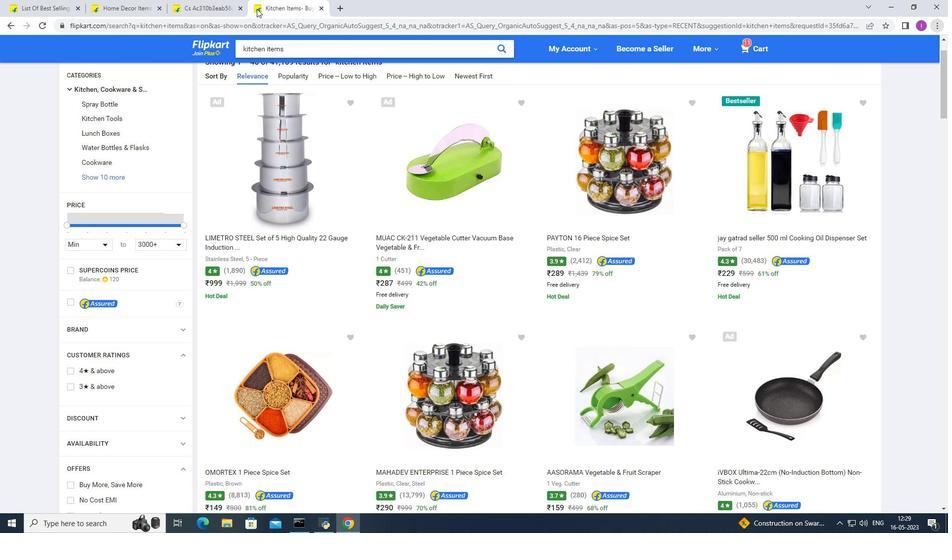 
Action: Mouse pressed left at (241, 7)
Screenshot: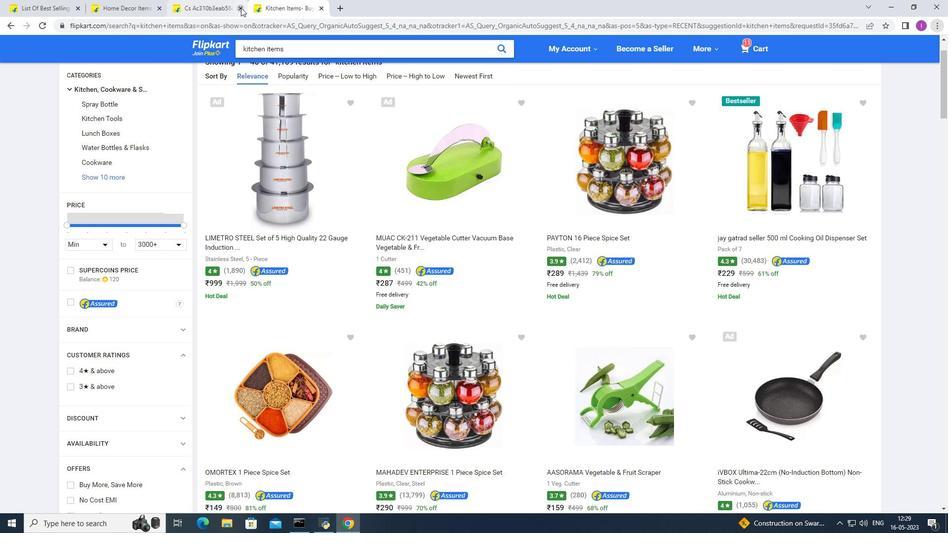 
Action: Mouse moved to (160, 8)
Screenshot: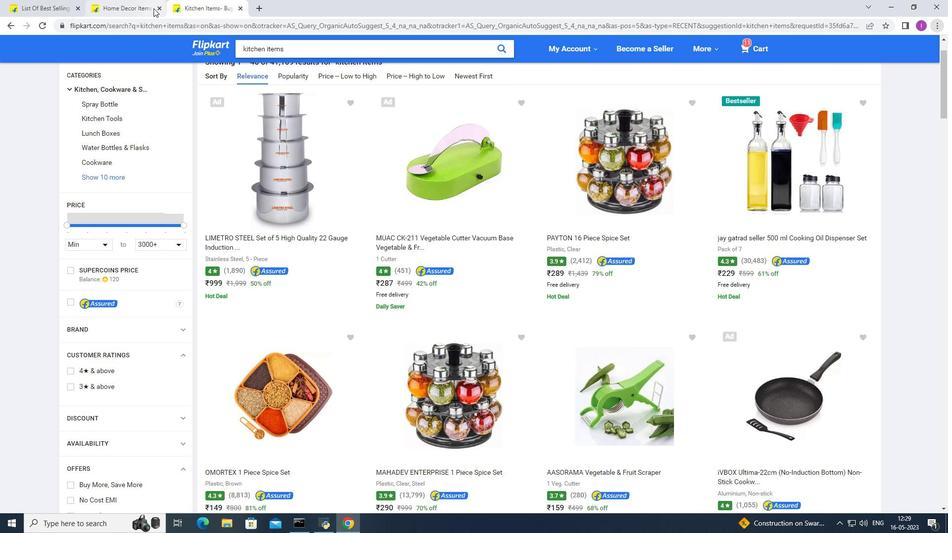 
Action: Mouse pressed left at (160, 8)
Screenshot: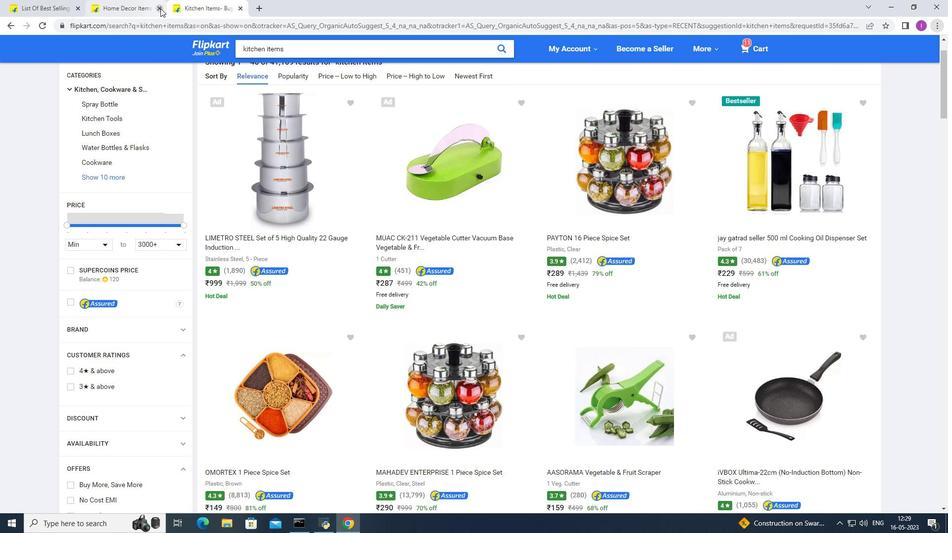 
Action: Mouse moved to (477, 241)
Screenshot: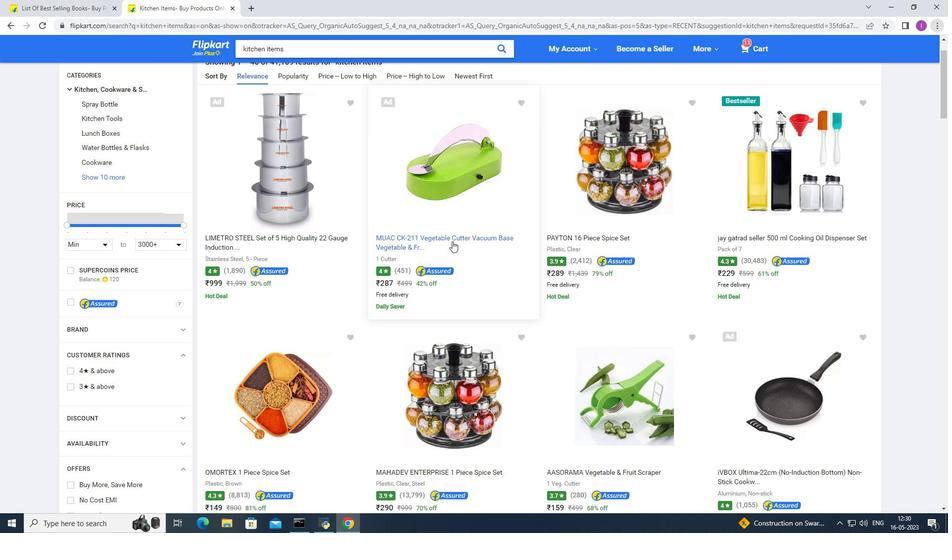 
Action: Mouse pressed left at (477, 241)
Screenshot: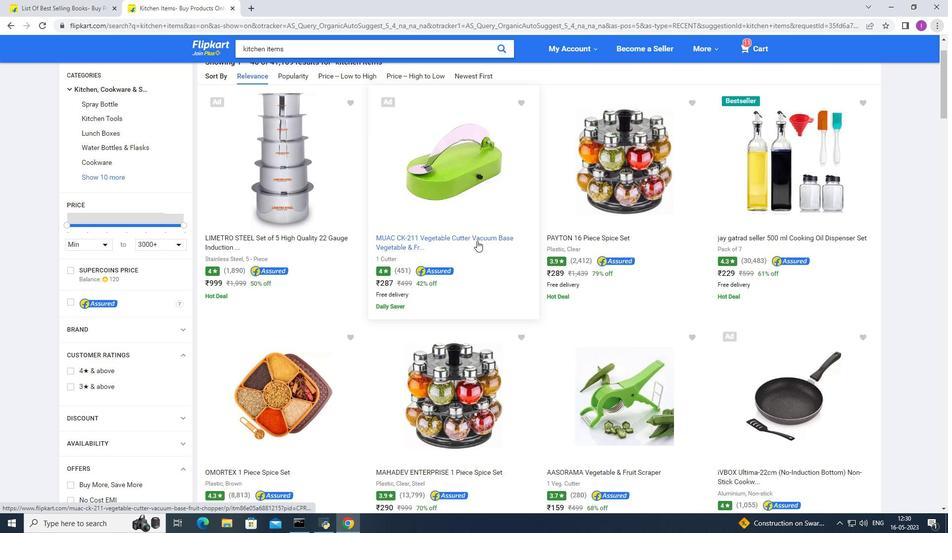 
Action: Mouse moved to (555, 336)
Screenshot: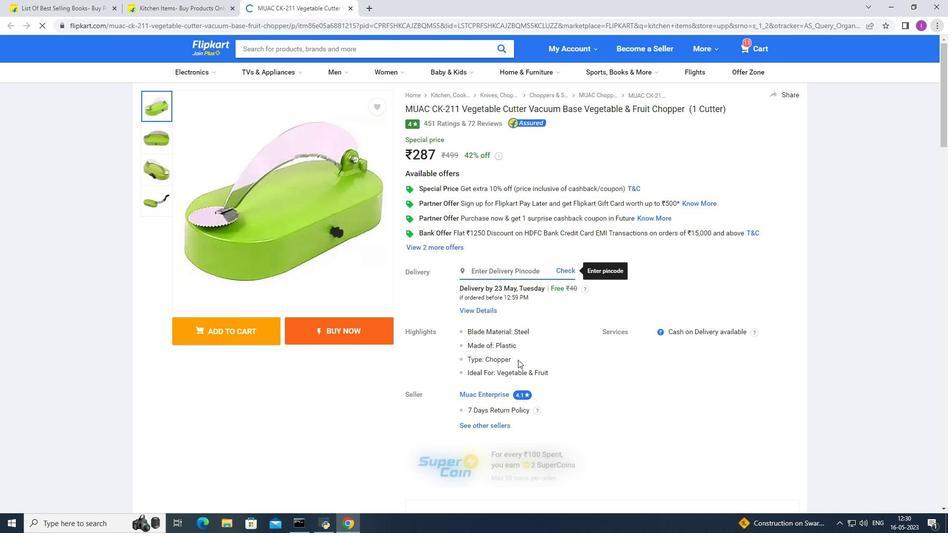 
Action: Mouse scrolled (555, 336) with delta (0, 0)
Screenshot: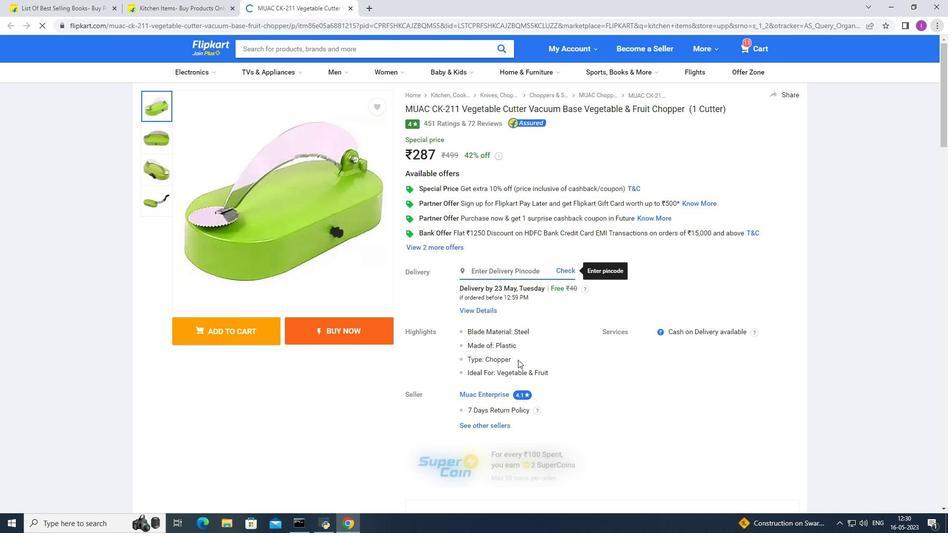 
Action: Mouse moved to (555, 336)
Screenshot: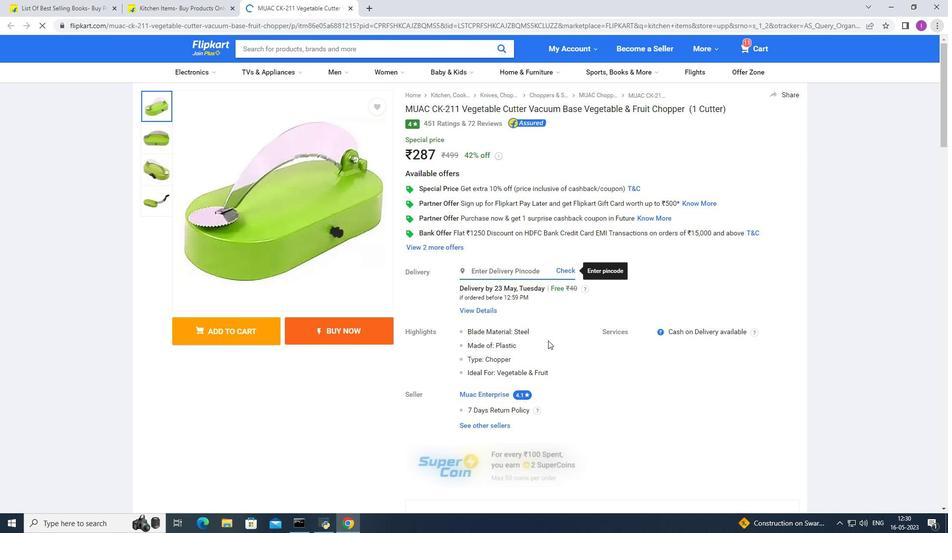 
Action: Mouse scrolled (555, 335) with delta (0, 0)
Screenshot: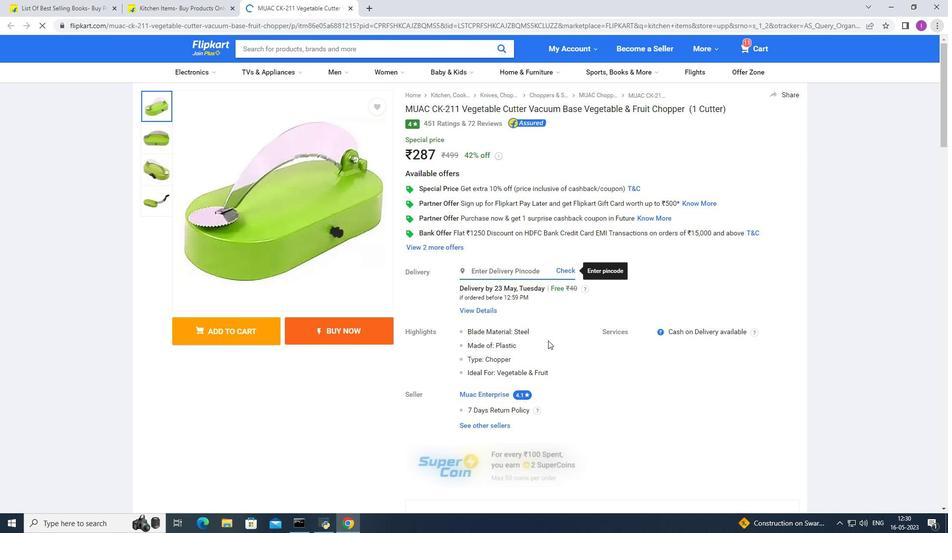 
Action: Mouse moved to (556, 335)
Screenshot: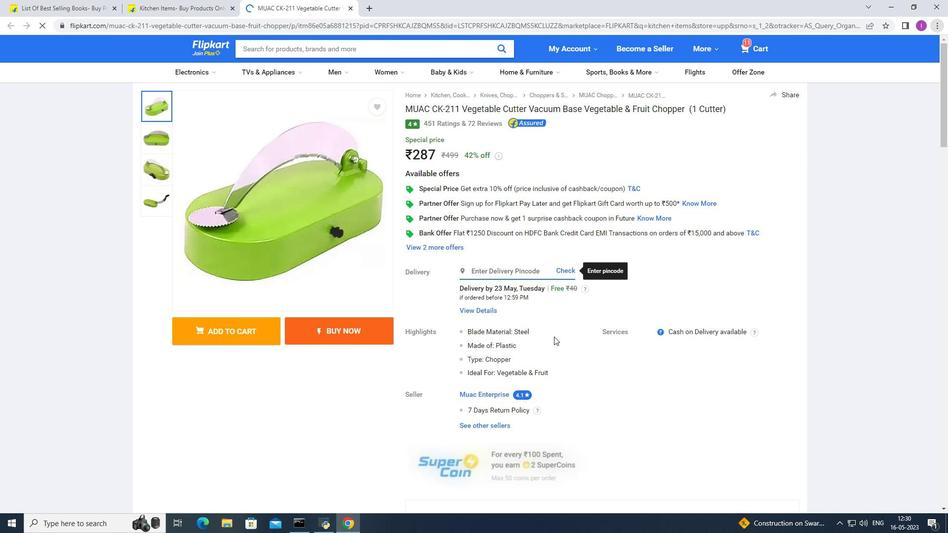 
Action: Mouse scrolled (556, 335) with delta (0, 0)
Screenshot: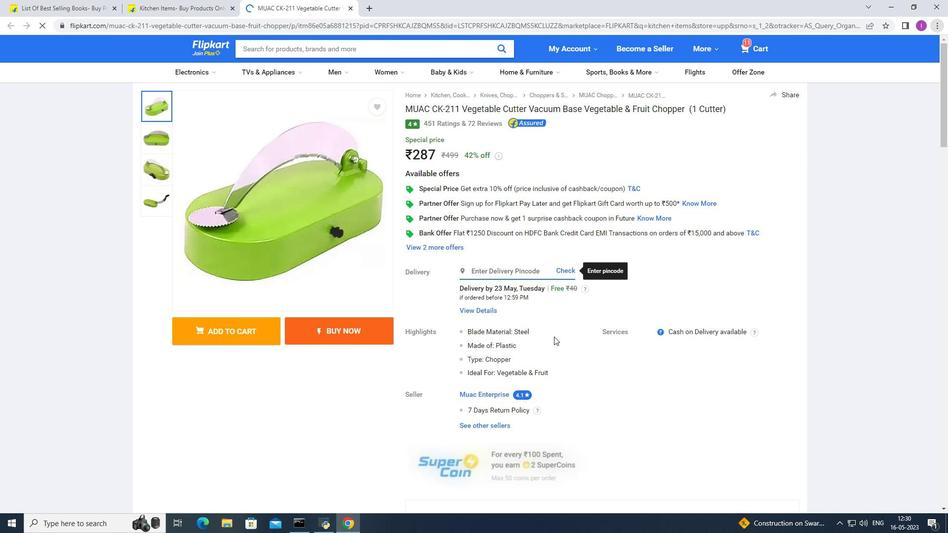 
Action: Mouse moved to (556, 335)
Screenshot: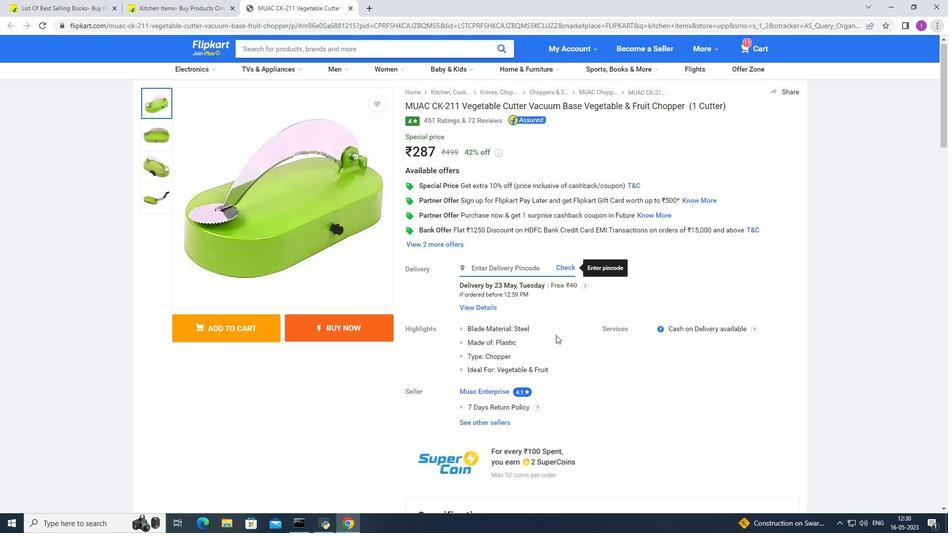 
Action: Mouse scrolled (556, 335) with delta (0, 0)
Screenshot: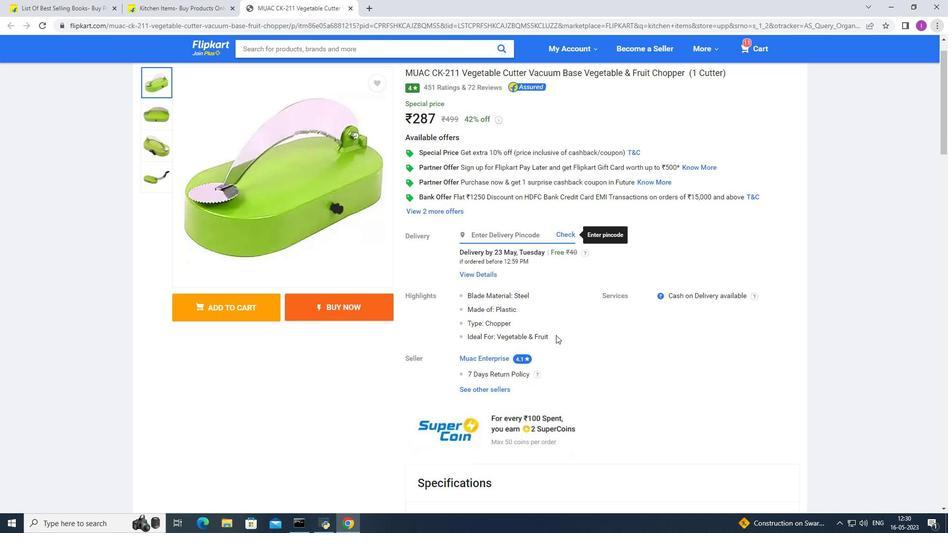 
Action: Mouse scrolled (556, 335) with delta (0, 0)
Screenshot: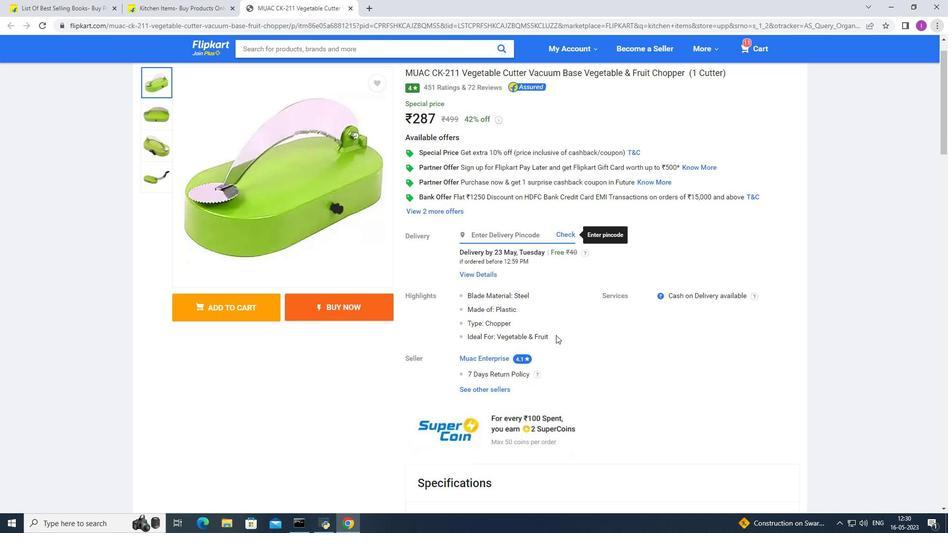 
Action: Mouse scrolled (556, 335) with delta (0, 0)
Screenshot: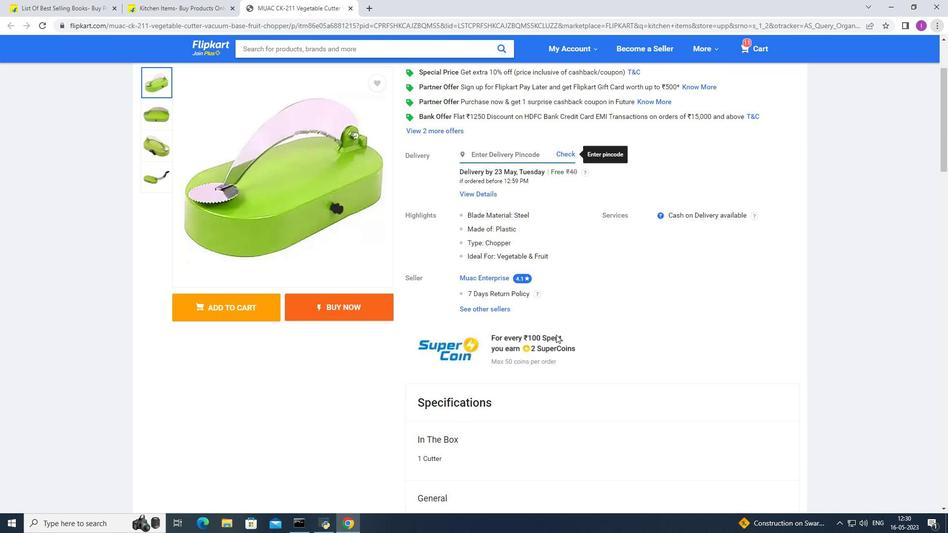 
Action: Mouse scrolled (556, 335) with delta (0, 0)
Screenshot: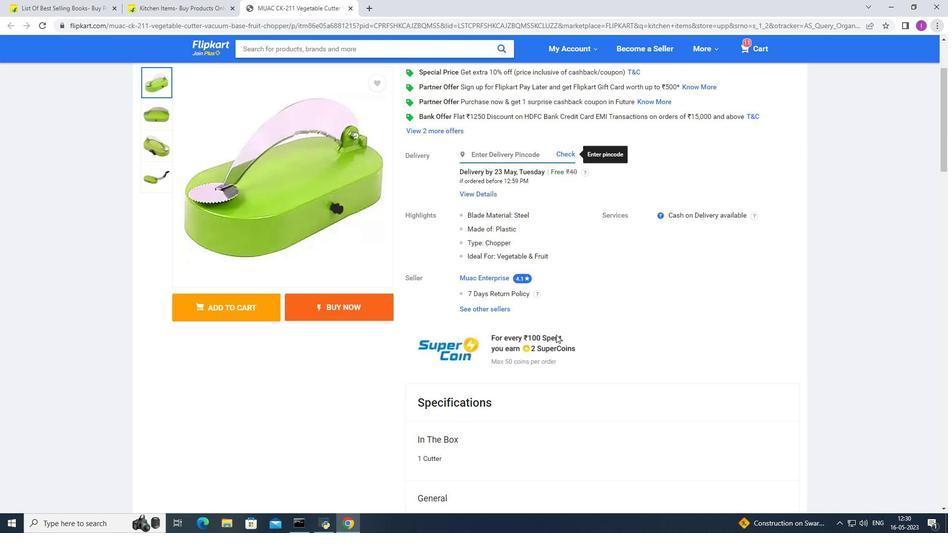 
Action: Mouse moved to (556, 335)
Screenshot: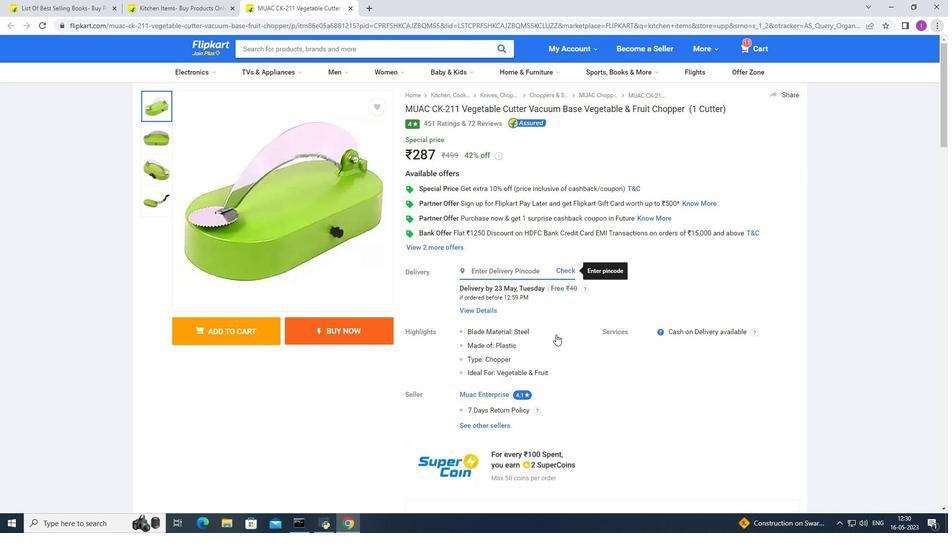 
Action: Mouse scrolled (556, 335) with delta (0, 0)
Screenshot: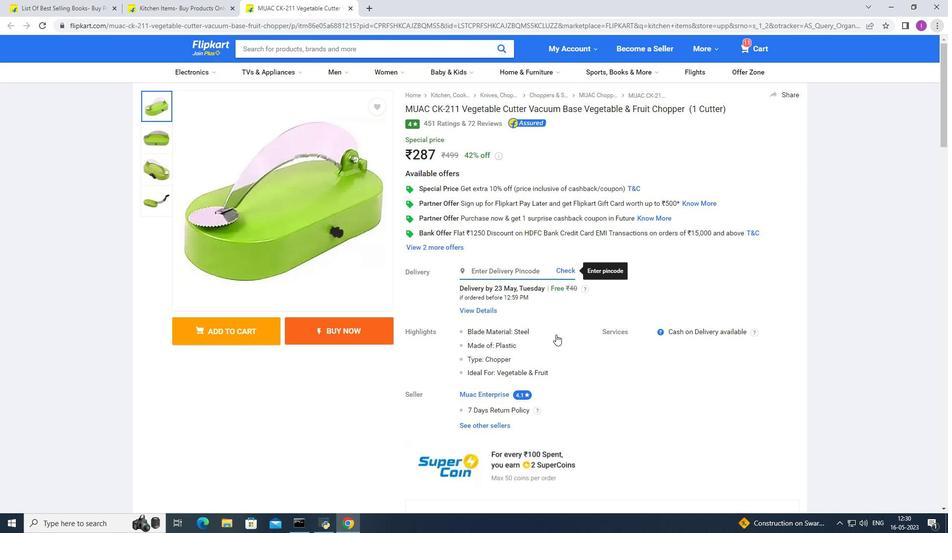 
Action: Mouse scrolled (556, 335) with delta (0, 0)
Screenshot: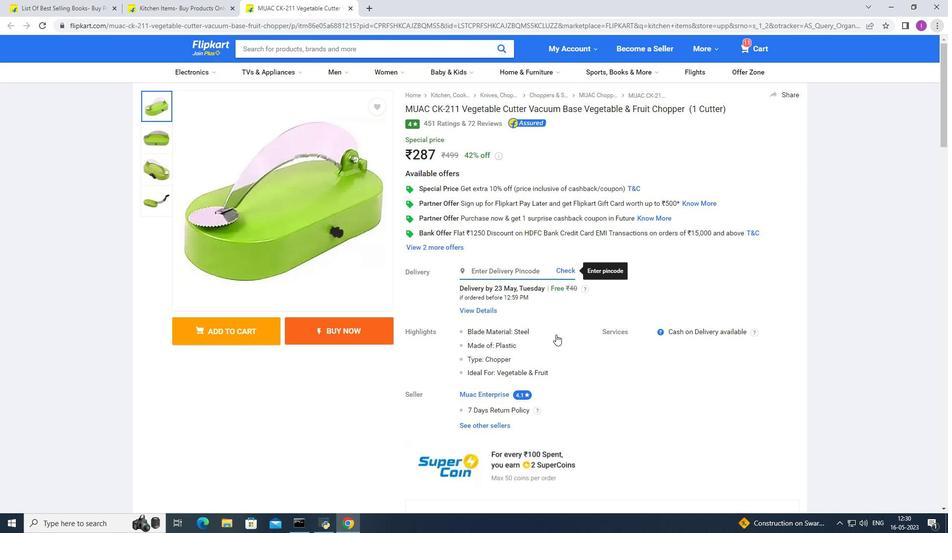 
Action: Mouse scrolled (556, 335) with delta (0, 0)
Screenshot: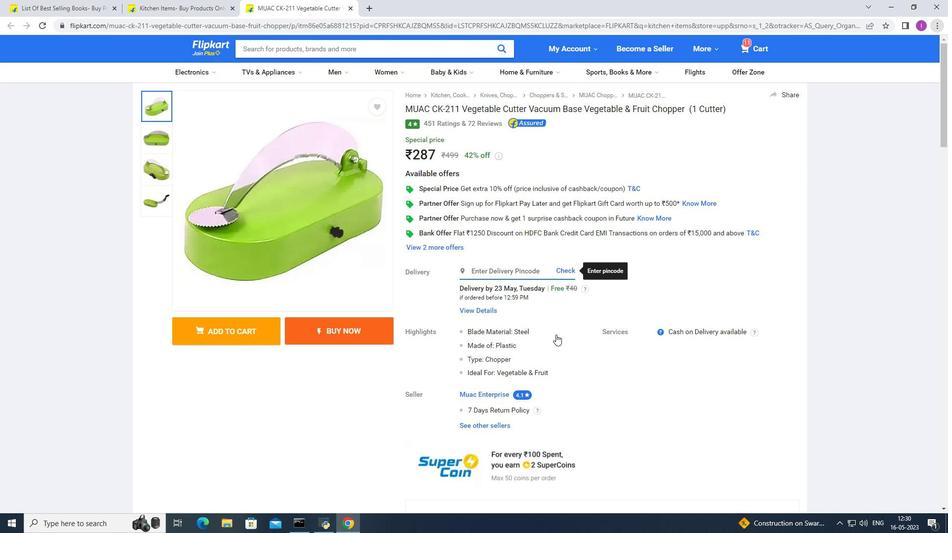 
Action: Mouse scrolled (556, 335) with delta (0, 0)
Screenshot: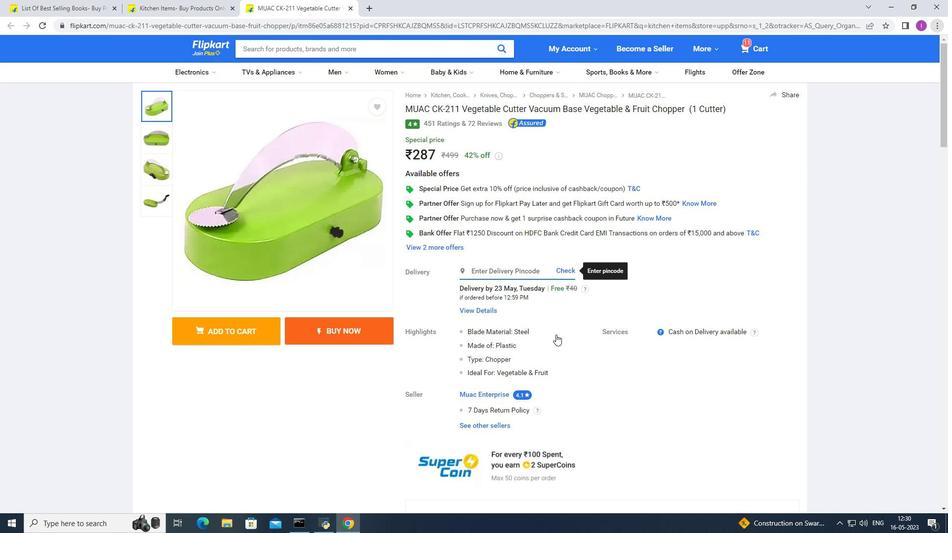 
Action: Mouse scrolled (556, 335) with delta (0, 0)
Screenshot: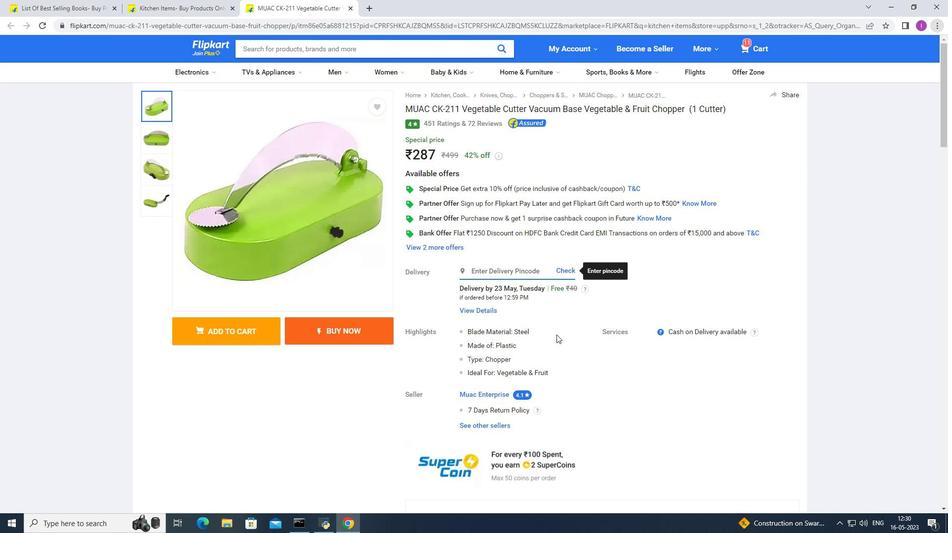 
Action: Mouse scrolled (556, 335) with delta (0, 0)
Screenshot: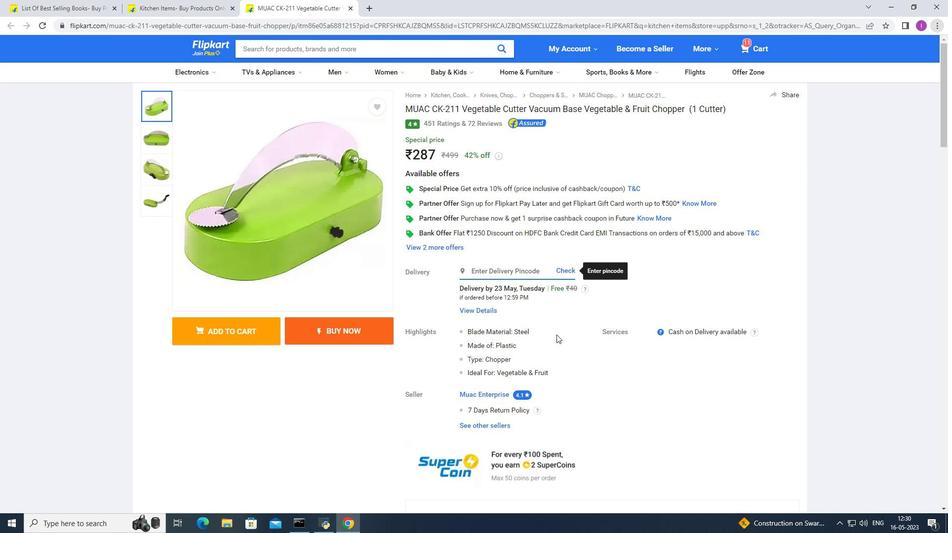 
Action: Mouse scrolled (556, 335) with delta (0, 0)
Screenshot: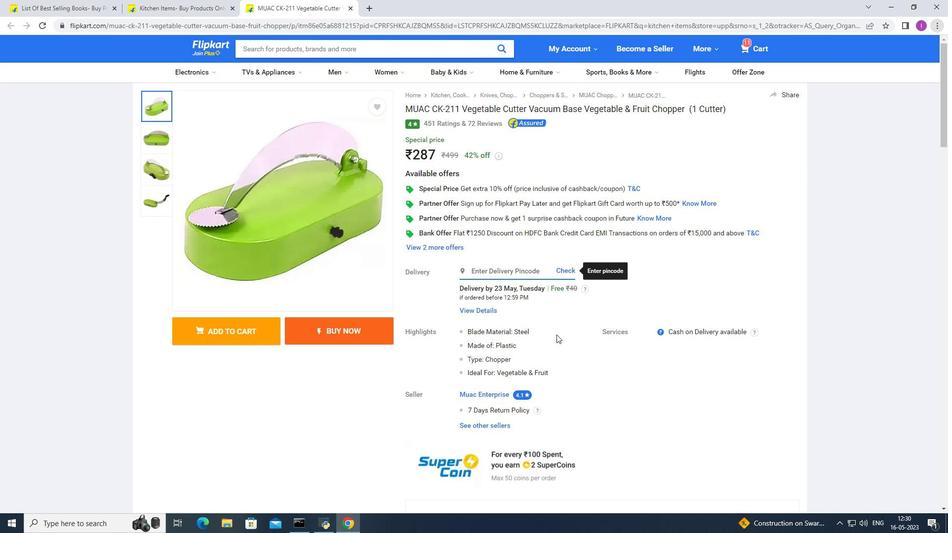 
Action: Mouse scrolled (556, 335) with delta (0, 0)
Screenshot: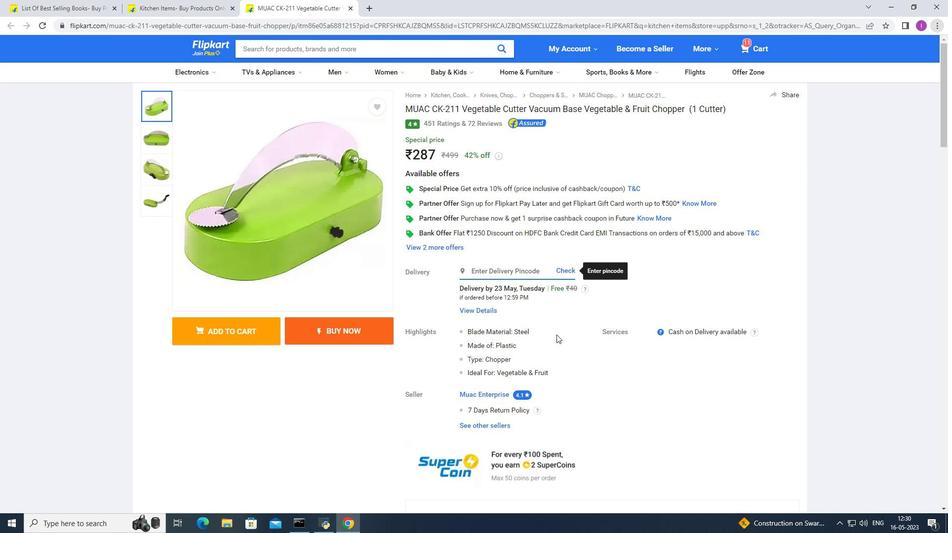 
Action: Mouse scrolled (556, 335) with delta (0, 0)
Screenshot: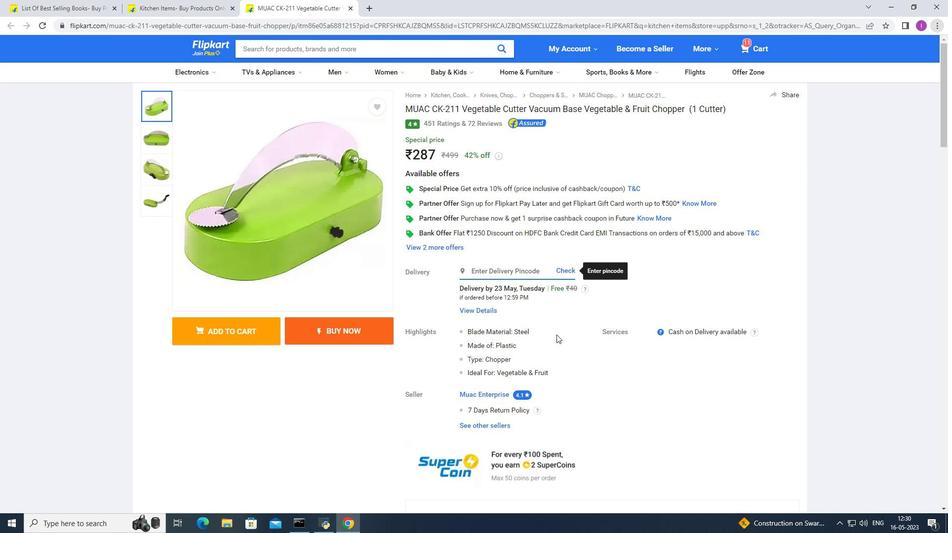 
Action: Mouse scrolled (556, 335) with delta (0, 0)
Screenshot: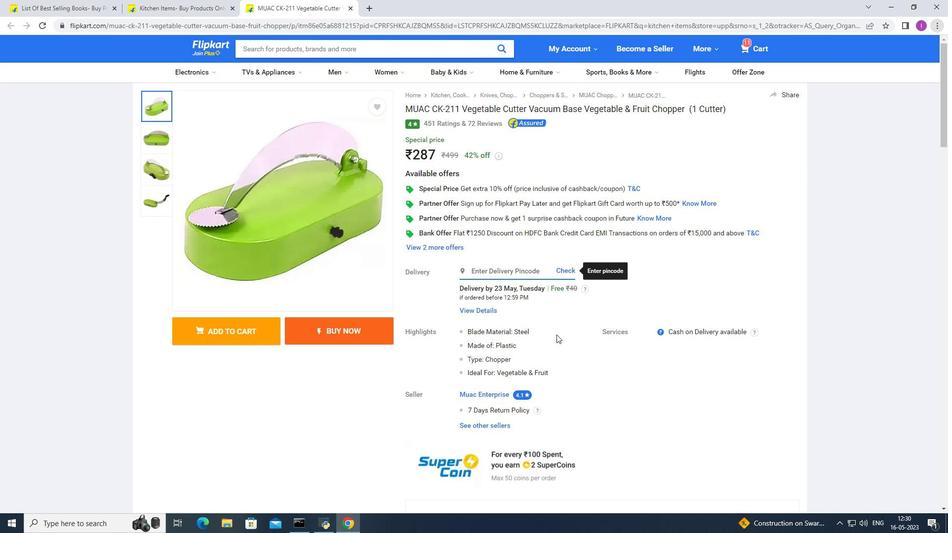 
Action: Mouse scrolled (556, 335) with delta (0, 0)
Screenshot: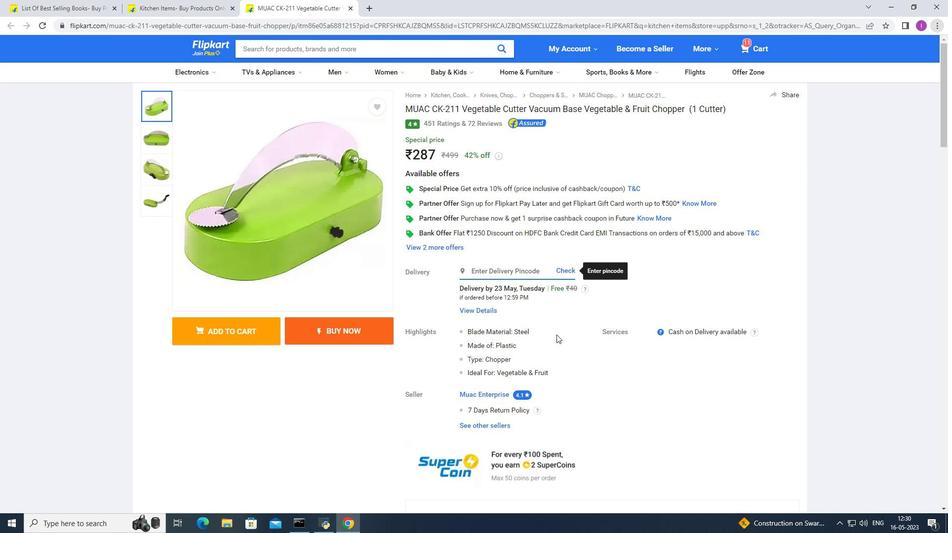 
Action: Mouse moved to (516, 261)
Screenshot: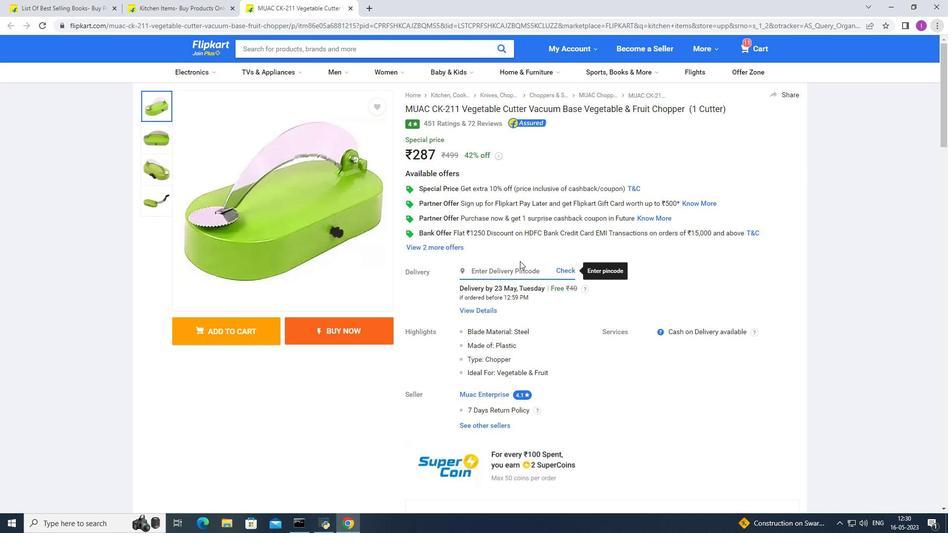 
Action: Mouse scrolled (516, 262) with delta (0, 0)
Screenshot: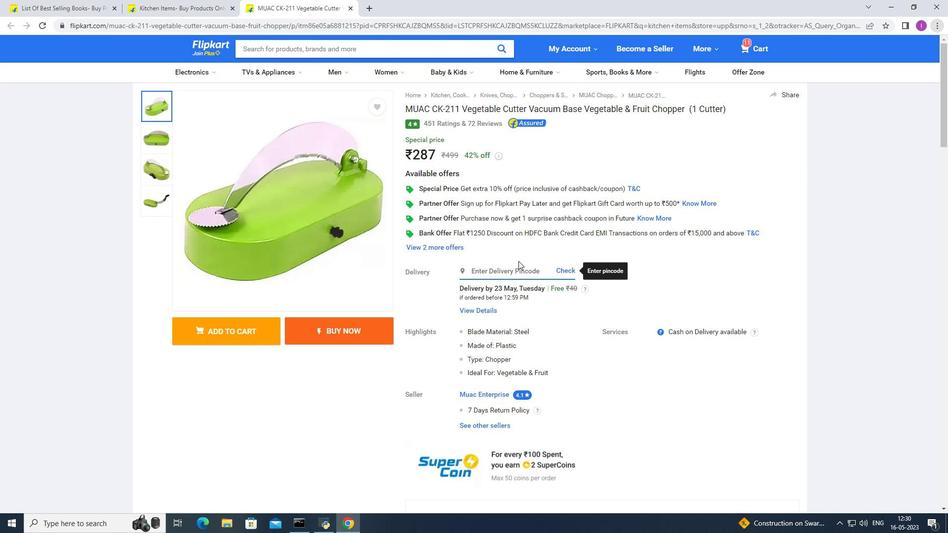 
Action: Mouse scrolled (516, 262) with delta (0, 0)
Screenshot: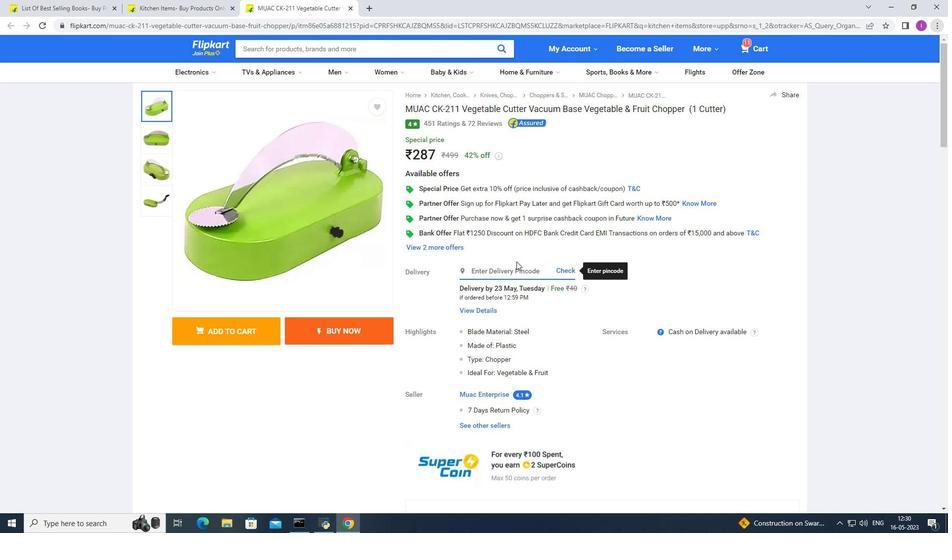 
Action: Mouse scrolled (516, 262) with delta (0, 0)
Screenshot: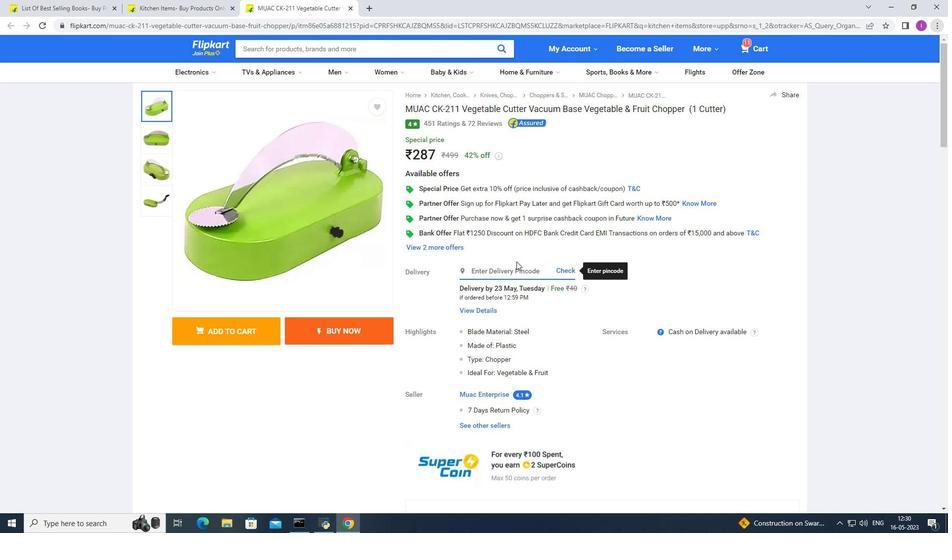 
Action: Mouse scrolled (516, 262) with delta (0, 0)
Screenshot: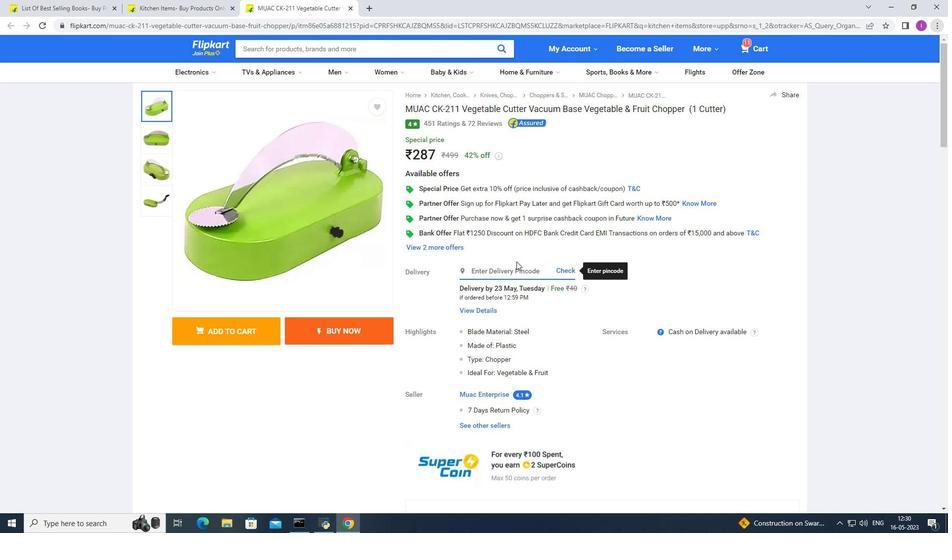 
Action: Mouse scrolled (516, 261) with delta (0, 0)
Screenshot: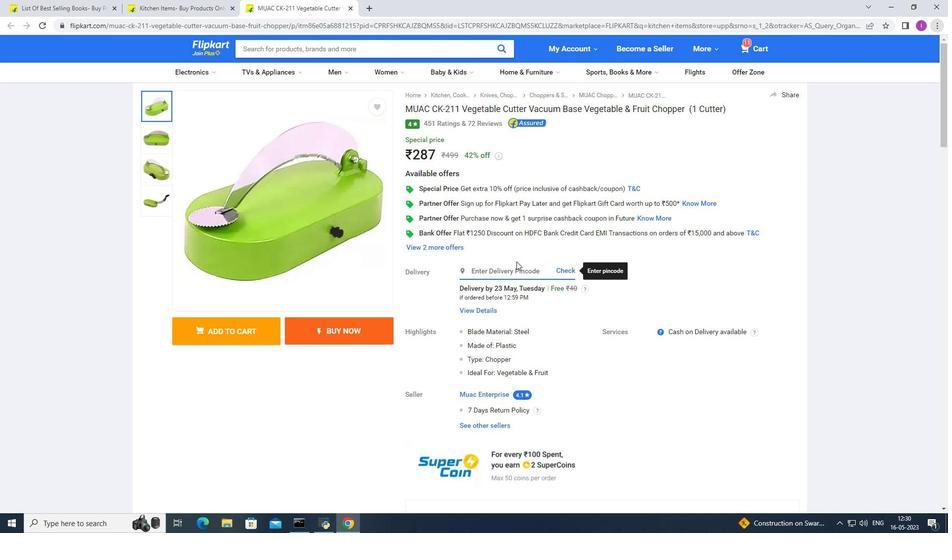 
Action: Mouse moved to (515, 263)
Screenshot: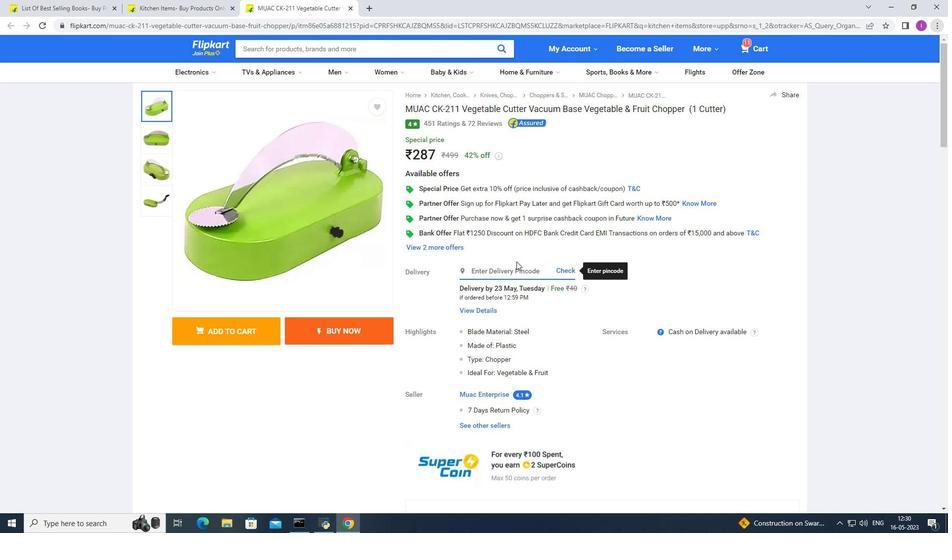 
Action: Mouse scrolled (515, 262) with delta (0, 0)
Screenshot: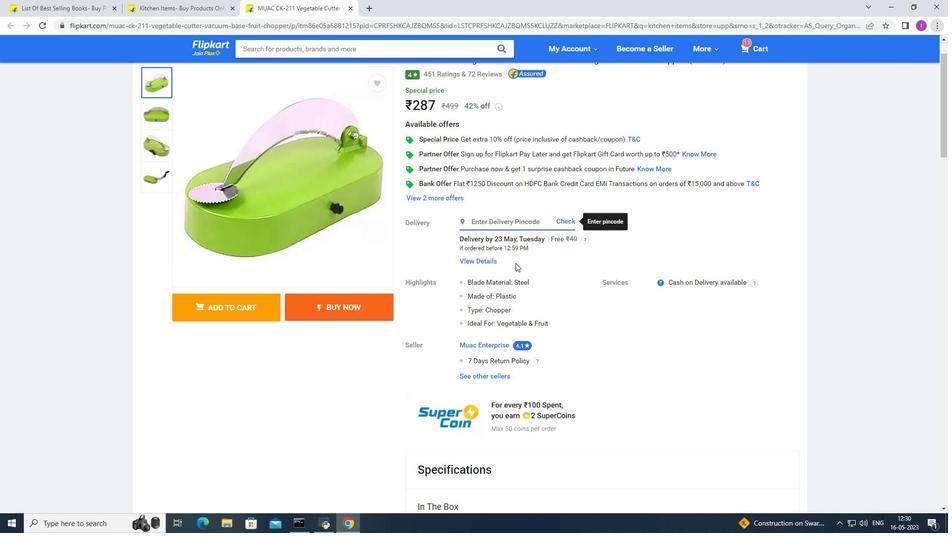 
Action: Mouse scrolled (515, 262) with delta (0, 0)
Screenshot: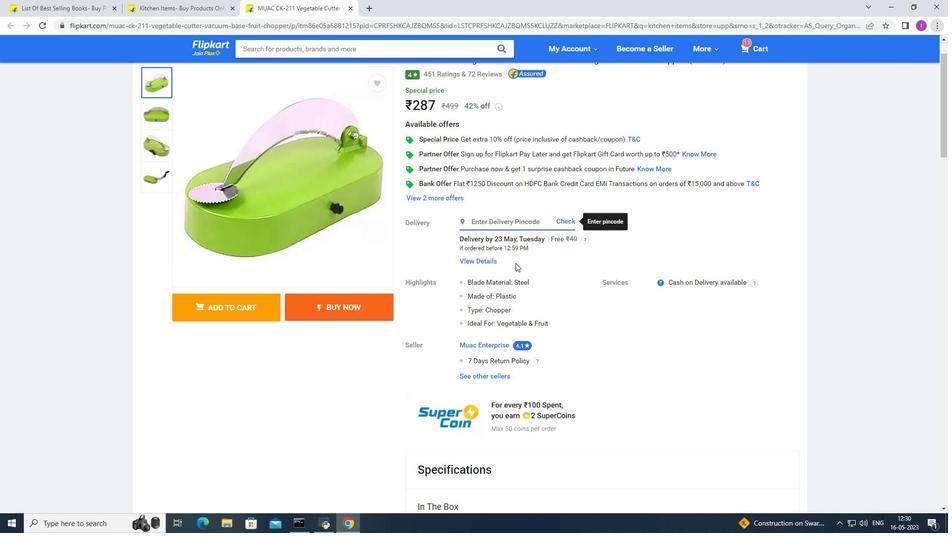 
Action: Mouse scrolled (515, 262) with delta (0, 0)
Screenshot: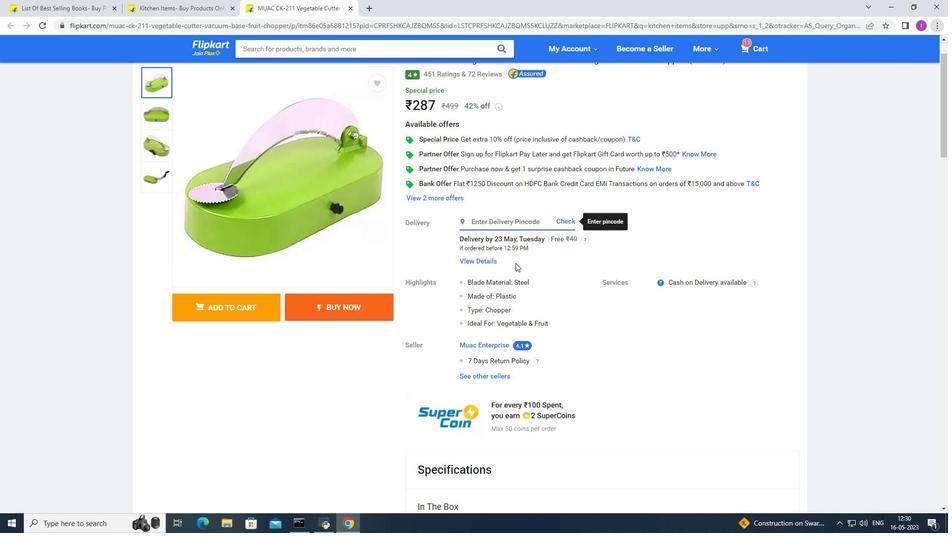 
Action: Mouse scrolled (515, 262) with delta (0, 0)
Screenshot: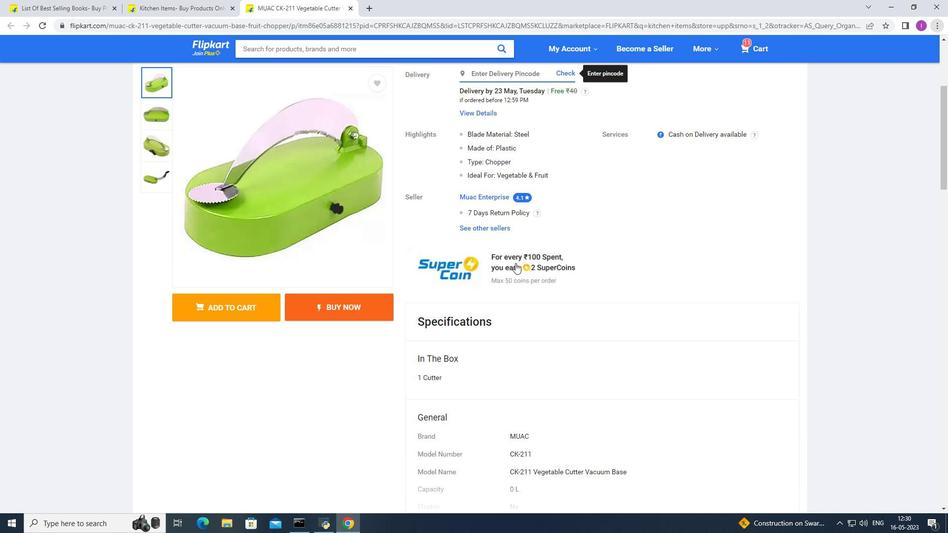 
Action: Mouse scrolled (515, 262) with delta (0, 0)
Screenshot: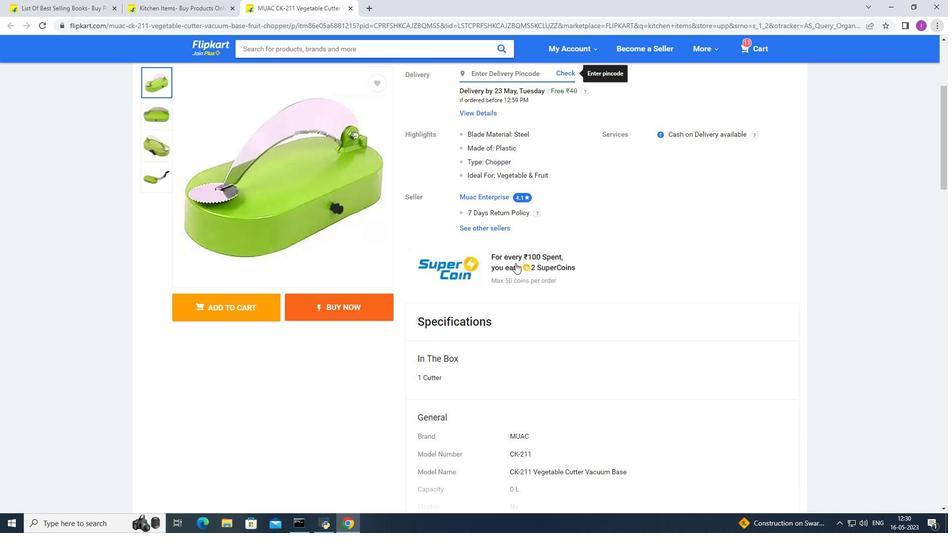 
Action: Mouse scrolled (515, 262) with delta (0, 0)
Screenshot: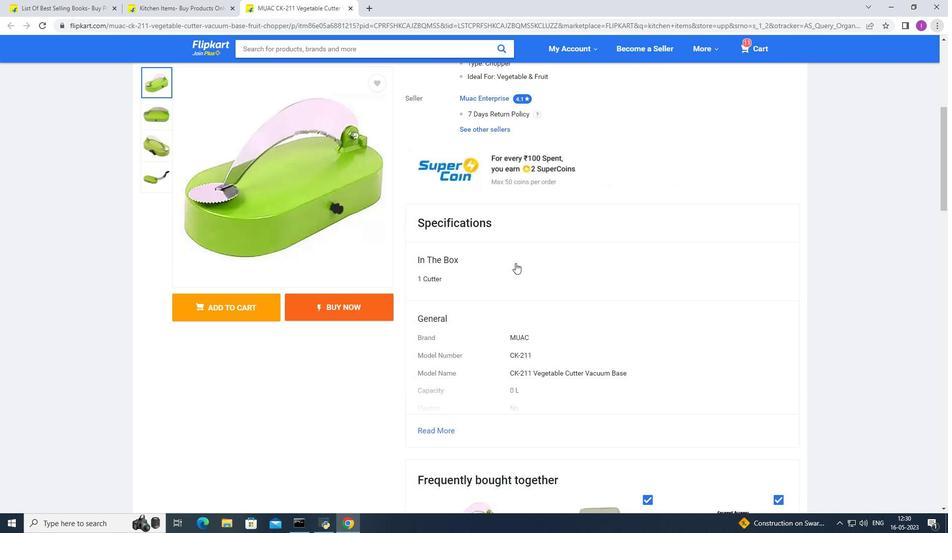 
Action: Mouse scrolled (515, 262) with delta (0, 0)
Screenshot: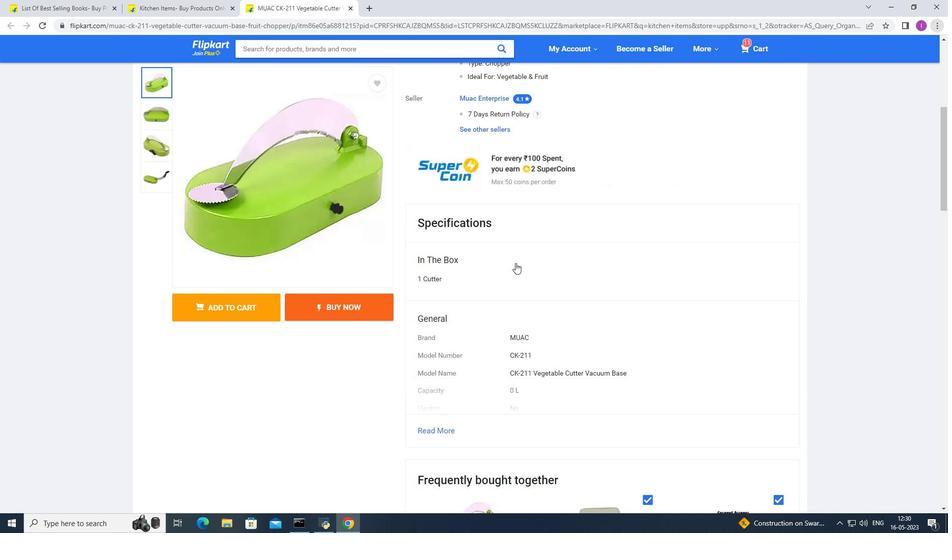 
Action: Mouse scrolled (515, 262) with delta (0, 0)
Screenshot: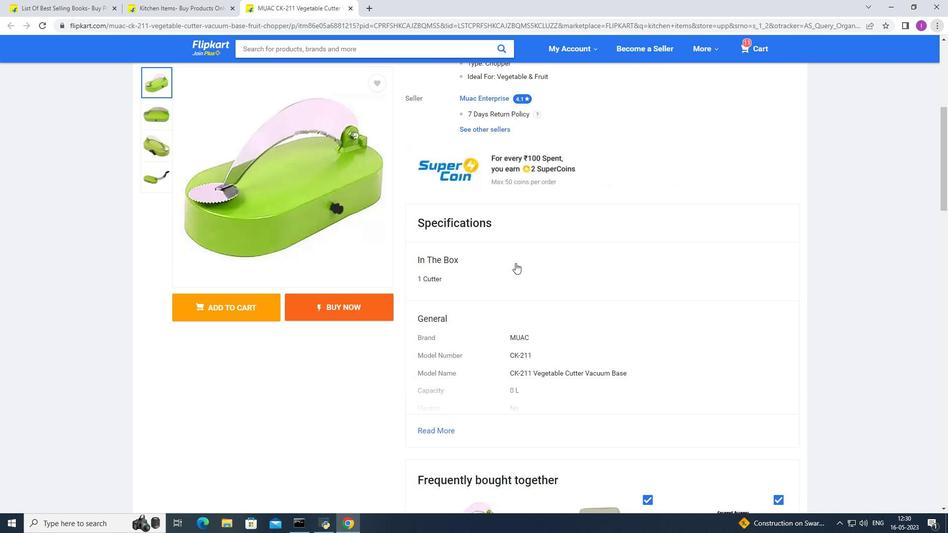 
Action: Mouse scrolled (515, 262) with delta (0, 0)
Screenshot: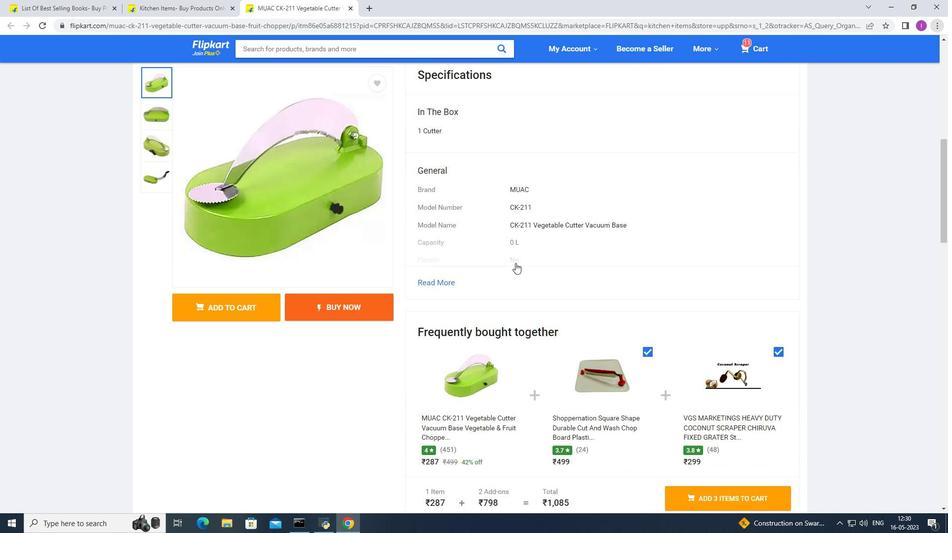 
Action: Mouse scrolled (515, 262) with delta (0, 0)
Screenshot: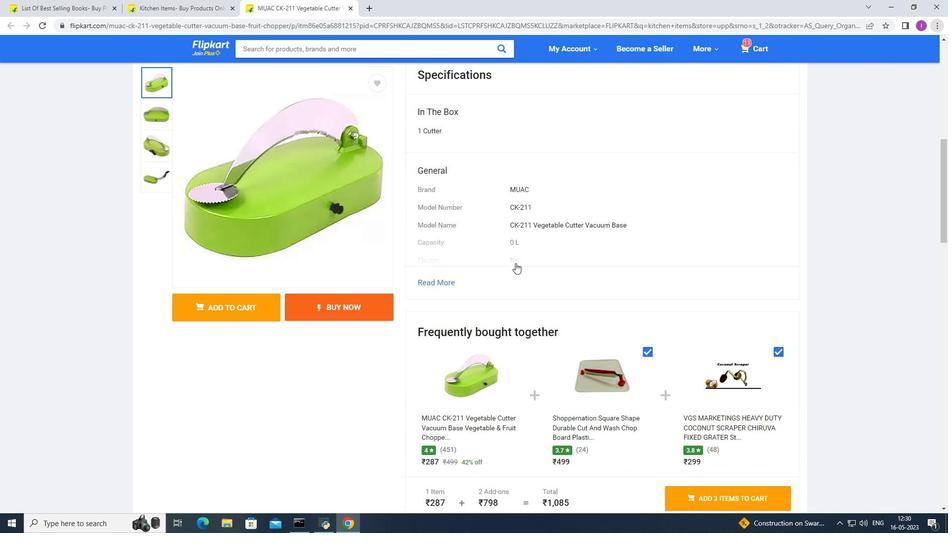 
Action: Mouse scrolled (515, 262) with delta (0, 0)
Screenshot: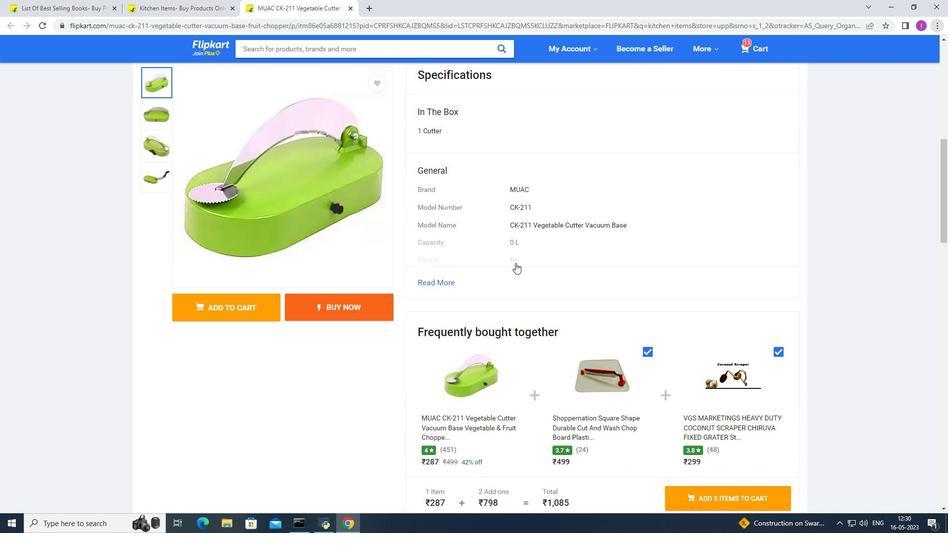
Action: Mouse scrolled (515, 262) with delta (0, 0)
Screenshot: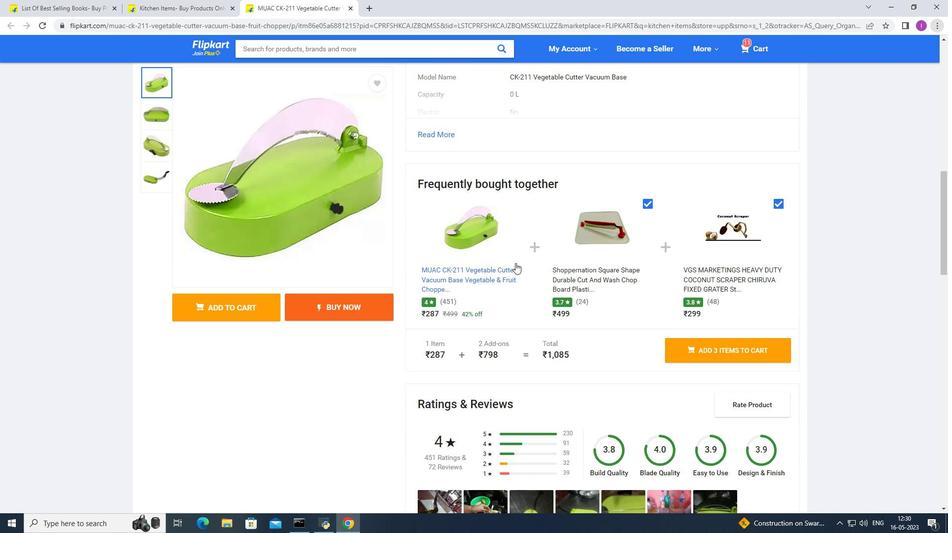 
Action: Mouse scrolled (515, 262) with delta (0, 0)
Screenshot: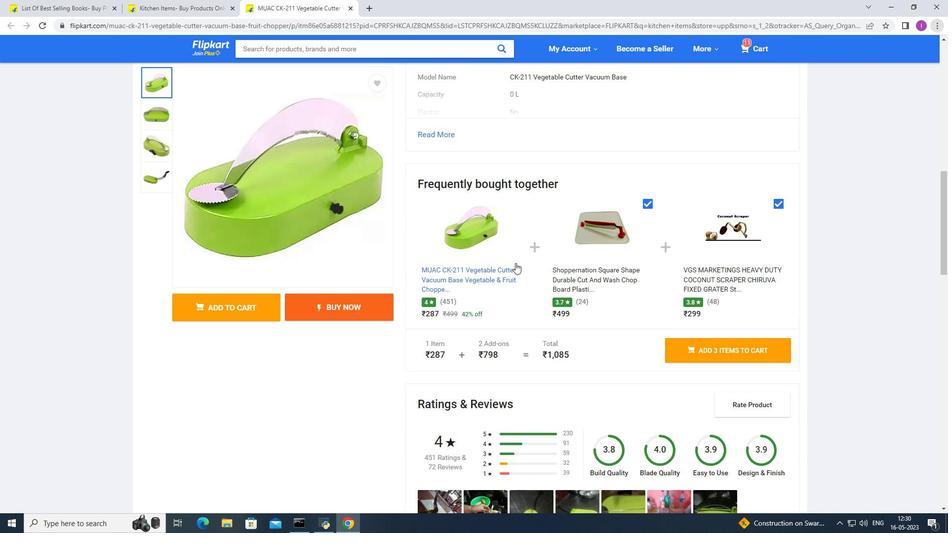 
Action: Mouse scrolled (515, 262) with delta (0, 0)
Screenshot: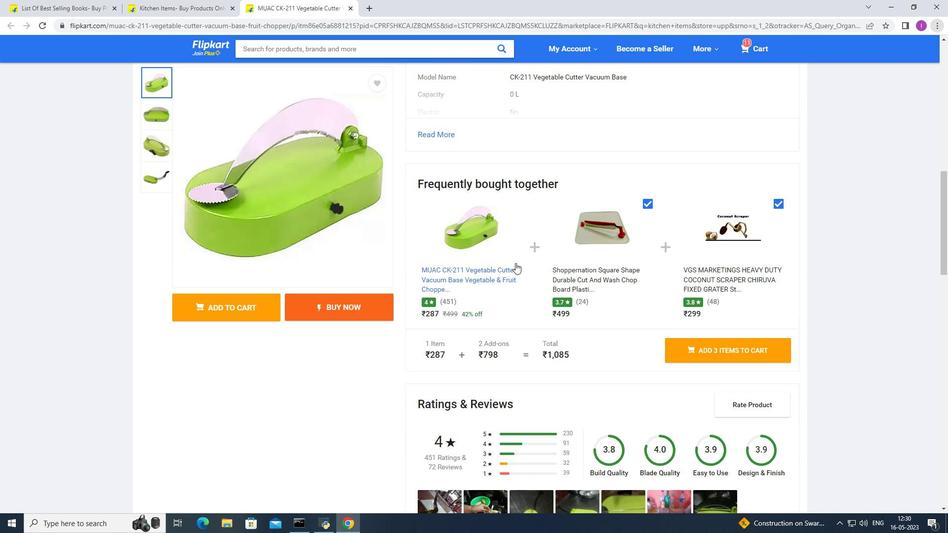 
Action: Mouse scrolled (515, 262) with delta (0, 0)
Screenshot: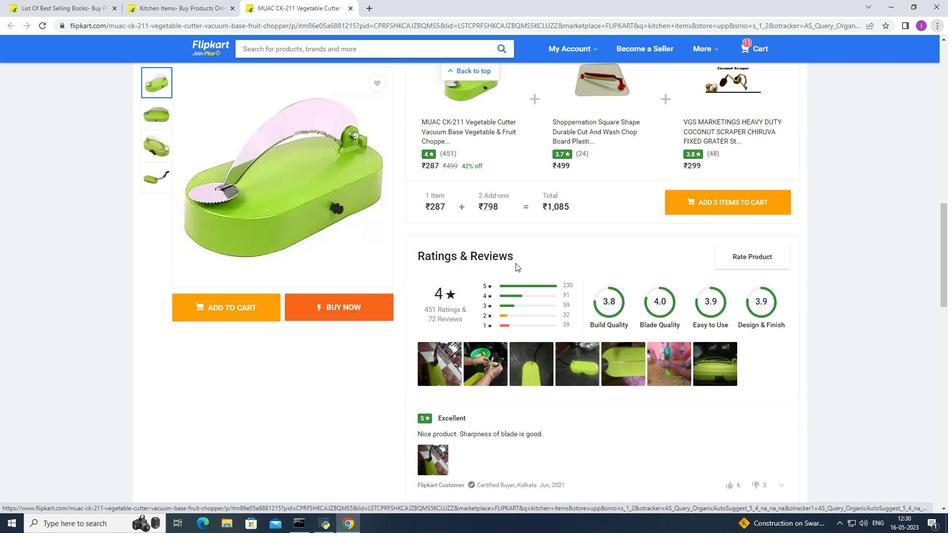 
Action: Mouse scrolled (515, 262) with delta (0, 0)
Screenshot: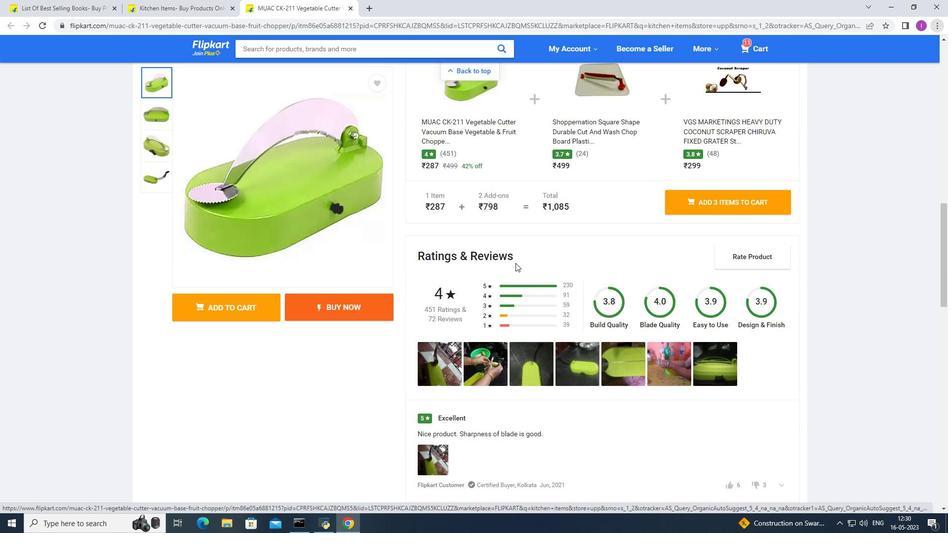 
Action: Mouse scrolled (515, 262) with delta (0, 0)
Screenshot: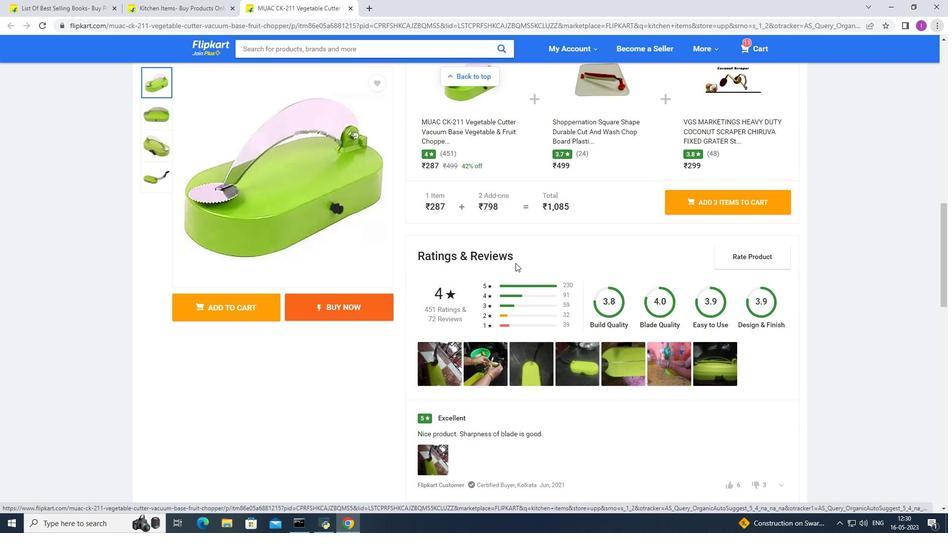 
Action: Mouse scrolled (515, 262) with delta (0, 0)
Screenshot: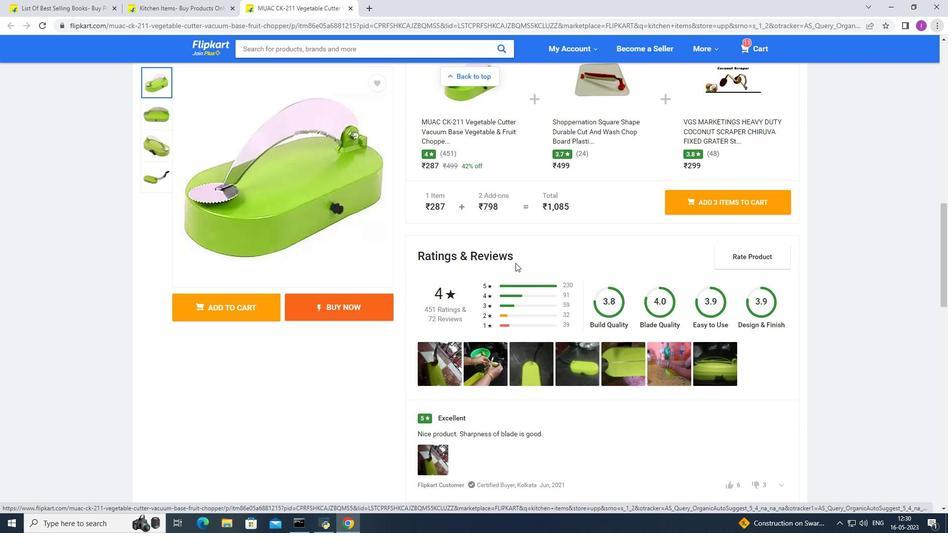 
Action: Mouse scrolled (515, 262) with delta (0, 0)
Screenshot: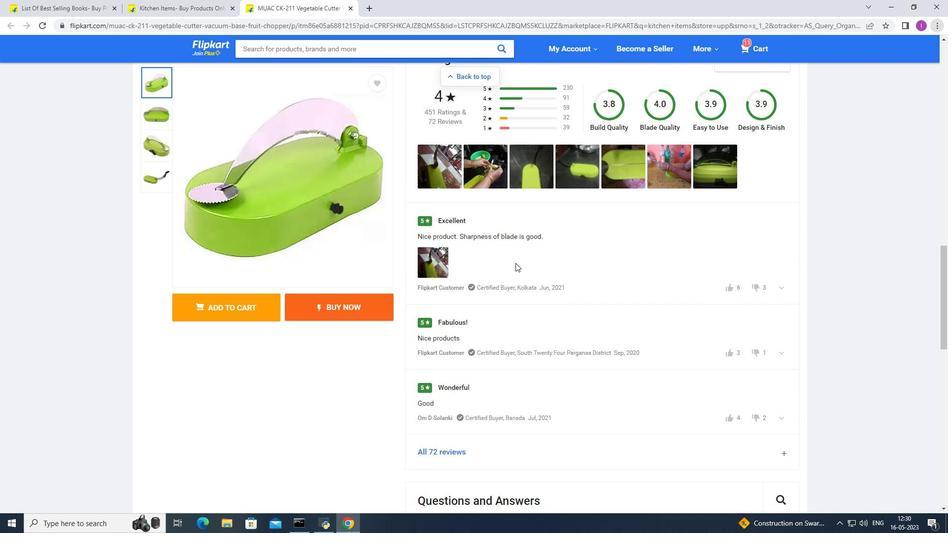 
Action: Mouse scrolled (515, 262) with delta (0, 0)
Screenshot: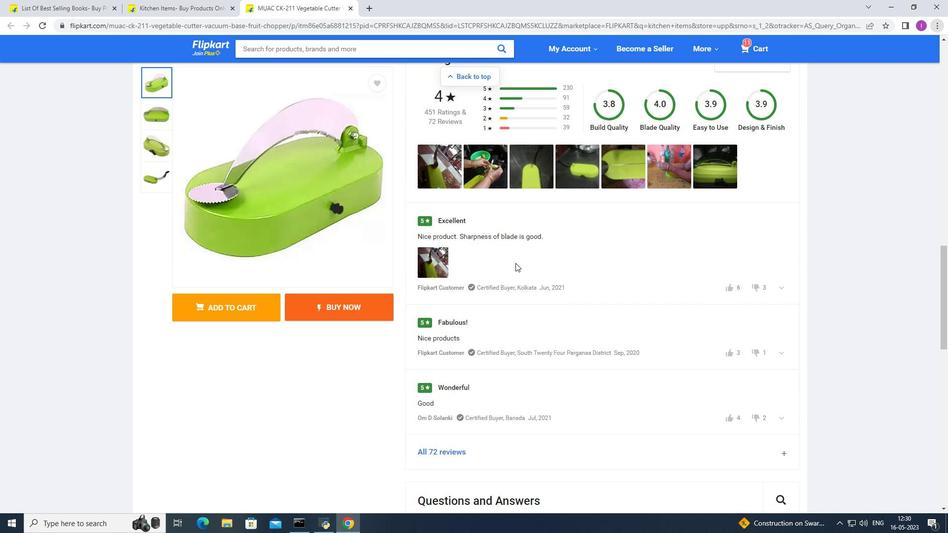 
Action: Mouse scrolled (515, 262) with delta (0, 0)
Screenshot: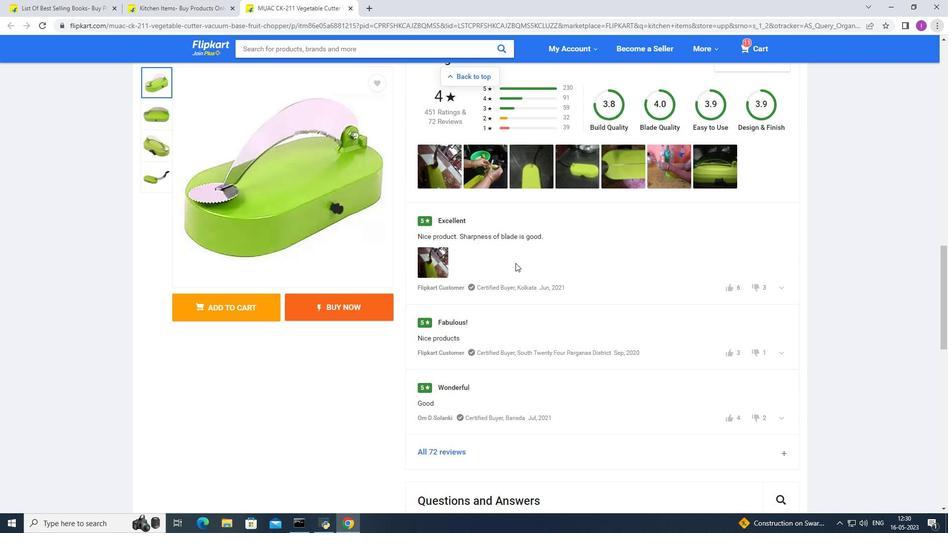 
Action: Mouse scrolled (515, 262) with delta (0, 0)
Screenshot: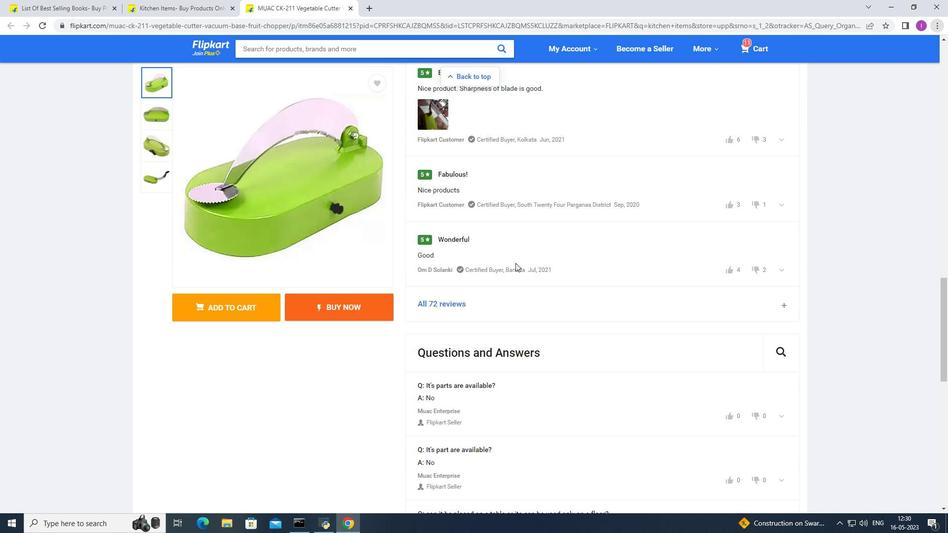 
Action: Mouse scrolled (515, 262) with delta (0, 0)
Screenshot: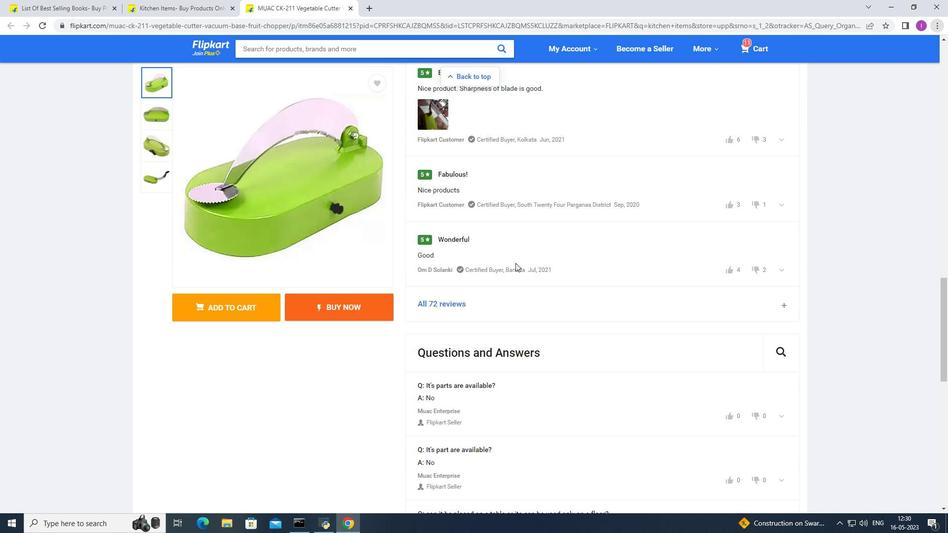 
Action: Mouse scrolled (515, 262) with delta (0, 0)
Screenshot: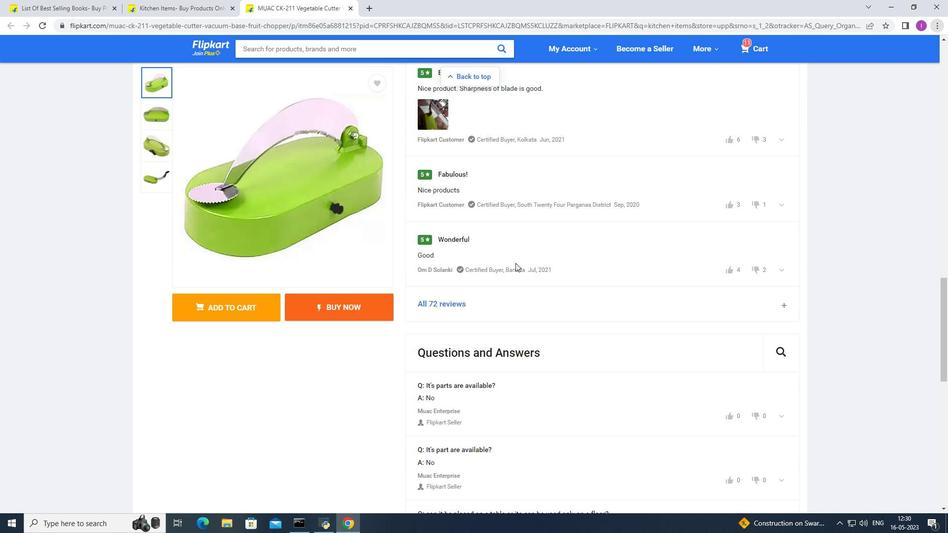 
Action: Mouse scrolled (515, 262) with delta (0, 0)
Screenshot: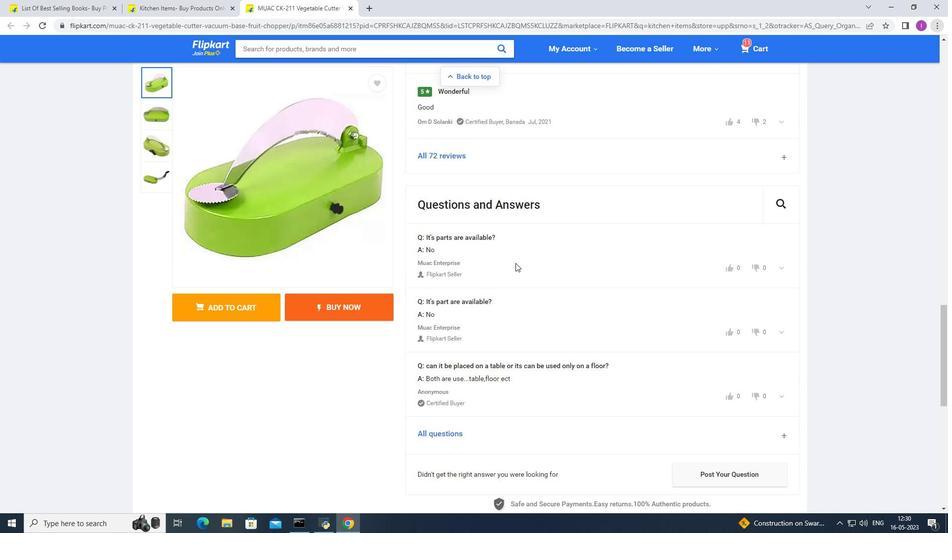 
Action: Mouse scrolled (515, 262) with delta (0, 0)
Screenshot: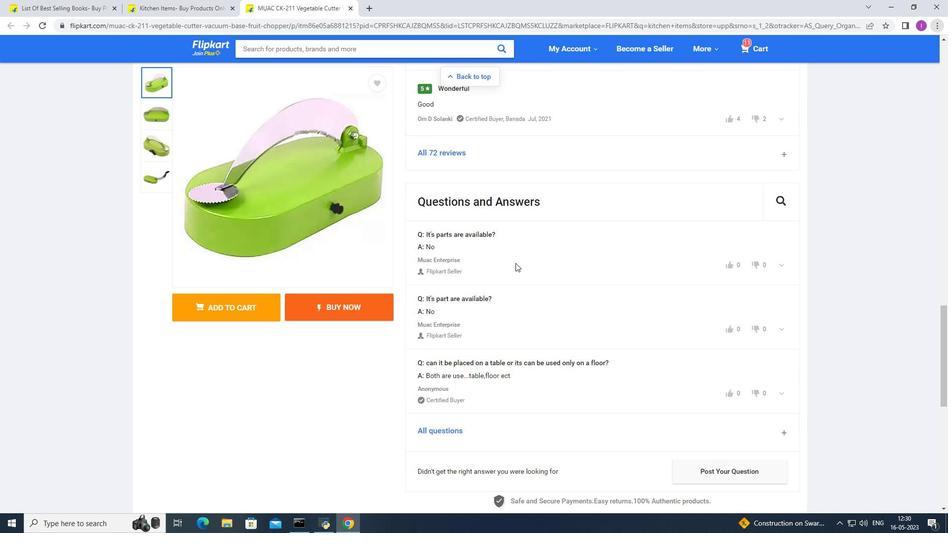 
Action: Mouse scrolled (515, 262) with delta (0, 0)
Screenshot: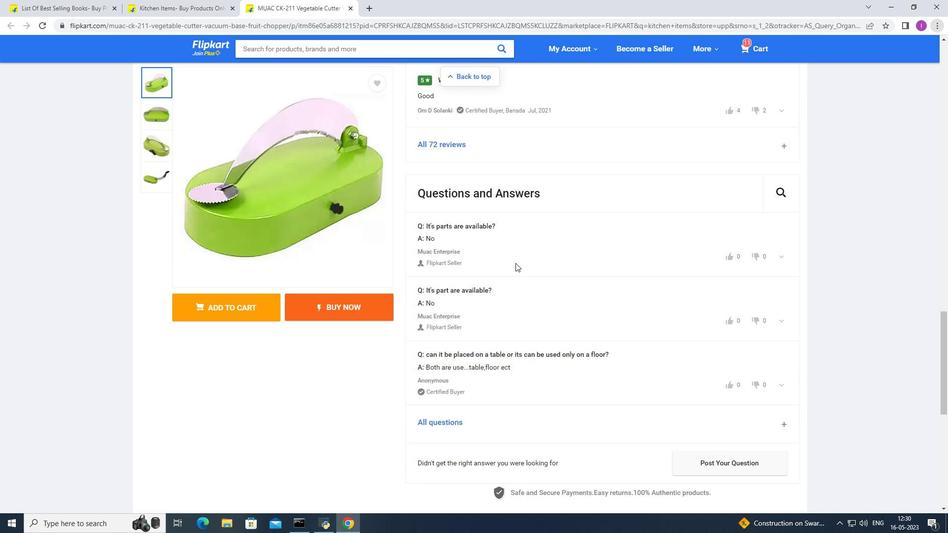 
Action: Mouse scrolled (515, 262) with delta (0, 0)
Screenshot: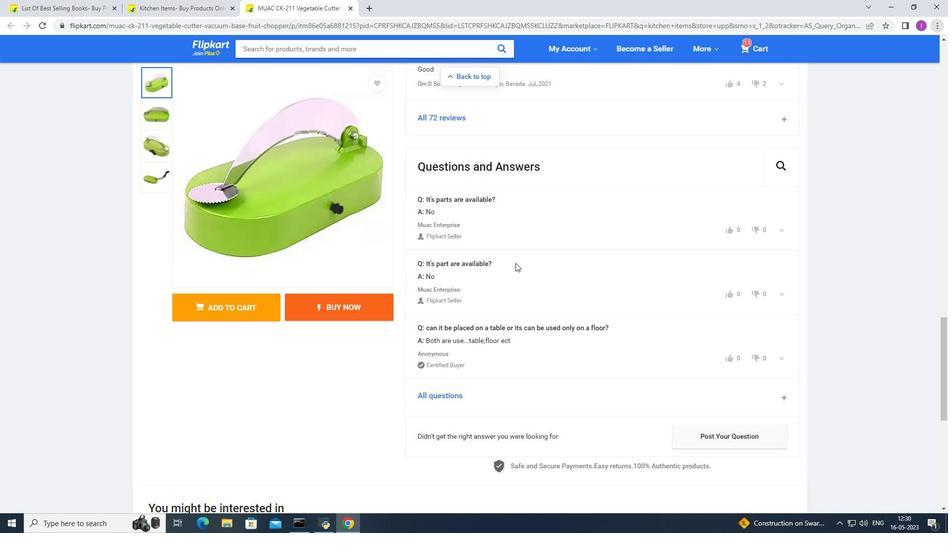 
Action: Mouse scrolled (515, 262) with delta (0, 0)
Screenshot: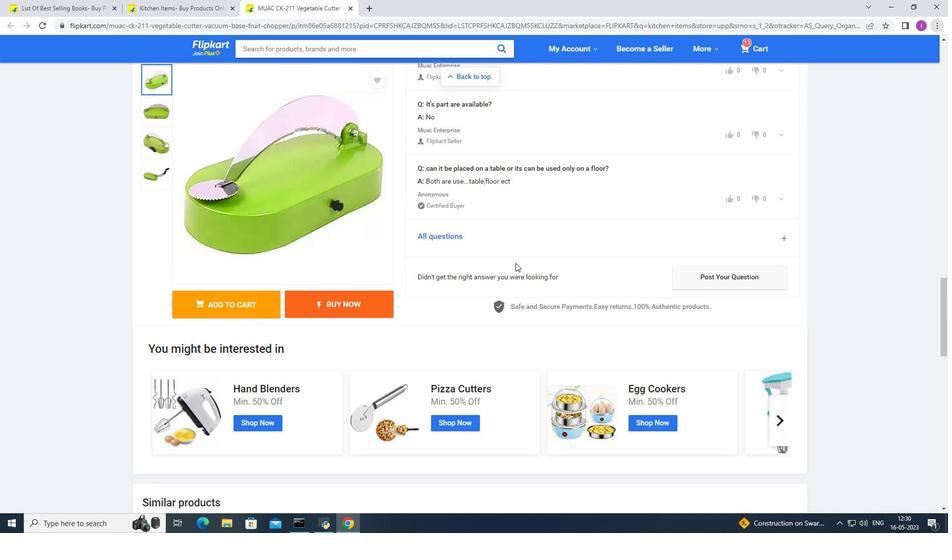 
Action: Mouse scrolled (515, 262) with delta (0, 0)
Screenshot: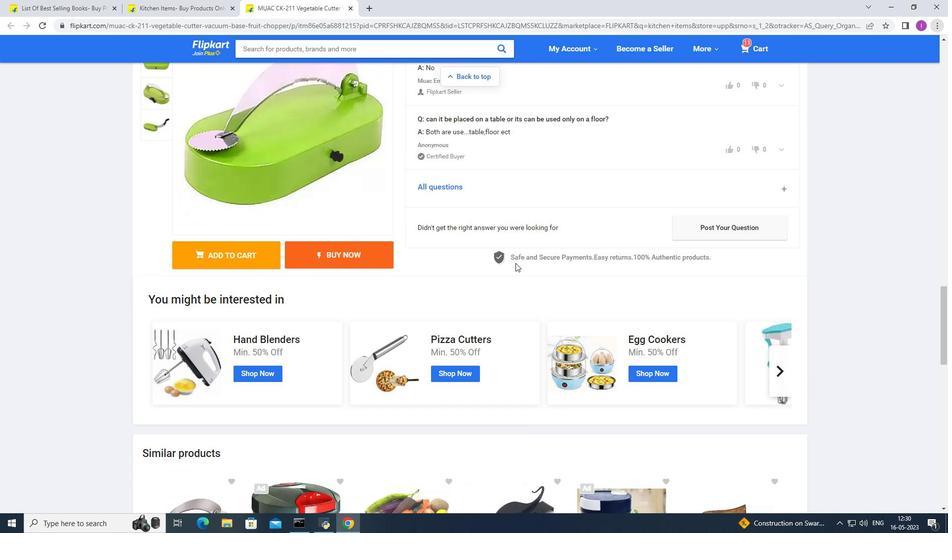 
Action: Mouse scrolled (515, 262) with delta (0, 0)
Screenshot: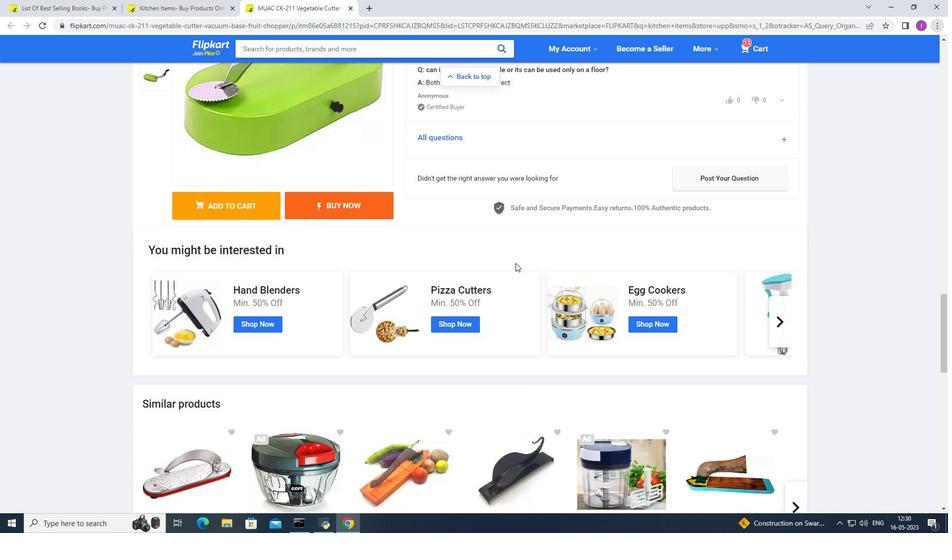 
Action: Mouse scrolled (515, 262) with delta (0, 0)
Screenshot: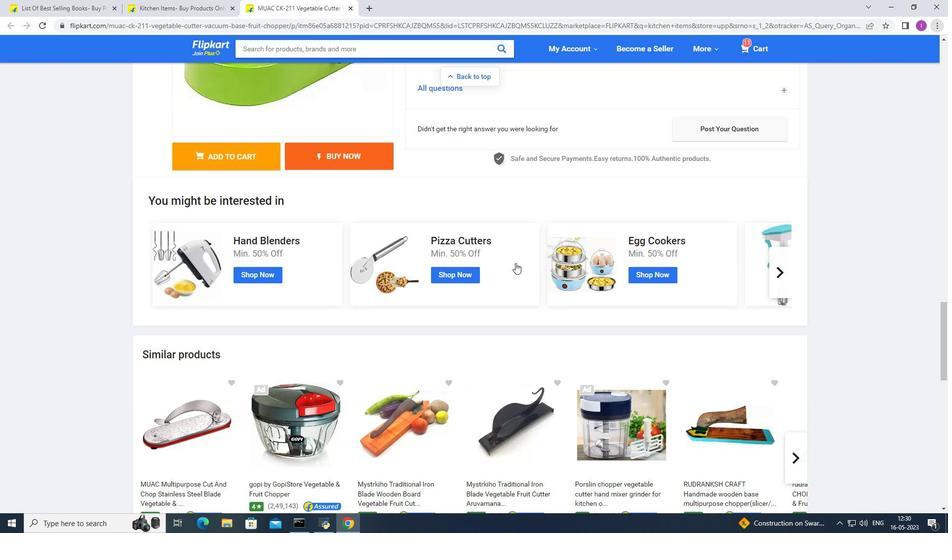 
Action: Mouse scrolled (515, 263) with delta (0, 0)
Screenshot: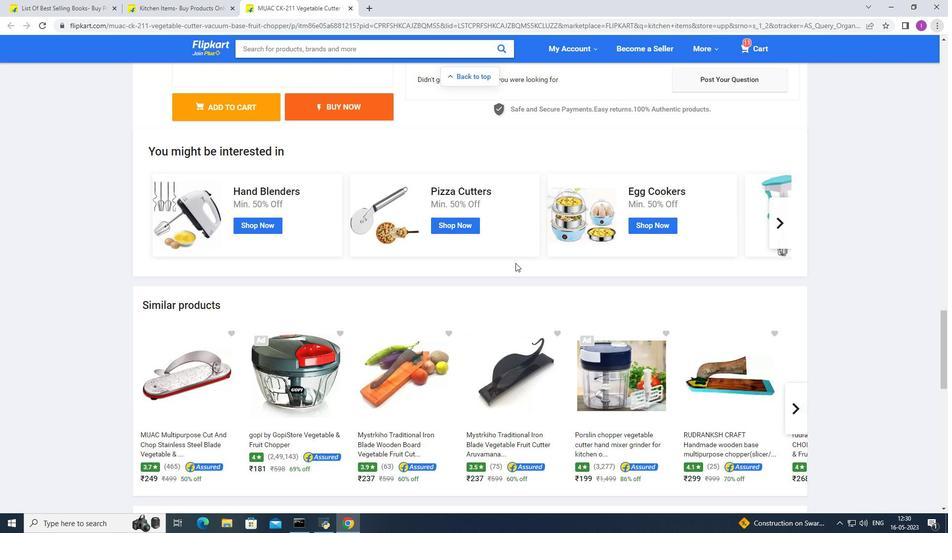 
Action: Mouse scrolled (515, 262) with delta (0, 0)
Screenshot: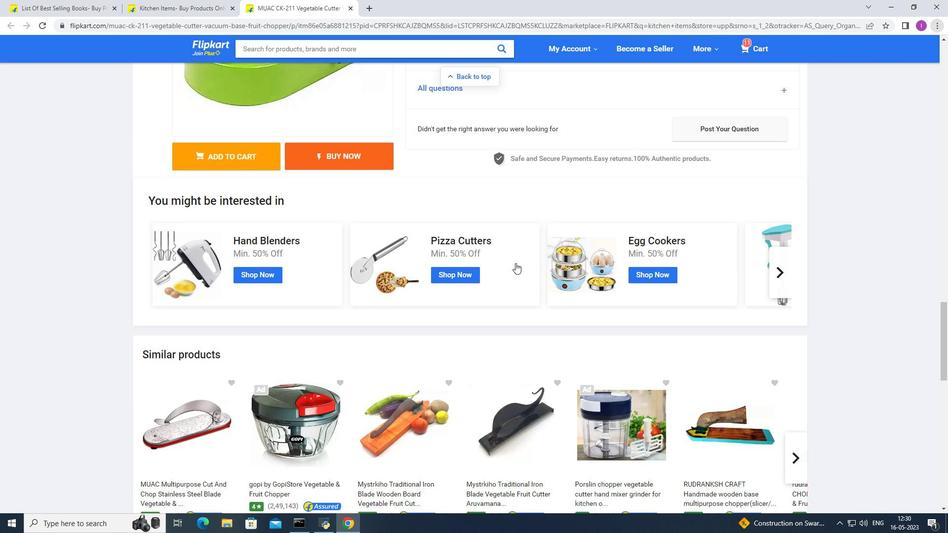 
Action: Mouse scrolled (515, 262) with delta (0, 0)
Screenshot: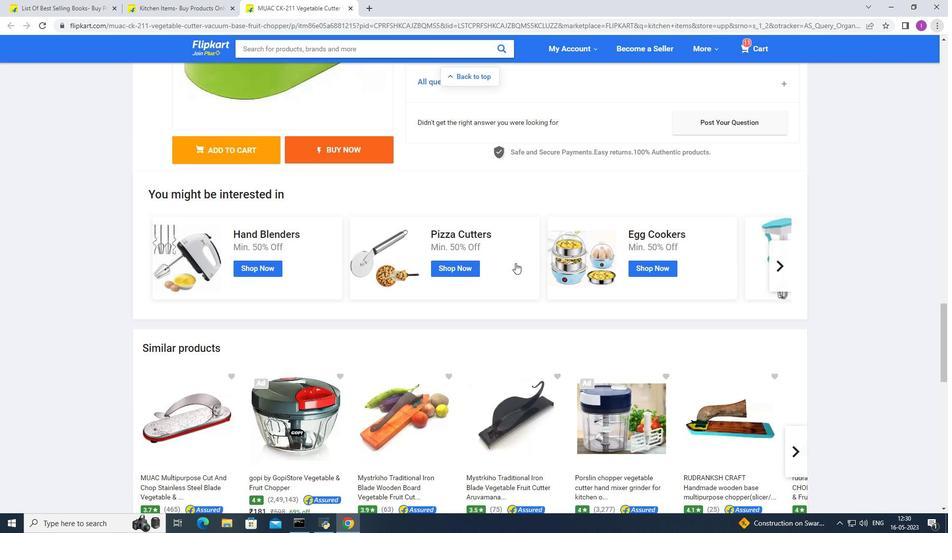 
Action: Mouse moved to (285, 332)
Screenshot: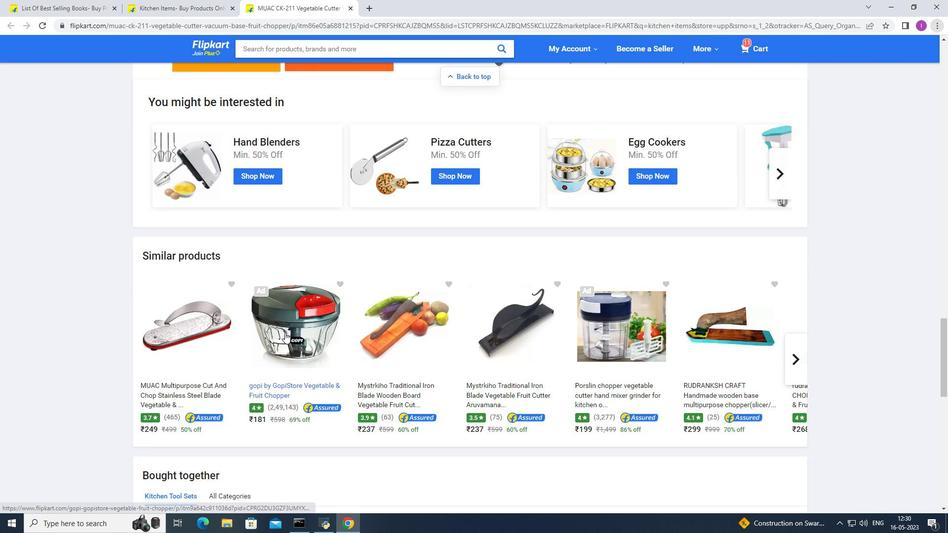 
Action: Mouse pressed left at (285, 332)
Screenshot: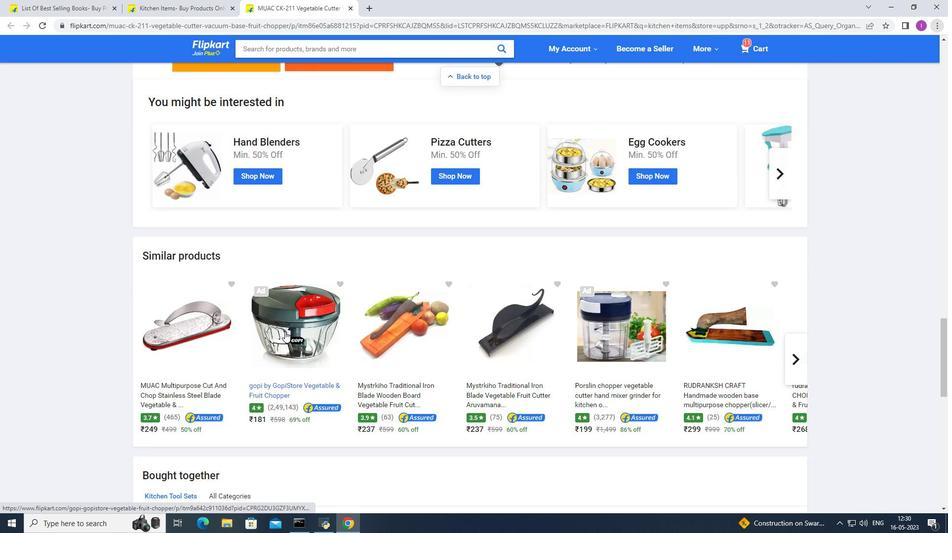 
Action: Mouse moved to (485, 208)
Screenshot: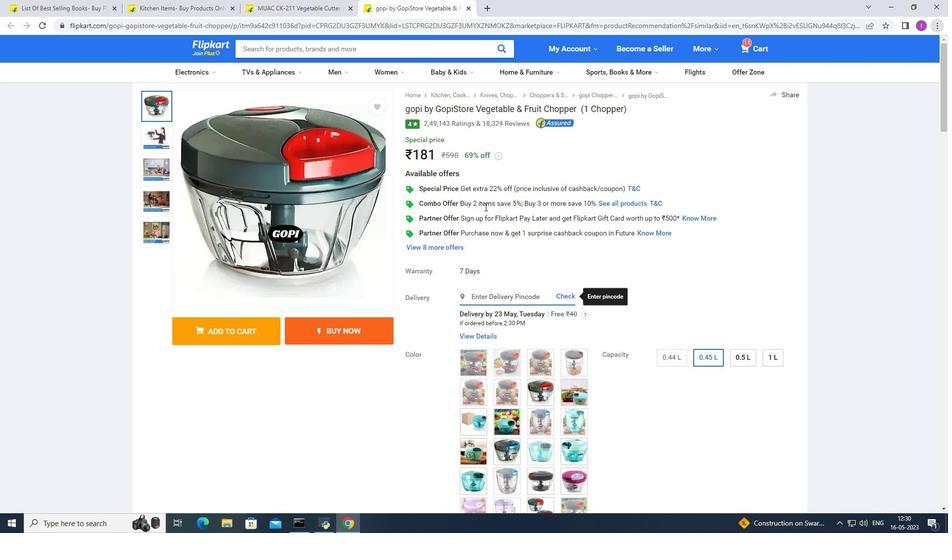 
Action: Mouse scrolled (485, 207) with delta (0, 0)
Screenshot: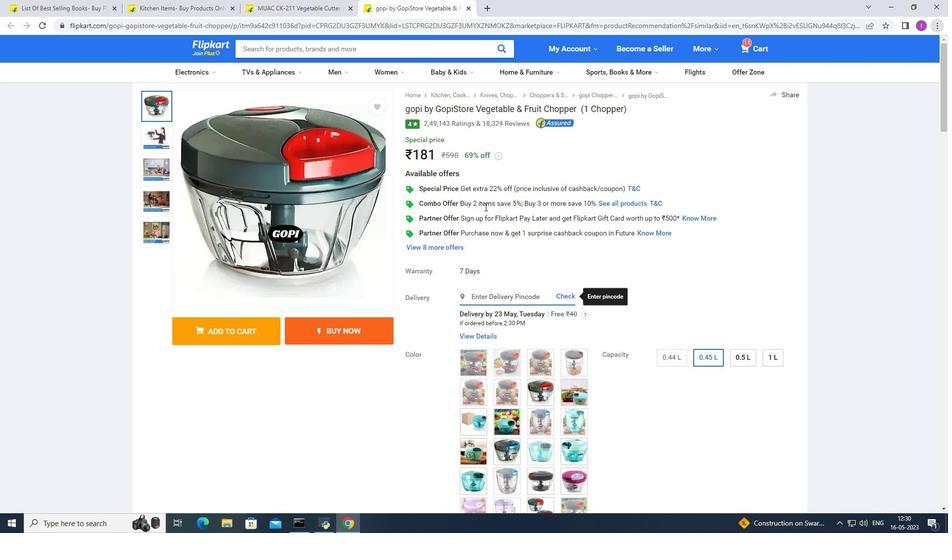 
Action: Mouse moved to (485, 209)
Screenshot: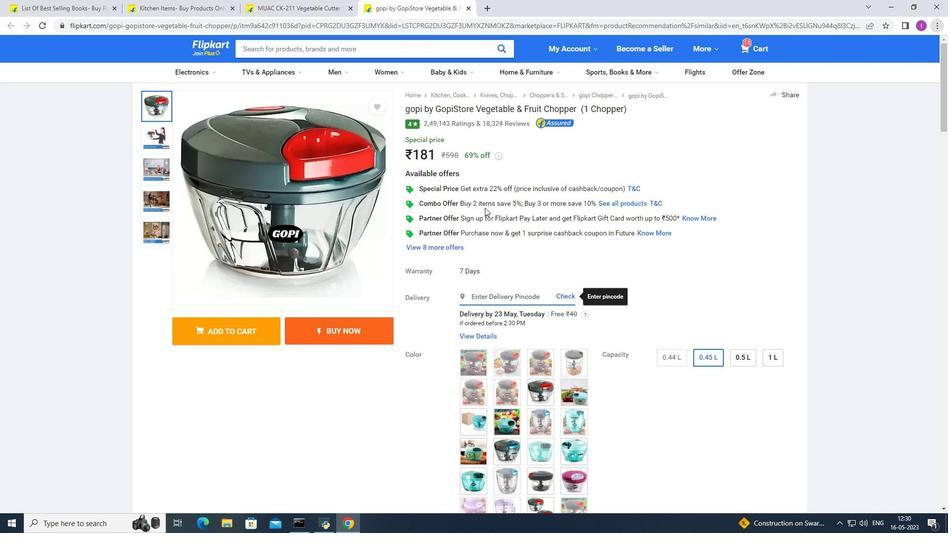 
Action: Mouse scrolled (485, 208) with delta (0, 0)
Screenshot: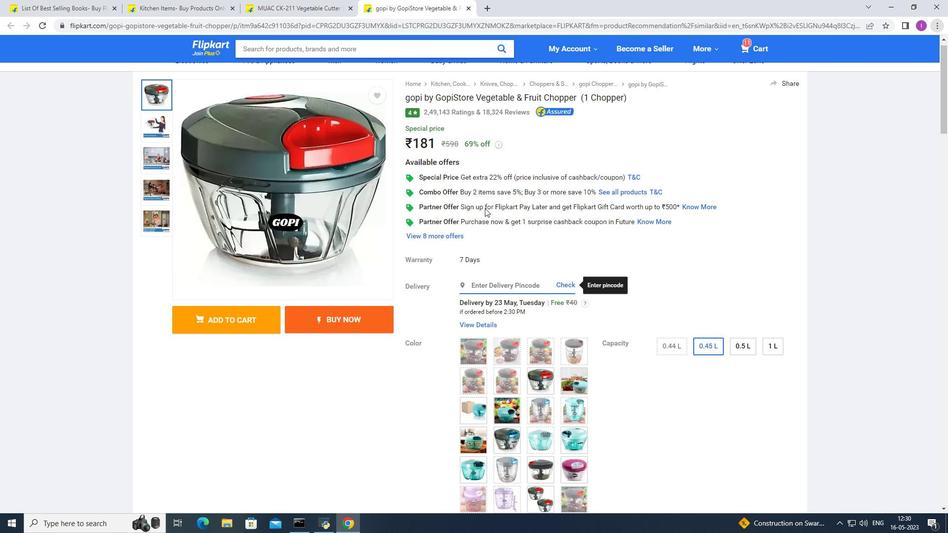 
Action: Mouse scrolled (485, 208) with delta (0, 0)
Screenshot: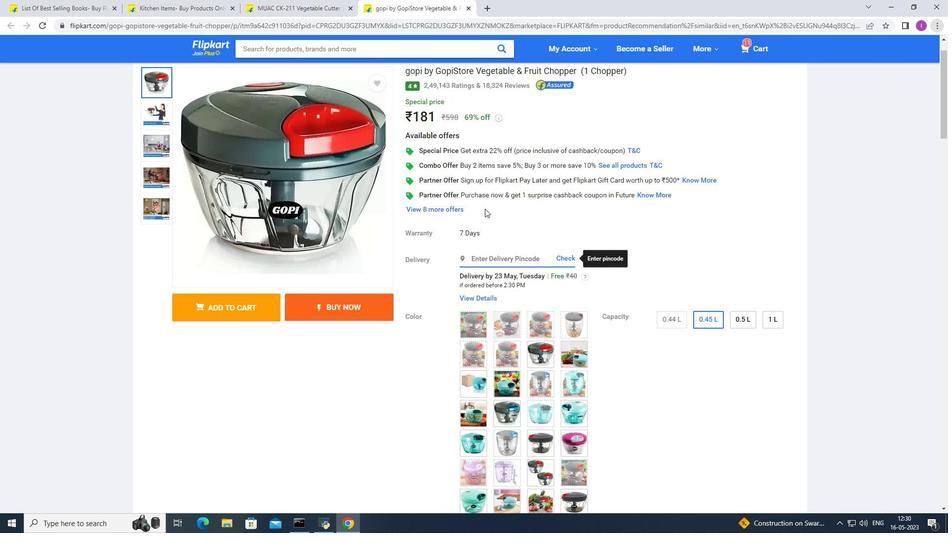 
Action: Mouse scrolled (485, 208) with delta (0, 0)
Screenshot: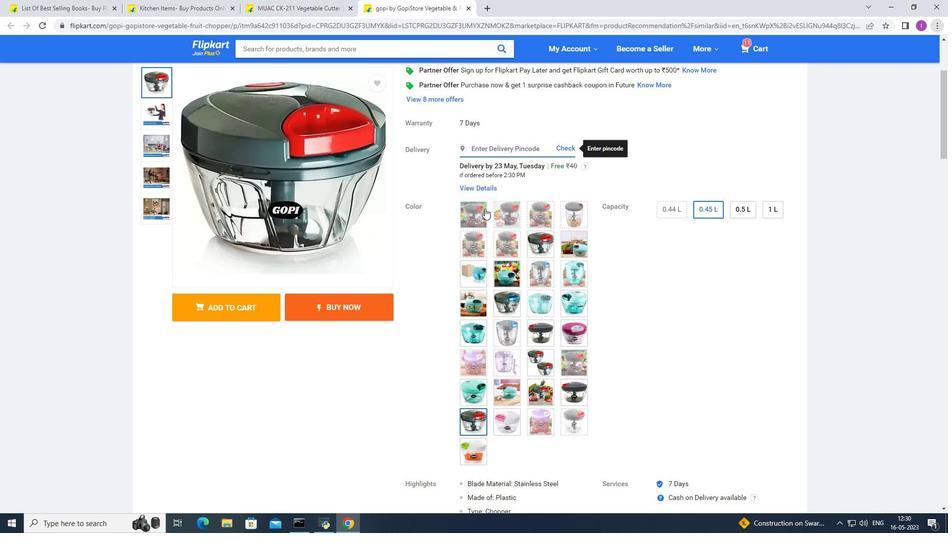 
Action: Mouse scrolled (485, 208) with delta (0, 0)
Screenshot: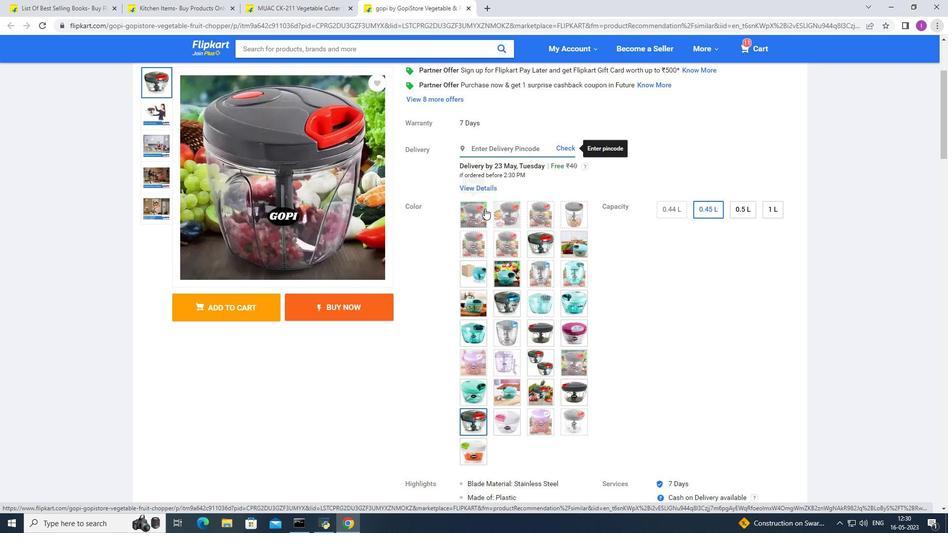 
Action: Mouse scrolled (485, 208) with delta (0, 0)
Screenshot: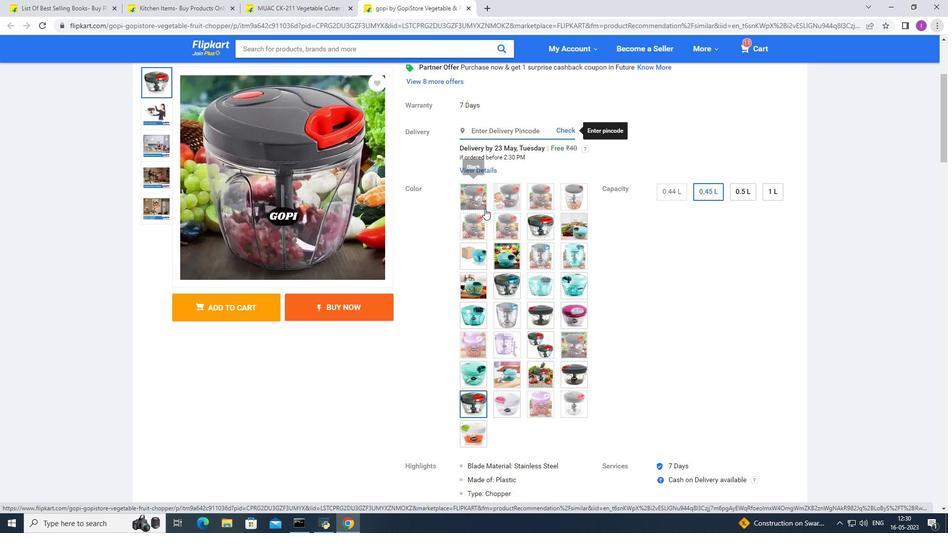 
Action: Mouse scrolled (485, 208) with delta (0, 0)
Screenshot: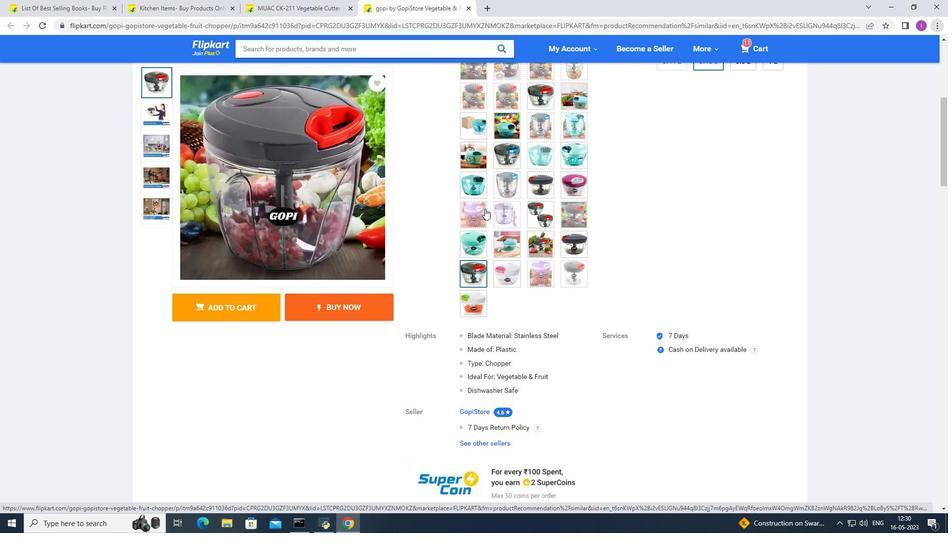 
Action: Mouse scrolled (485, 208) with delta (0, 0)
Screenshot: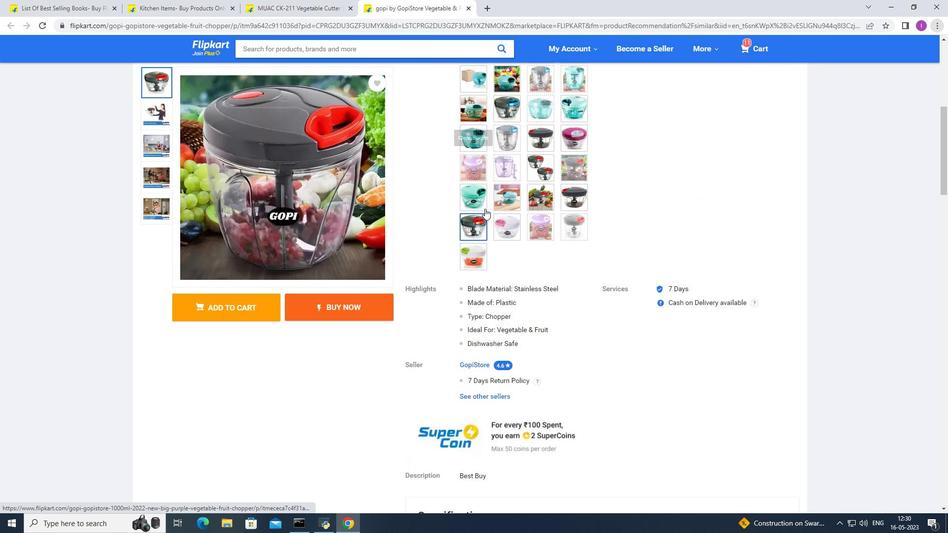 
Action: Mouse scrolled (485, 208) with delta (0, 0)
Screenshot: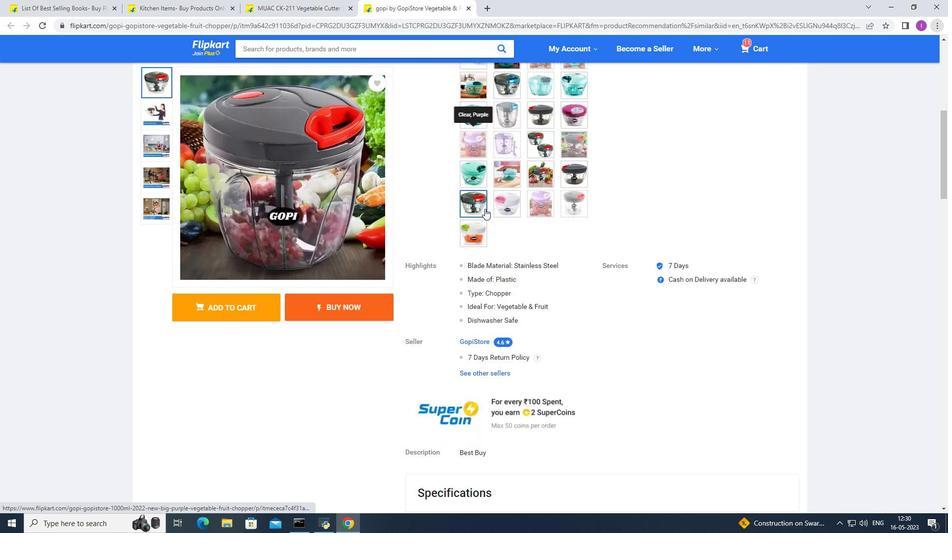 
Action: Mouse scrolled (485, 208) with delta (0, 0)
Screenshot: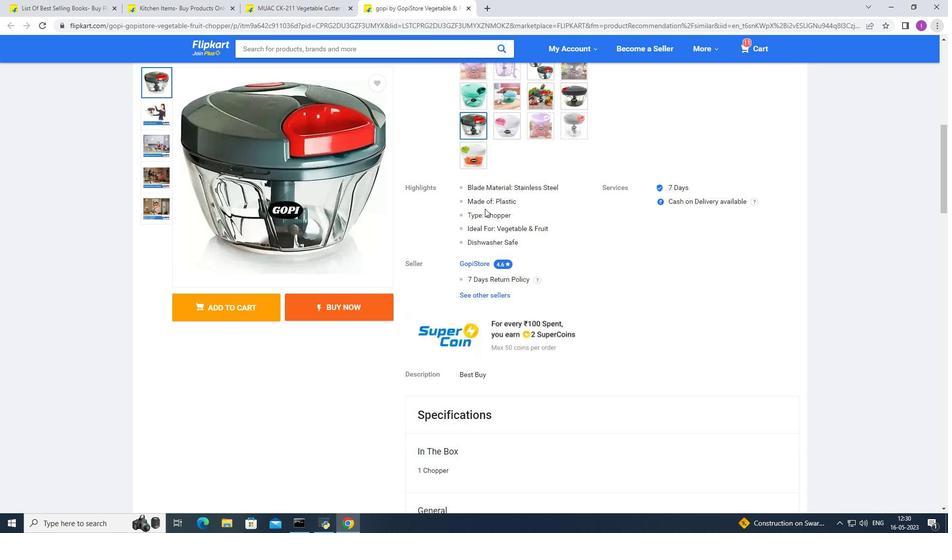 
Action: Mouse scrolled (485, 208) with delta (0, 0)
Screenshot: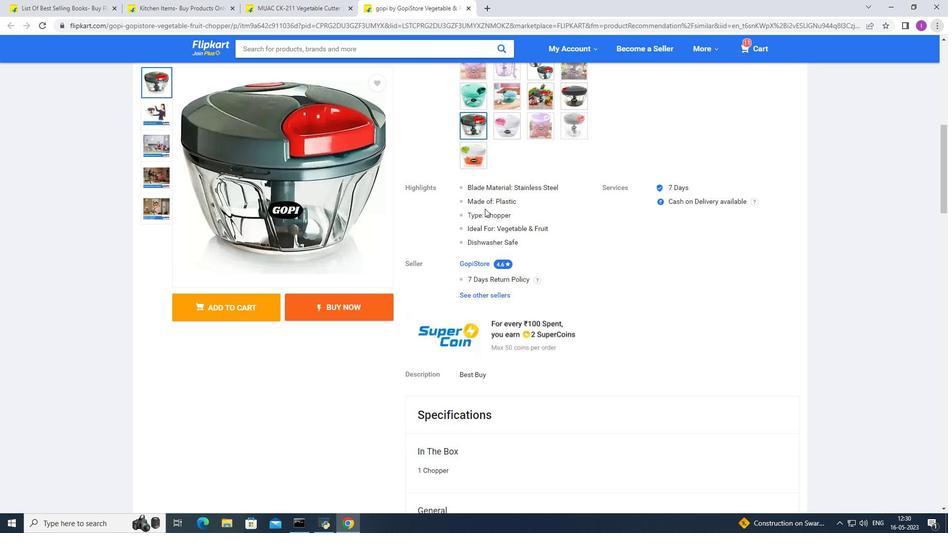
Action: Mouse scrolled (485, 208) with delta (0, 0)
Screenshot: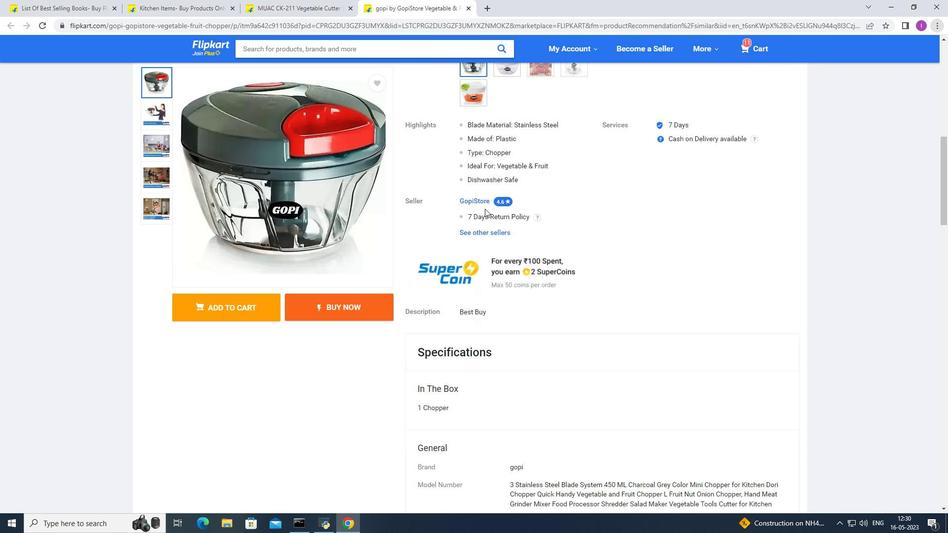 
Action: Mouse scrolled (485, 208) with delta (0, 0)
Screenshot: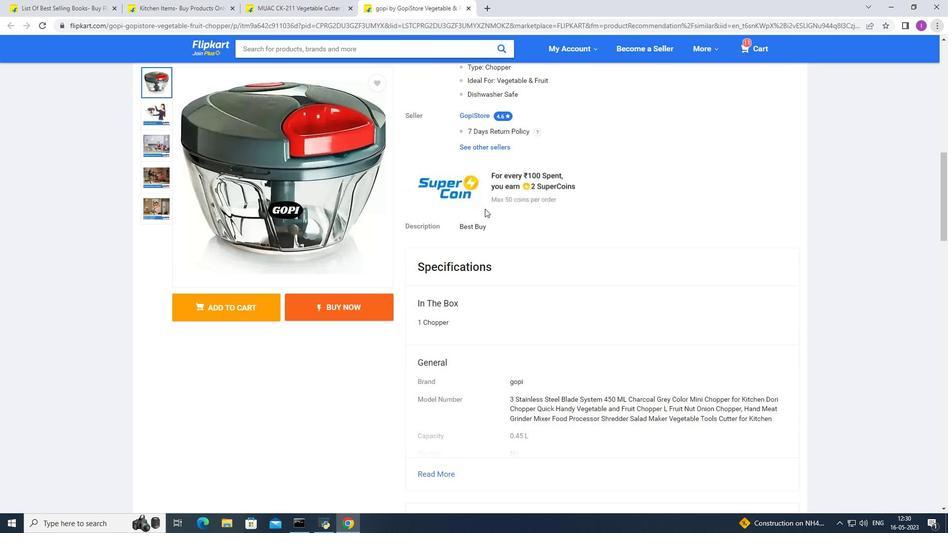 
Action: Mouse scrolled (485, 208) with delta (0, 0)
Screenshot: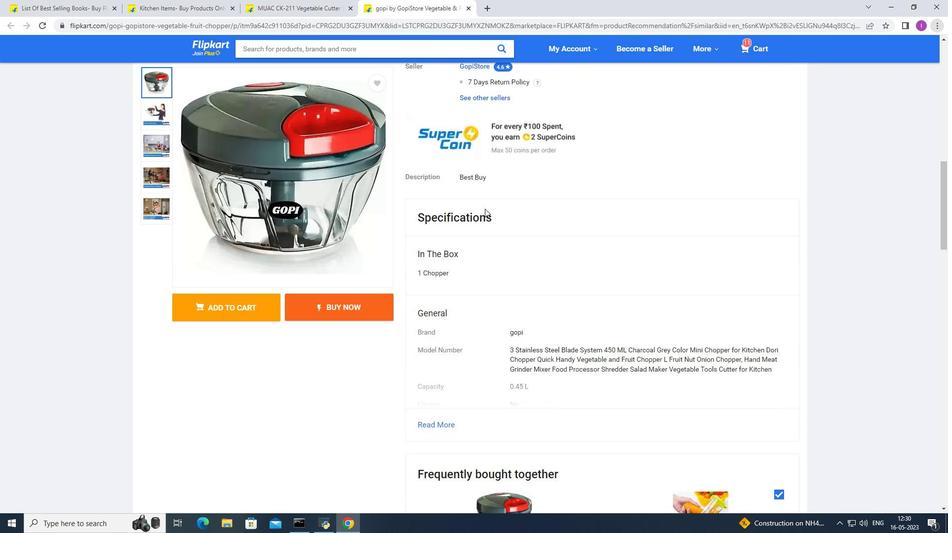 
Action: Mouse scrolled (485, 208) with delta (0, 0)
Screenshot: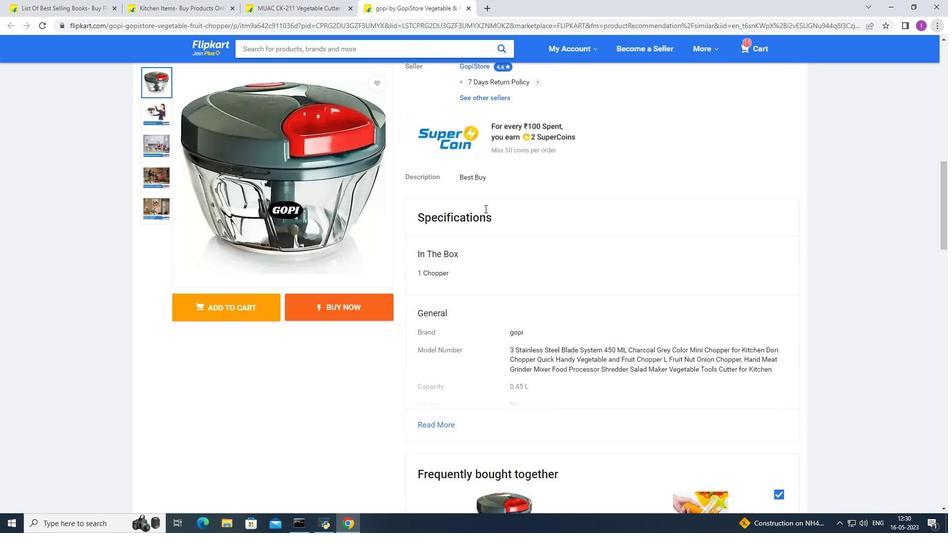 
Action: Mouse scrolled (485, 208) with delta (0, 0)
Screenshot: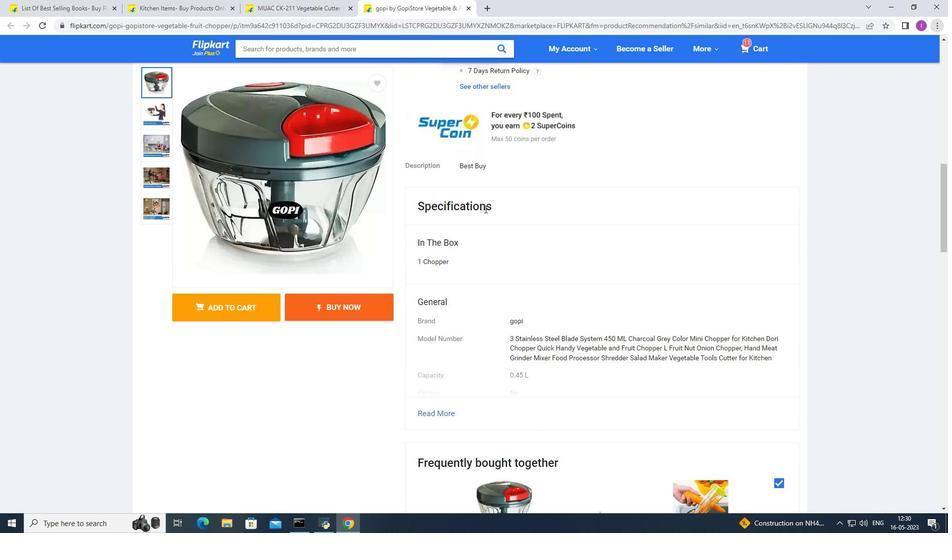 
Action: Mouse scrolled (485, 208) with delta (0, 0)
Screenshot: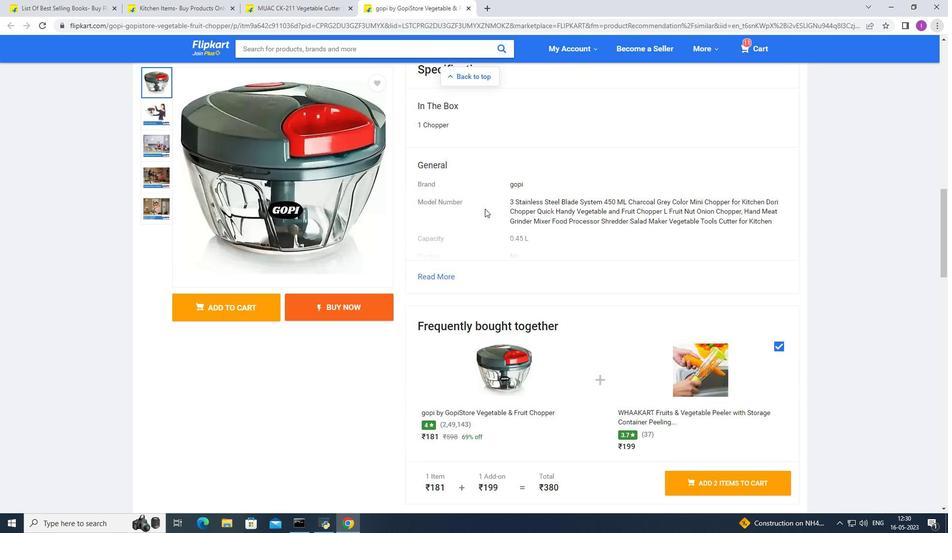 
Action: Mouse scrolled (485, 208) with delta (0, 0)
Screenshot: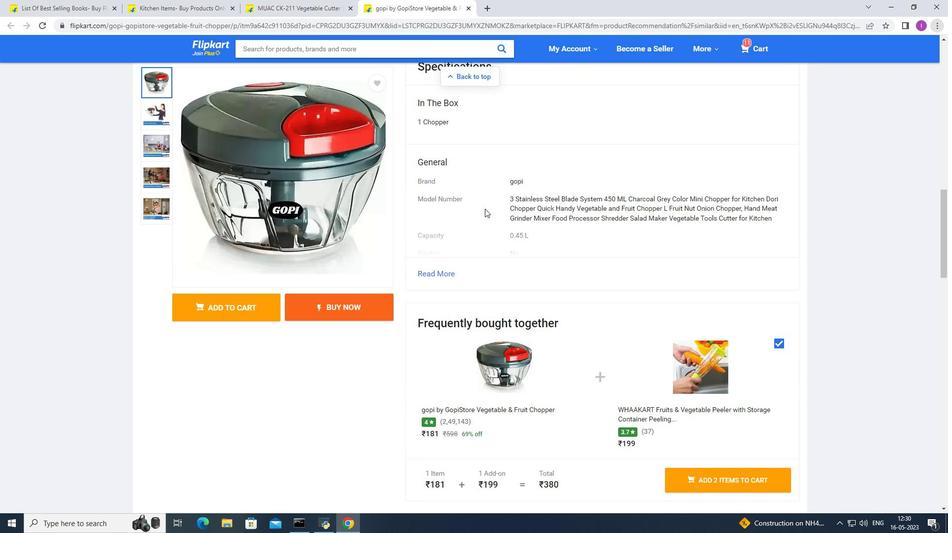 
Action: Mouse scrolled (485, 208) with delta (0, 0)
Screenshot: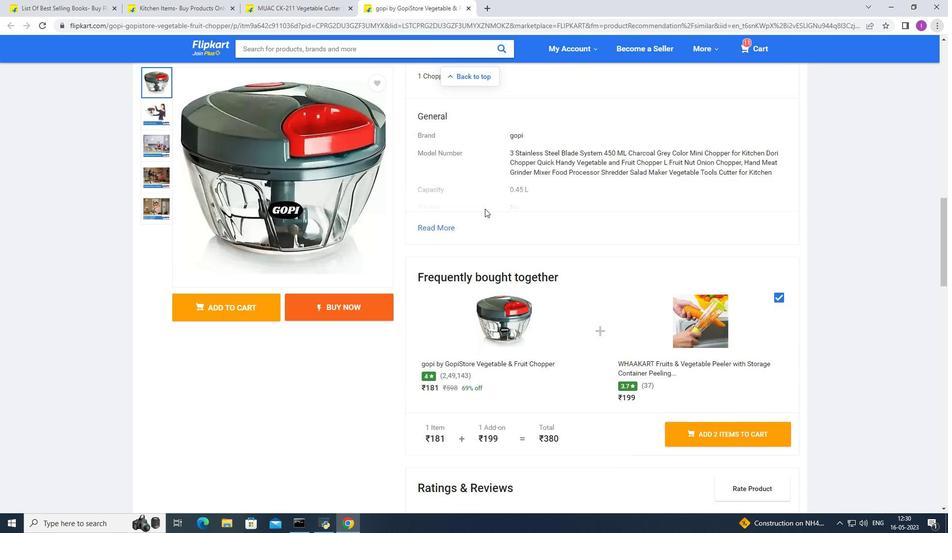 
Action: Mouse scrolled (485, 208) with delta (0, 0)
Screenshot: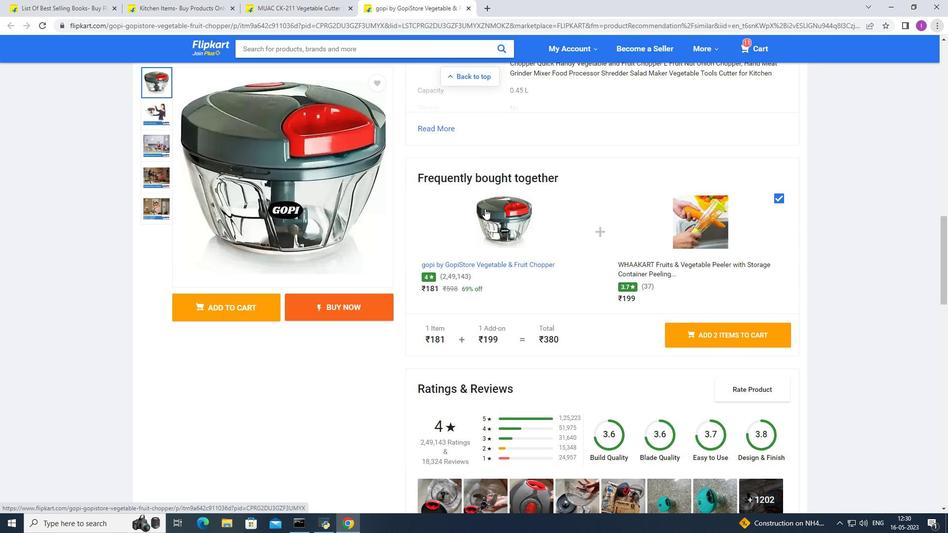 
Action: Mouse scrolled (485, 208) with delta (0, 0)
Screenshot: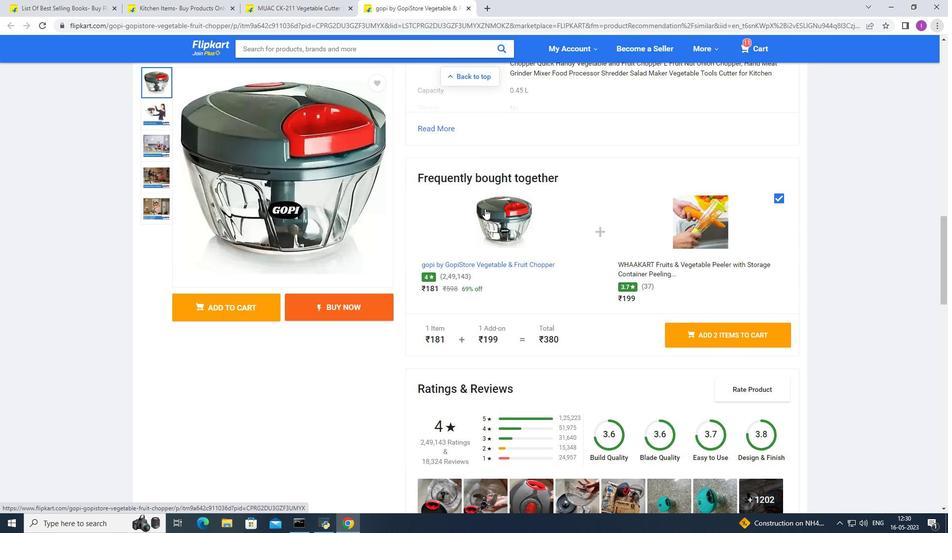 
Action: Mouse scrolled (485, 208) with delta (0, 0)
Screenshot: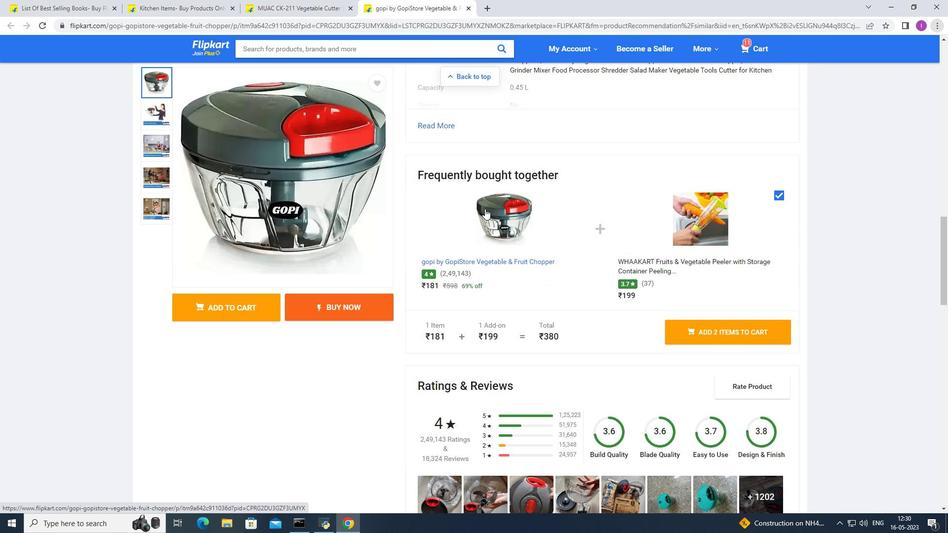 
Action: Mouse scrolled (485, 208) with delta (0, 0)
Screenshot: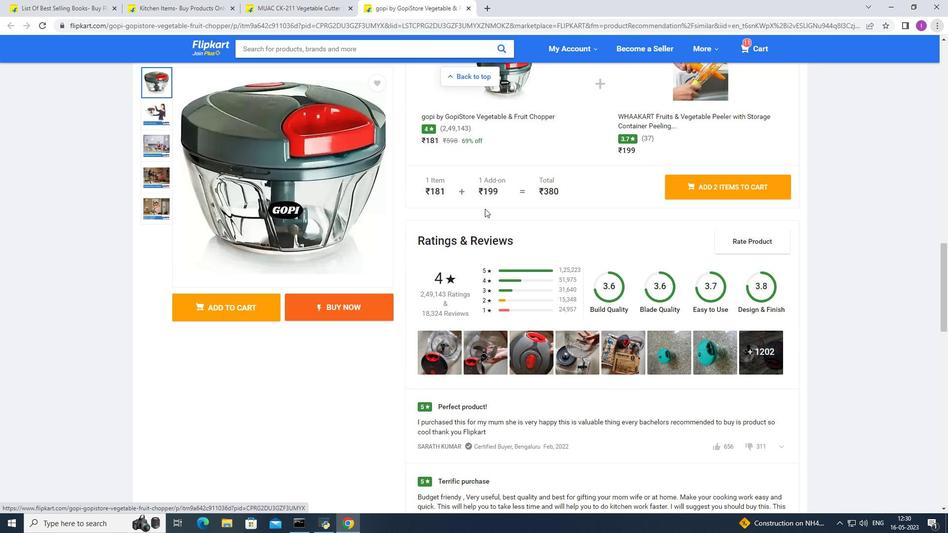 
Action: Mouse scrolled (485, 208) with delta (0, 0)
Screenshot: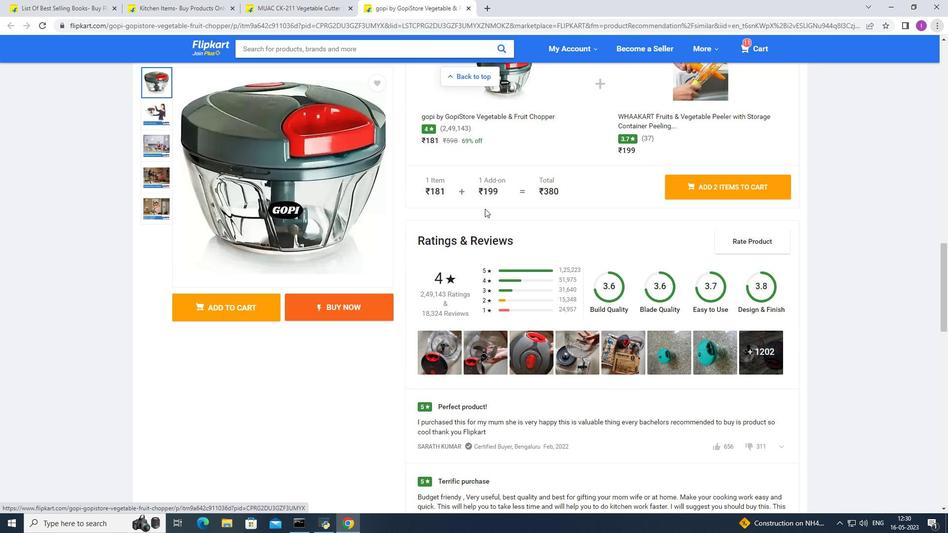 
Action: Mouse scrolled (485, 208) with delta (0, 0)
Screenshot: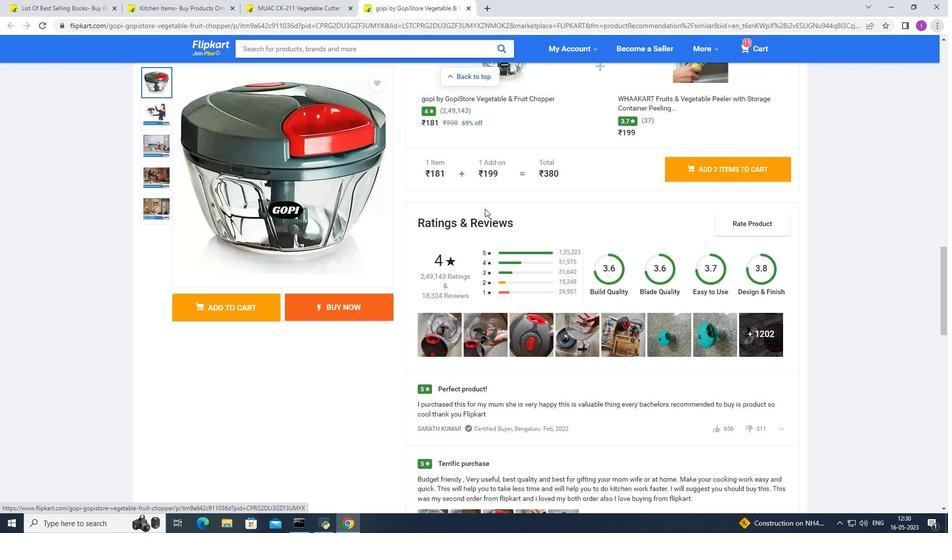 
Action: Mouse scrolled (485, 208) with delta (0, 0)
Screenshot: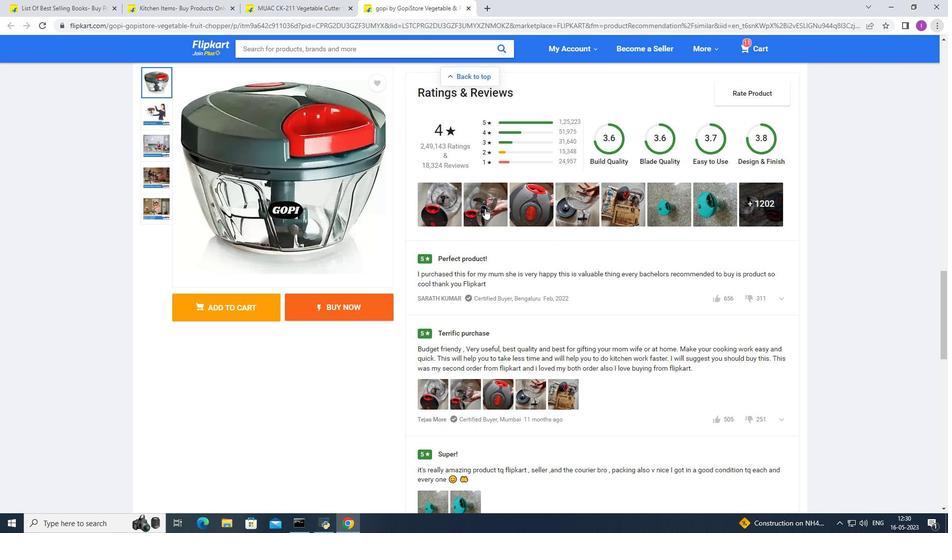 
Action: Mouse scrolled (485, 208) with delta (0, 0)
Screenshot: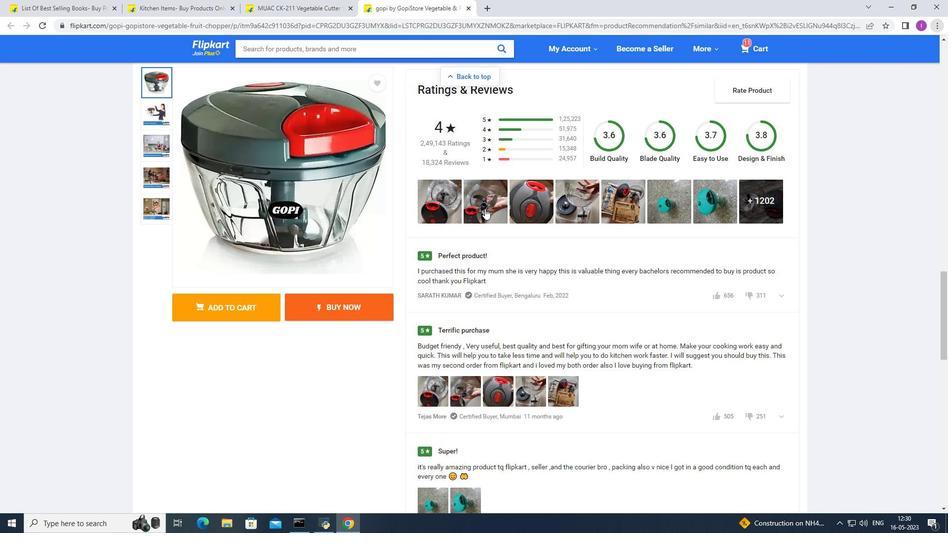 
Action: Mouse moved to (565, 282)
Screenshot: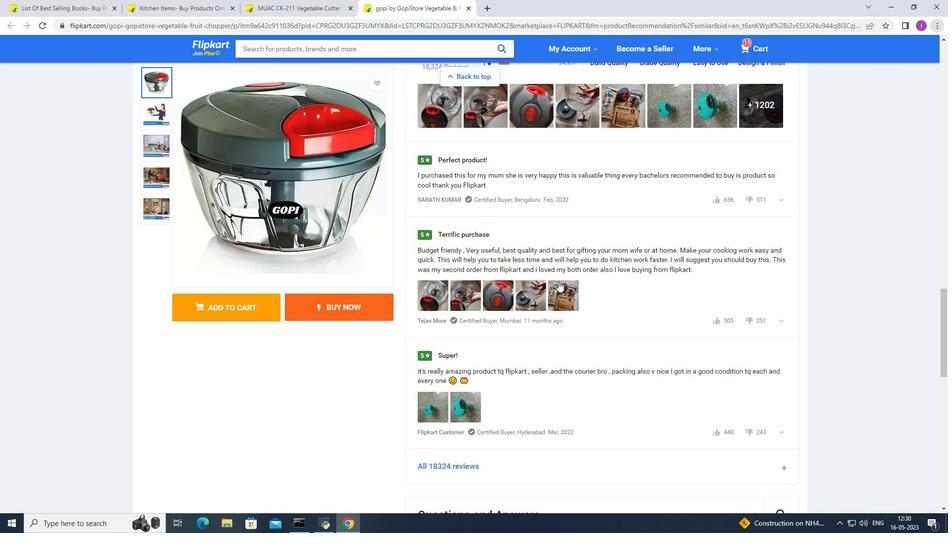 
Action: Mouse scrolled (565, 282) with delta (0, 0)
Screenshot: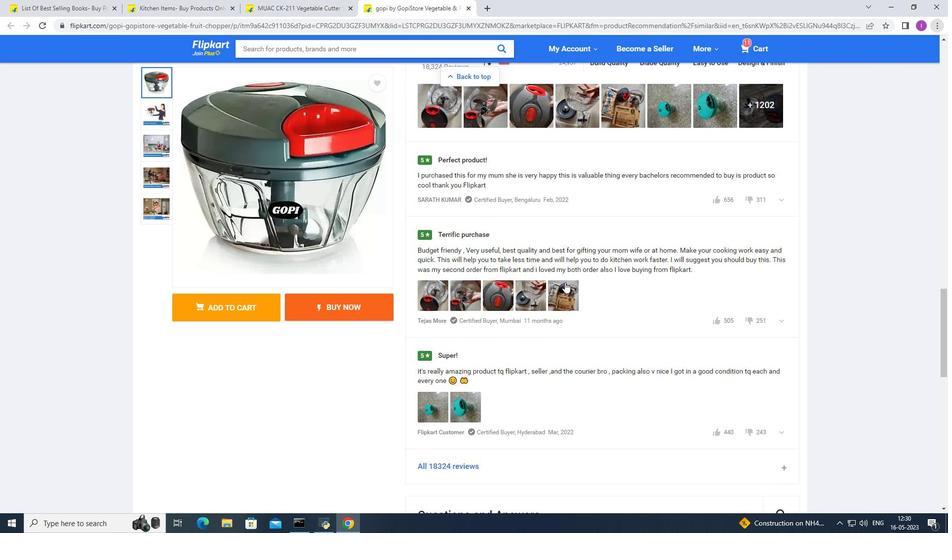 
Action: Mouse scrolled (565, 282) with delta (0, 0)
Screenshot: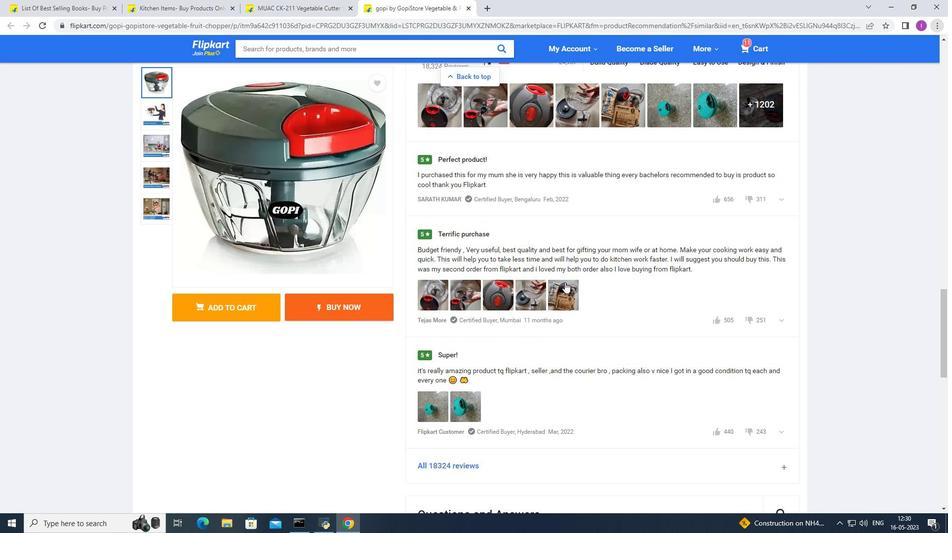 
Action: Mouse scrolled (565, 282) with delta (0, 0)
Screenshot: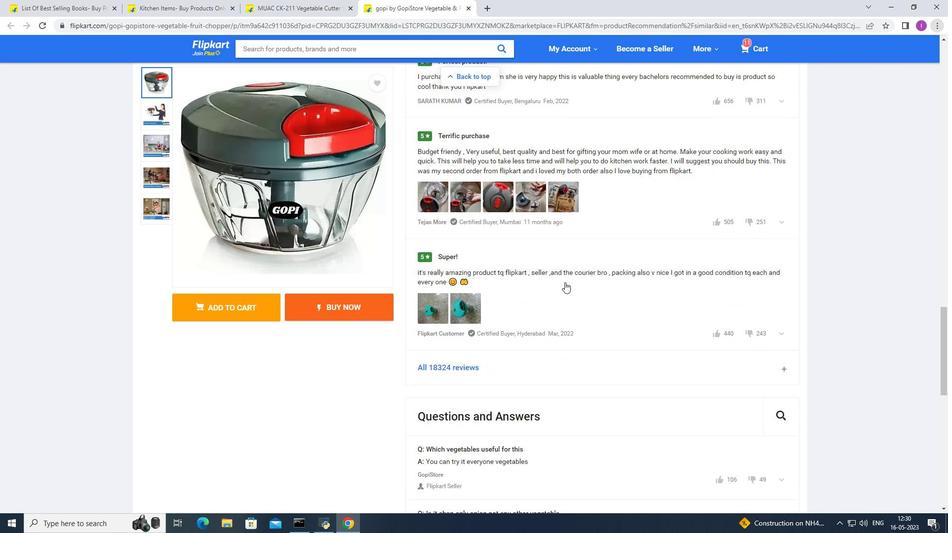
Action: Mouse scrolled (565, 282) with delta (0, 0)
Screenshot: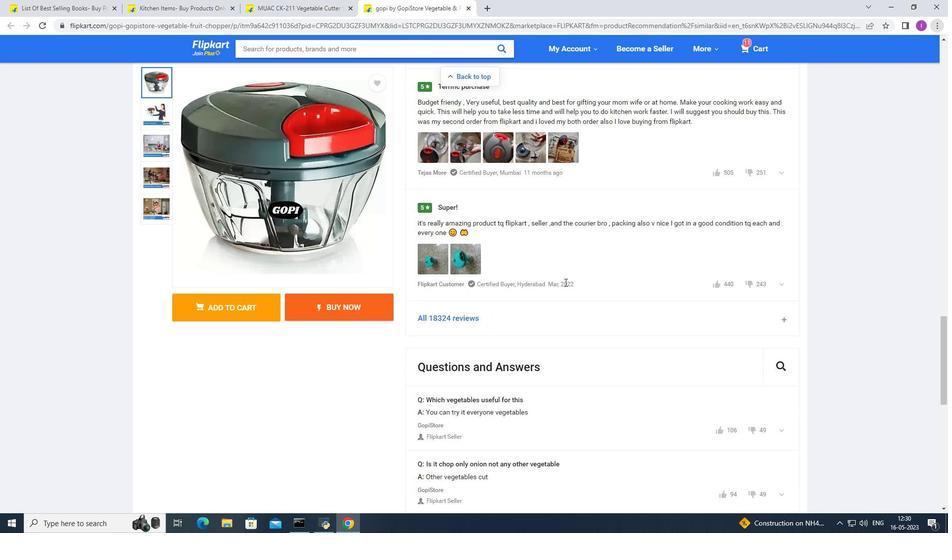 
Action: Mouse scrolled (565, 282) with delta (0, 0)
Screenshot: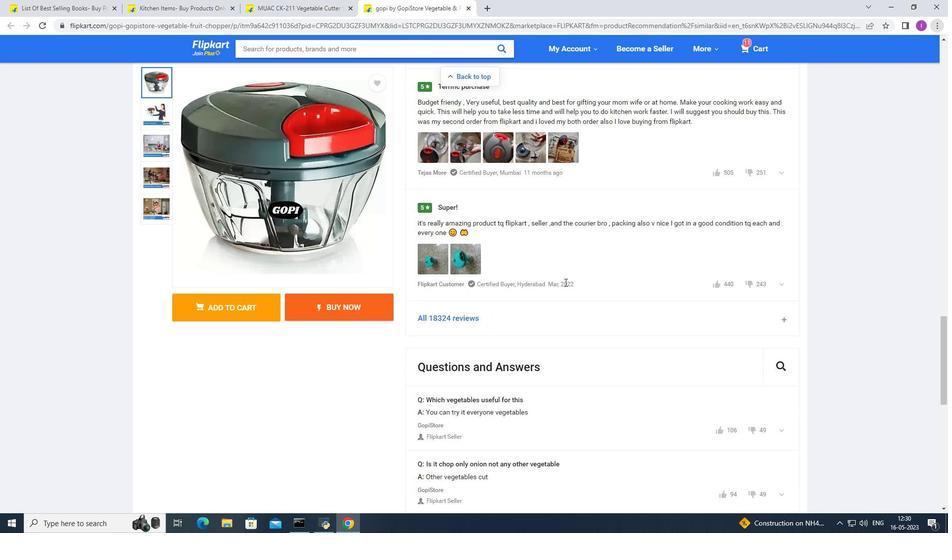 
Action: Mouse scrolled (565, 282) with delta (0, 0)
Screenshot: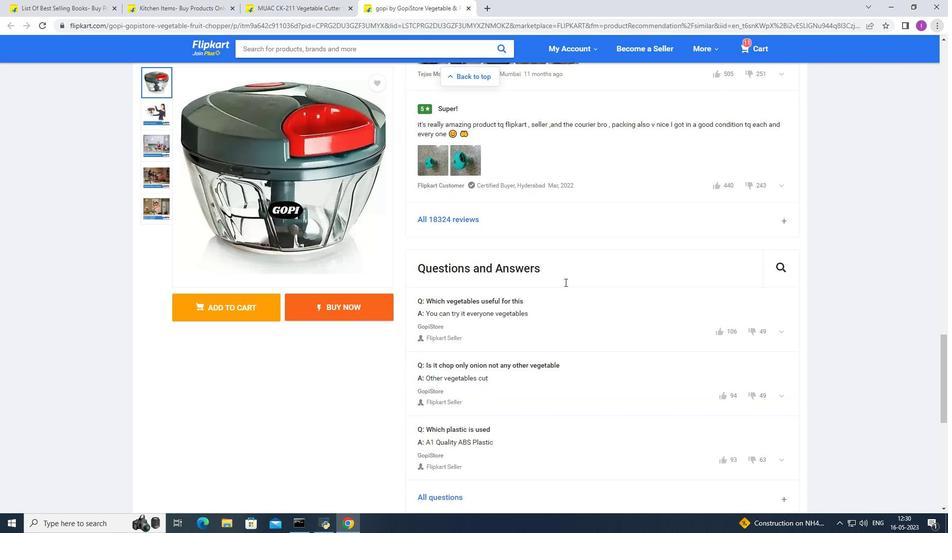 
Action: Mouse scrolled (565, 282) with delta (0, 0)
Screenshot: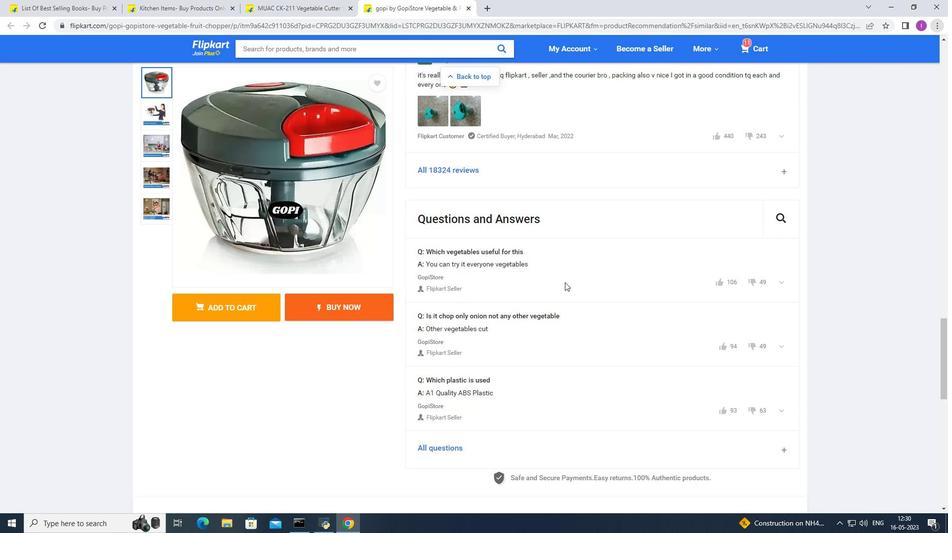 
Action: Mouse moved to (565, 283)
Screenshot: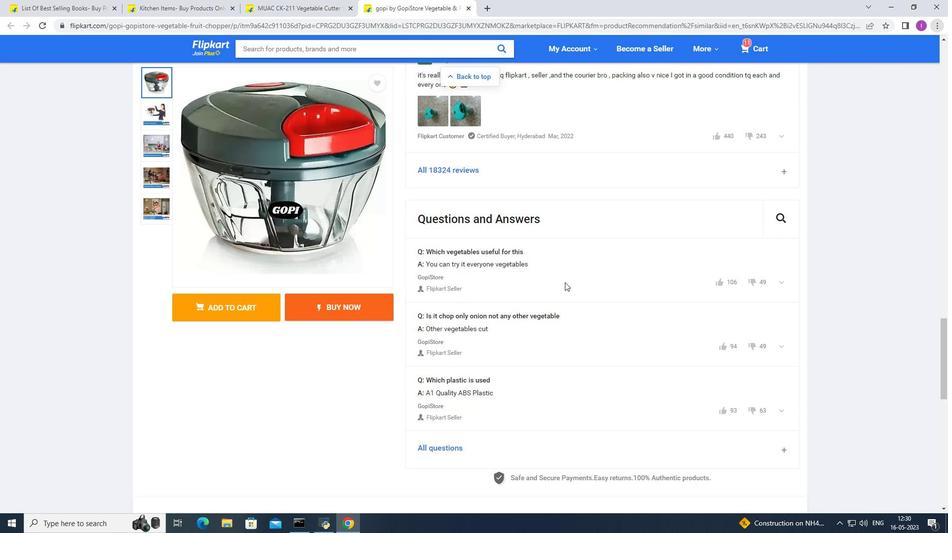 
Action: Mouse scrolled (565, 282) with delta (0, 0)
Screenshot: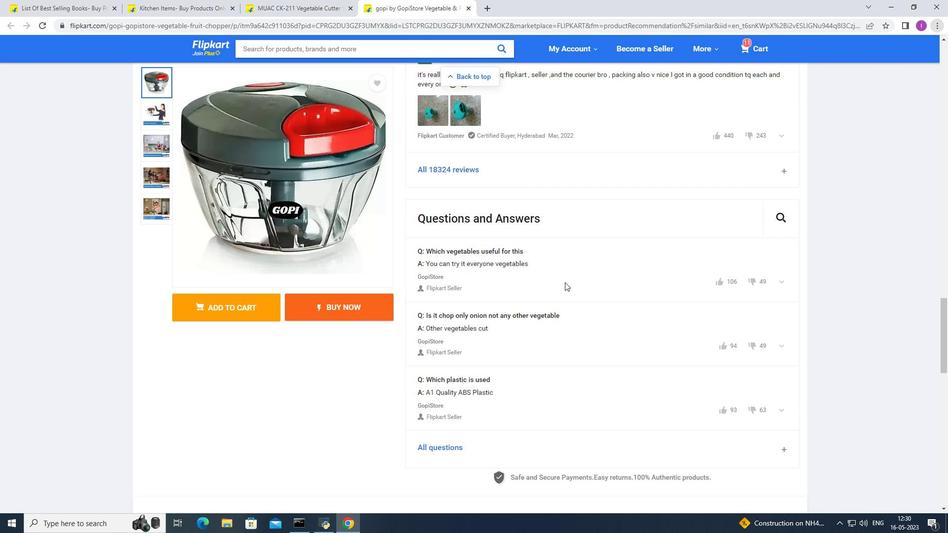 
Action: Mouse scrolled (565, 282) with delta (0, 0)
Screenshot: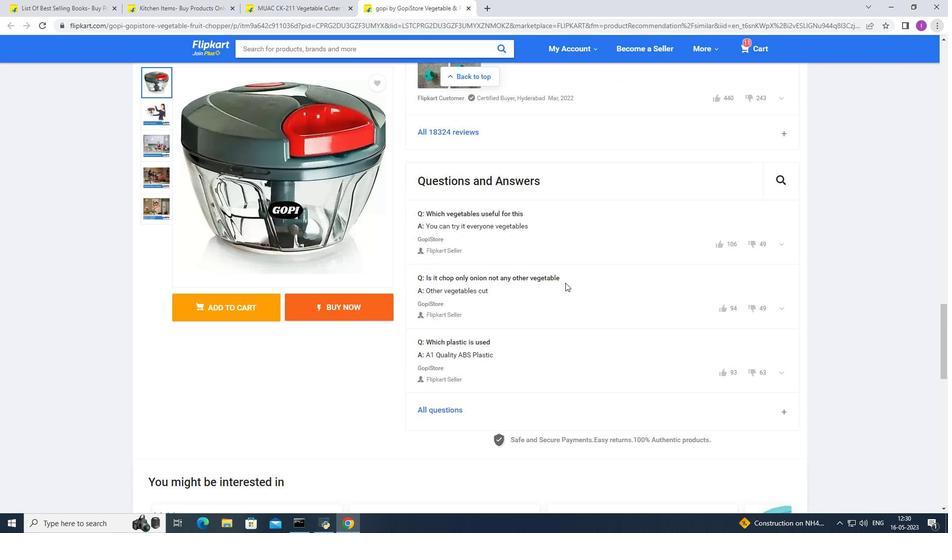 
Action: Mouse moved to (565, 285)
Screenshot: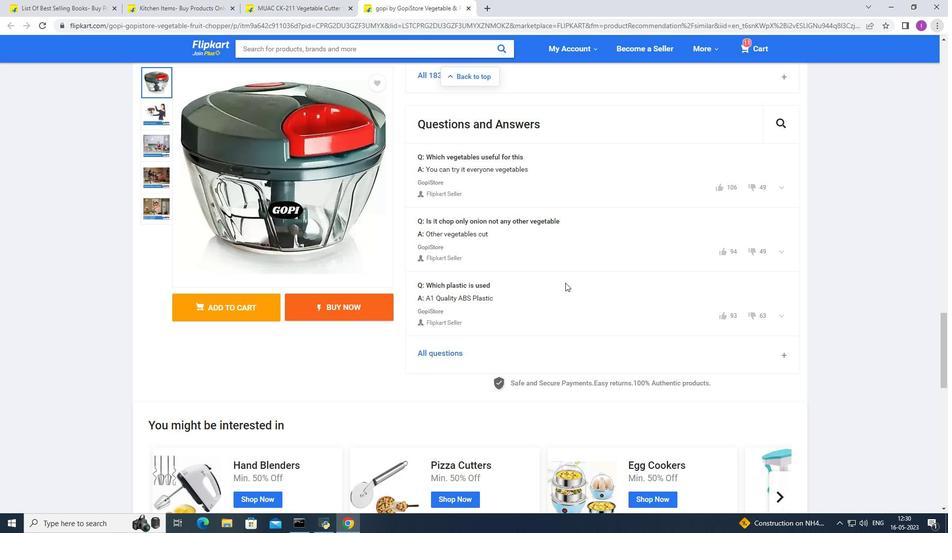 
Action: Mouse scrolled (565, 284) with delta (0, 0)
Screenshot: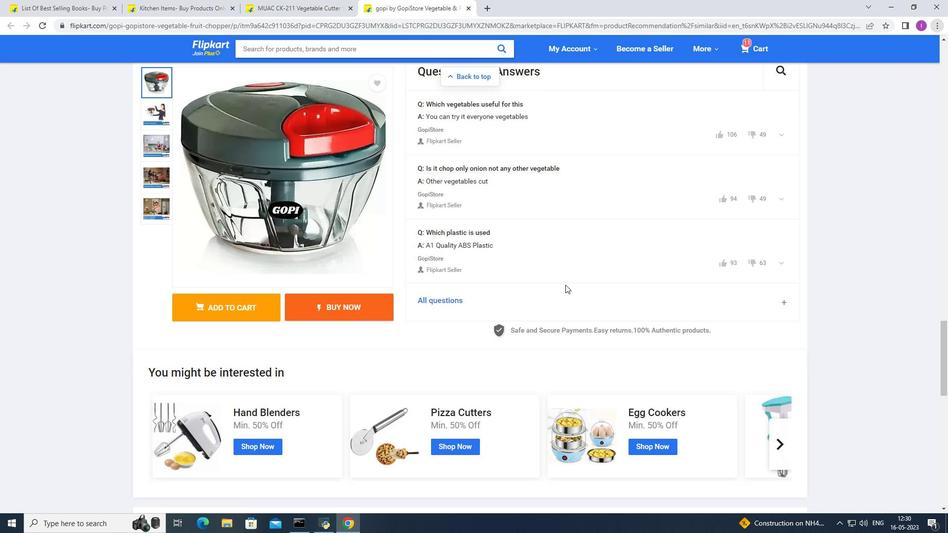 
Action: Mouse scrolled (565, 284) with delta (0, 0)
Screenshot: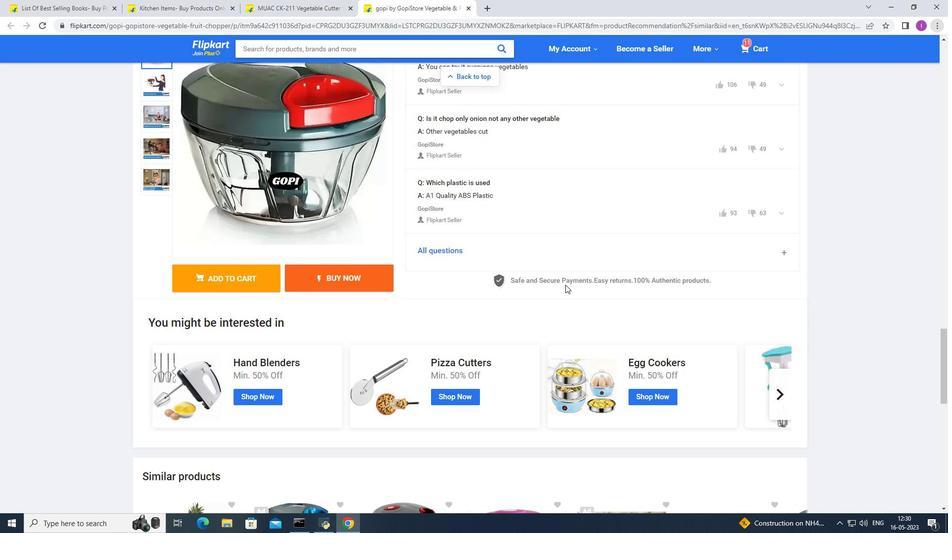 
Action: Mouse scrolled (565, 284) with delta (0, 0)
Screenshot: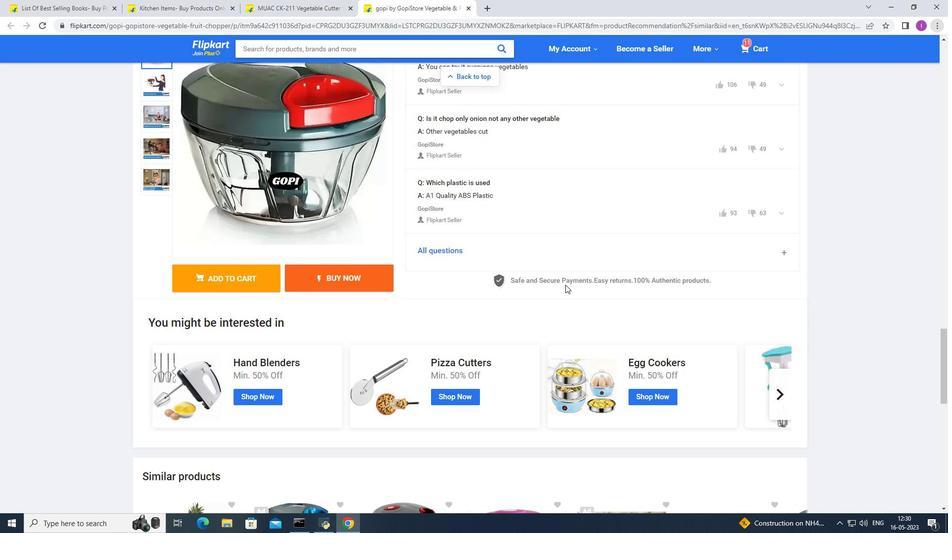 
Action: Mouse scrolled (565, 284) with delta (0, 0)
Screenshot: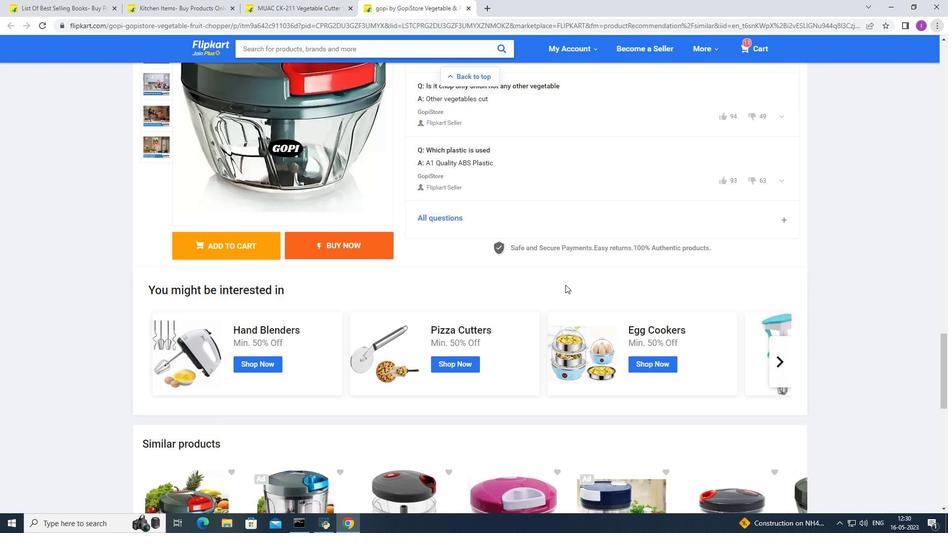 
Action: Mouse moved to (565, 288)
Screenshot: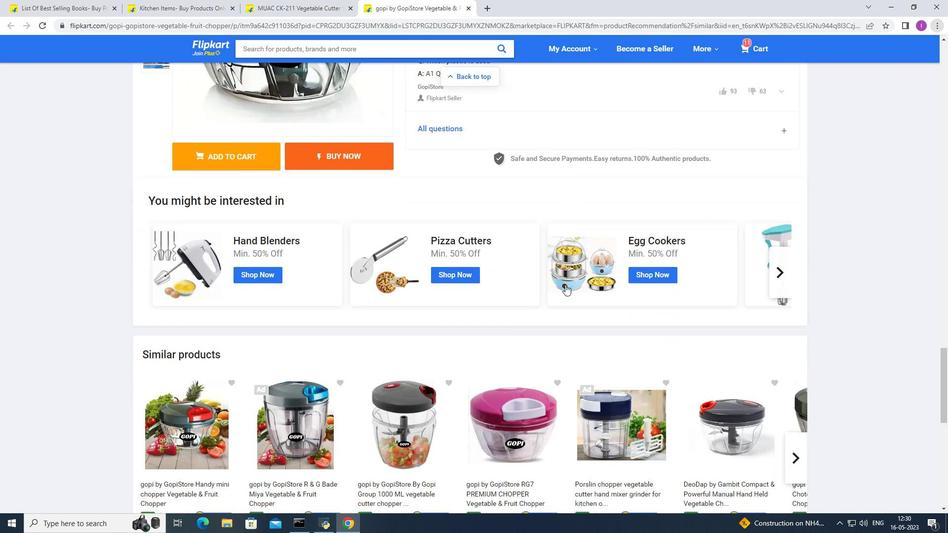 
Action: Mouse scrolled (565, 288) with delta (0, 0)
Screenshot: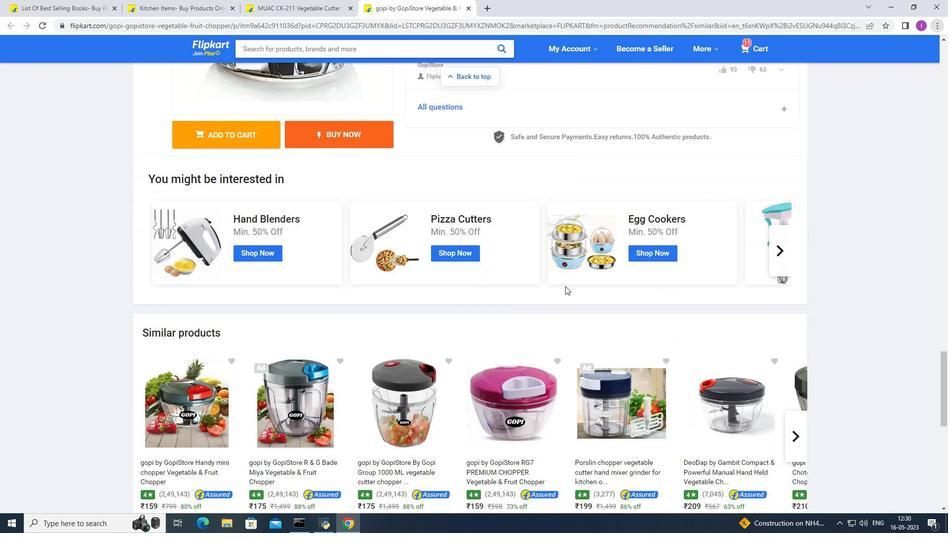 
Action: Mouse scrolled (565, 289) with delta (0, 0)
Screenshot: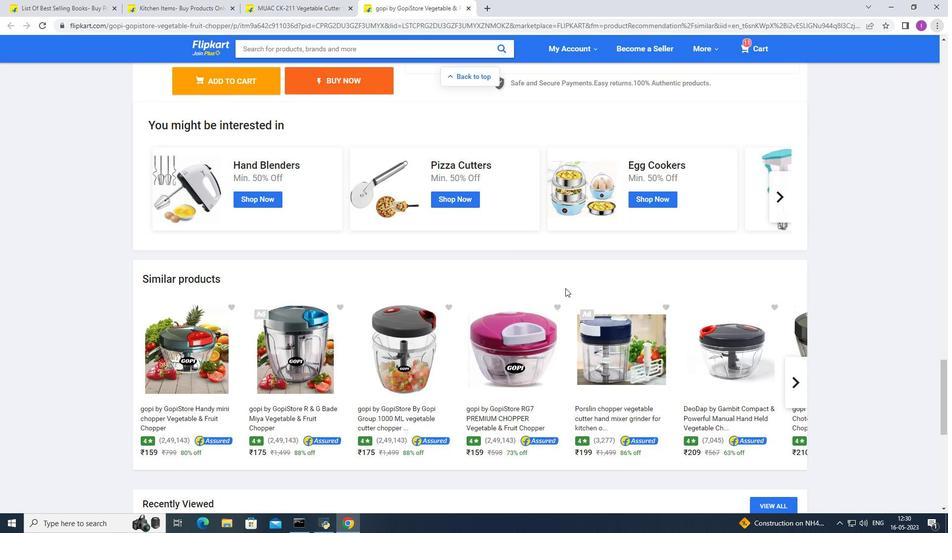
Action: Mouse scrolled (565, 289) with delta (0, 0)
Screenshot: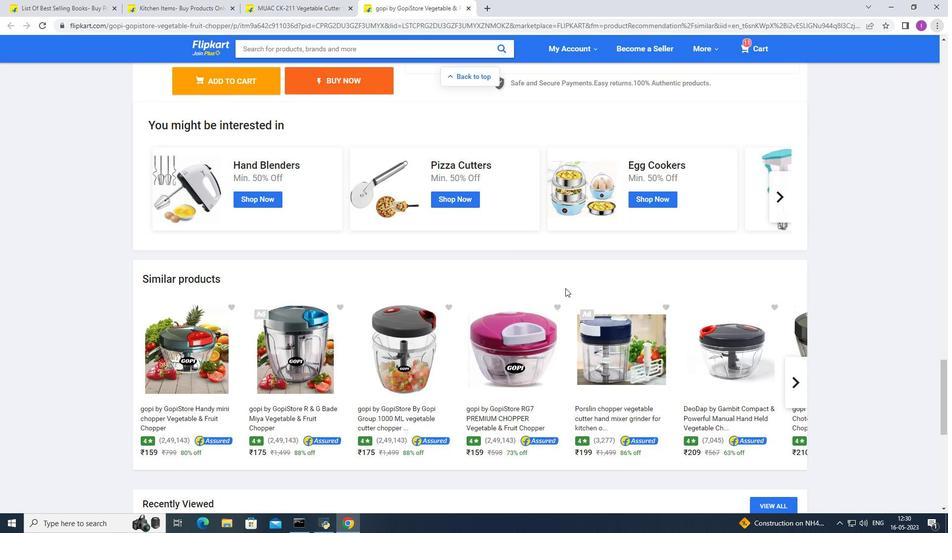 
Action: Mouse scrolled (565, 289) with delta (0, 0)
Screenshot: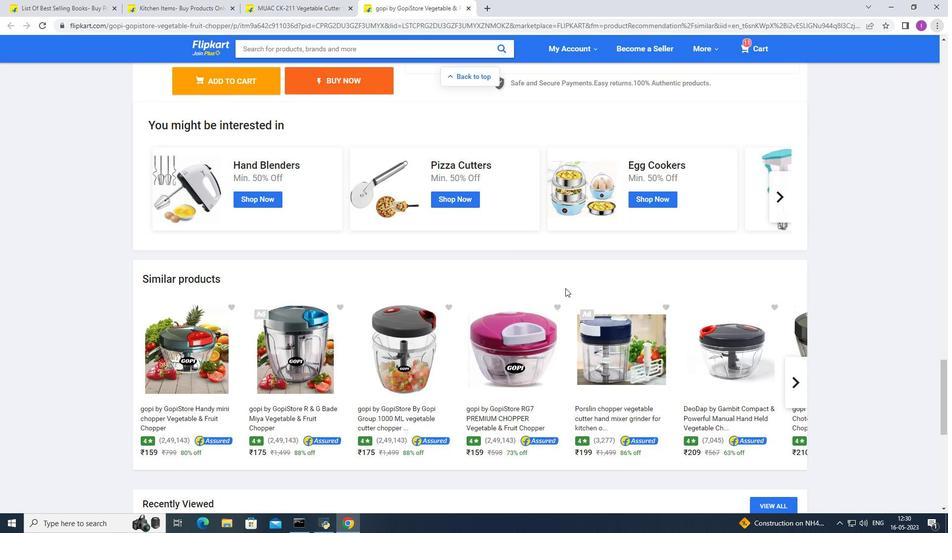
Action: Mouse scrolled (565, 289) with delta (0, 0)
